 Task: Compose an email with the signature Mateo Gonzalez with the subject Feedback on a podcast sponsorship proposal and the message Could you clarify the deadline for the deliverables for the new project? from softage.3@softage.net to softage.8@softage.net with an attached audio file Audio_comedy_sketch.mp3, change the font of the message to Georgia and change the font typography to italics Send the email. Finally, move the email from Sent Items to the label Condo associations
Action: Mouse moved to (1162, 110)
Screenshot: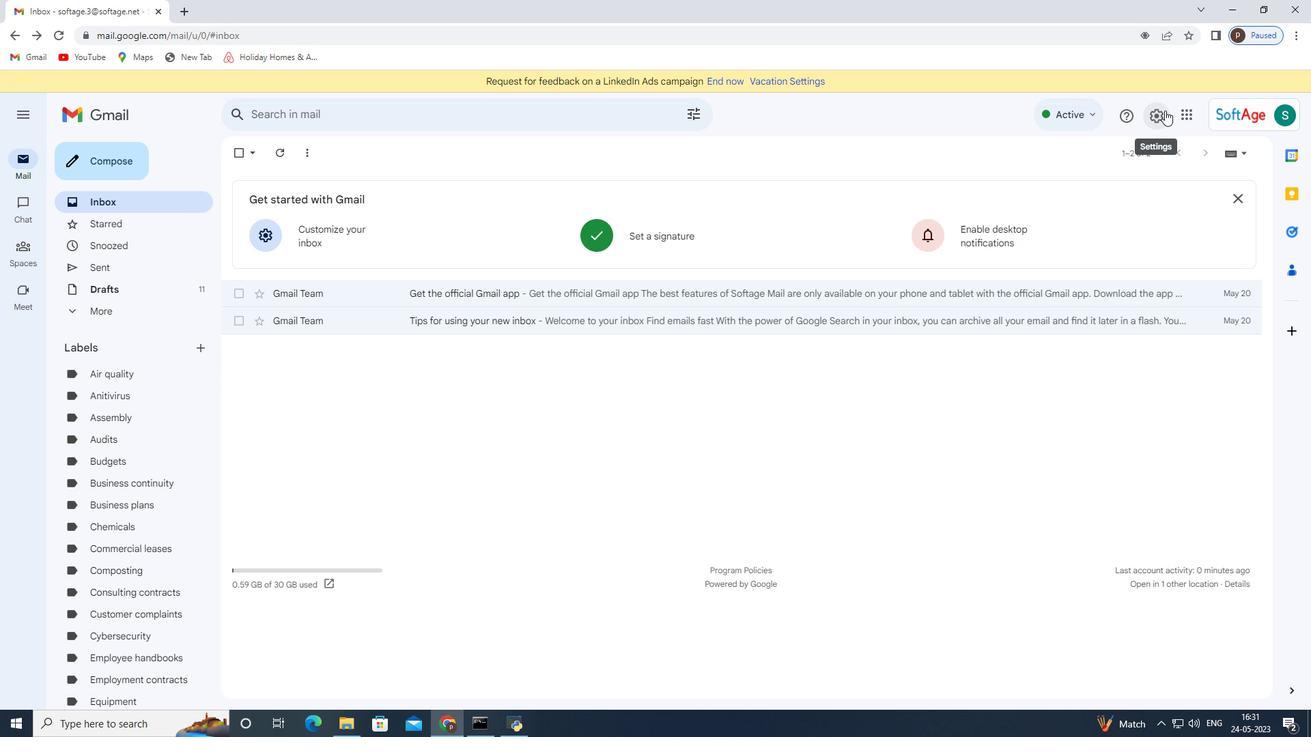 
Action: Mouse pressed left at (1162, 110)
Screenshot: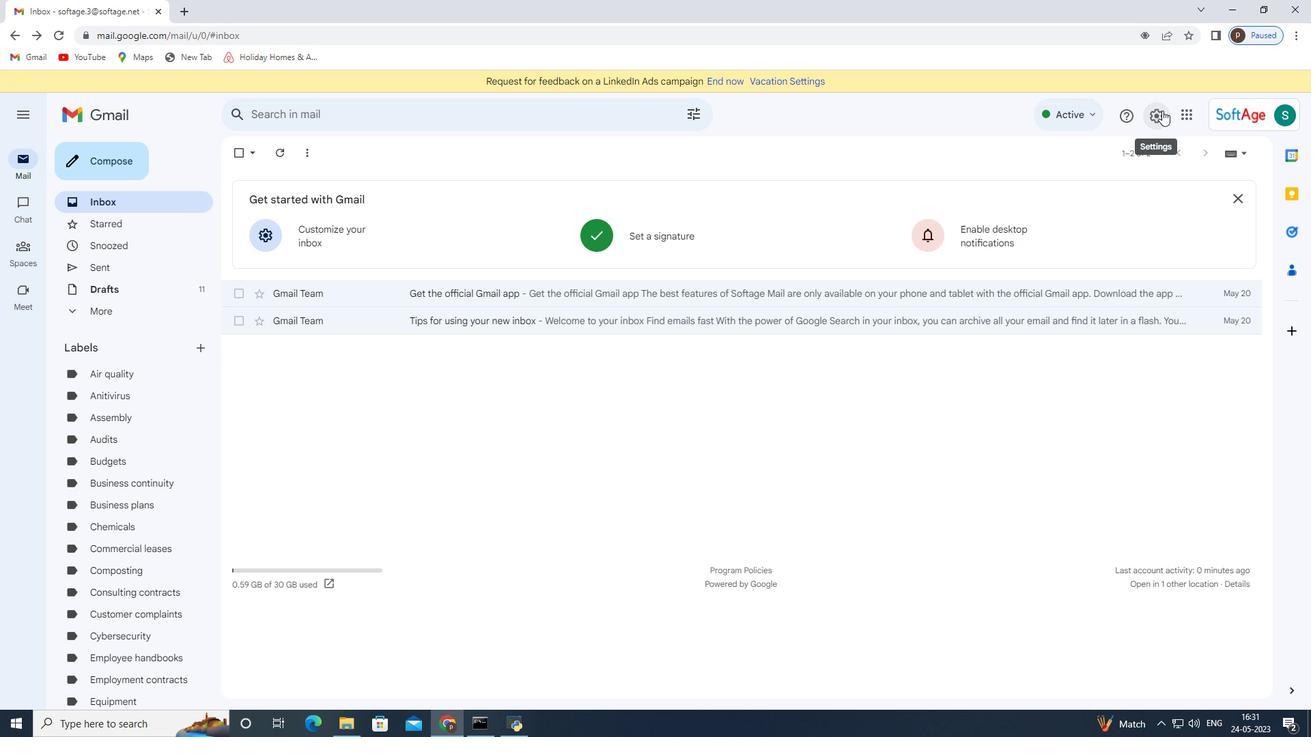 
Action: Mouse moved to (1151, 179)
Screenshot: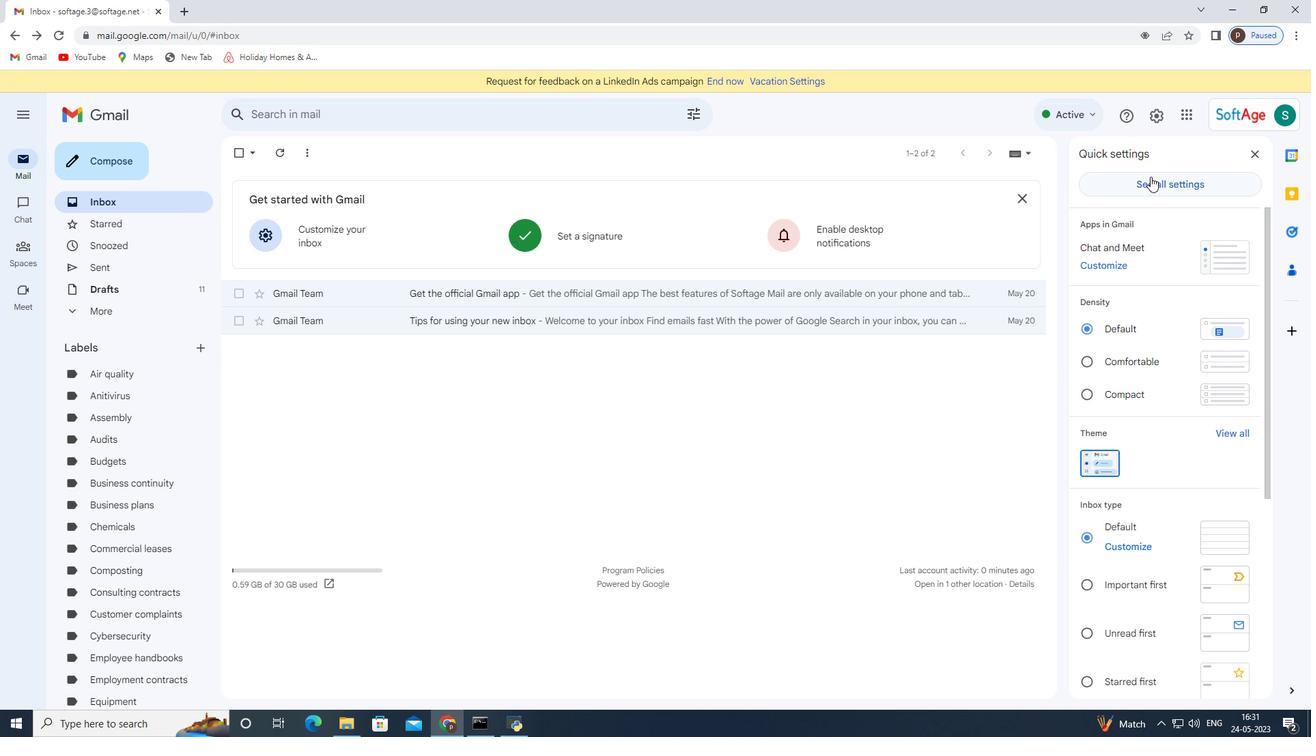 
Action: Mouse pressed left at (1151, 179)
Screenshot: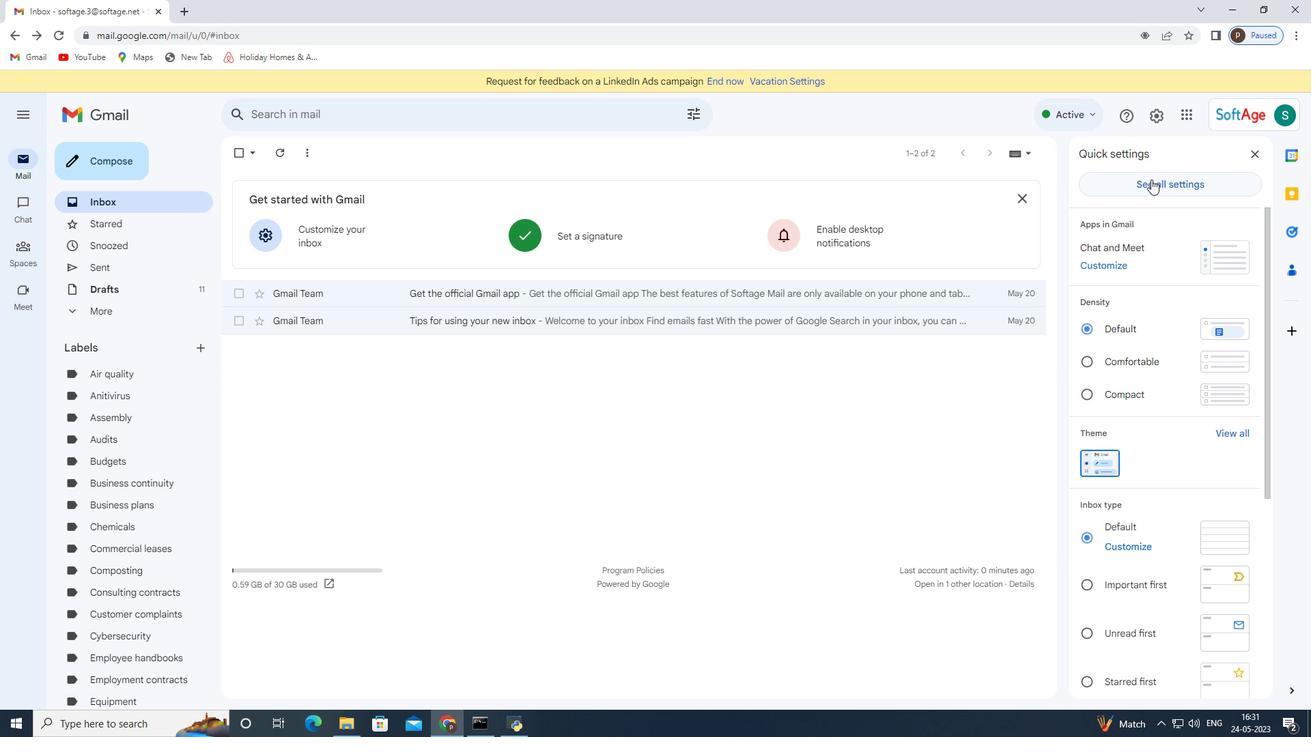 
Action: Mouse moved to (525, 451)
Screenshot: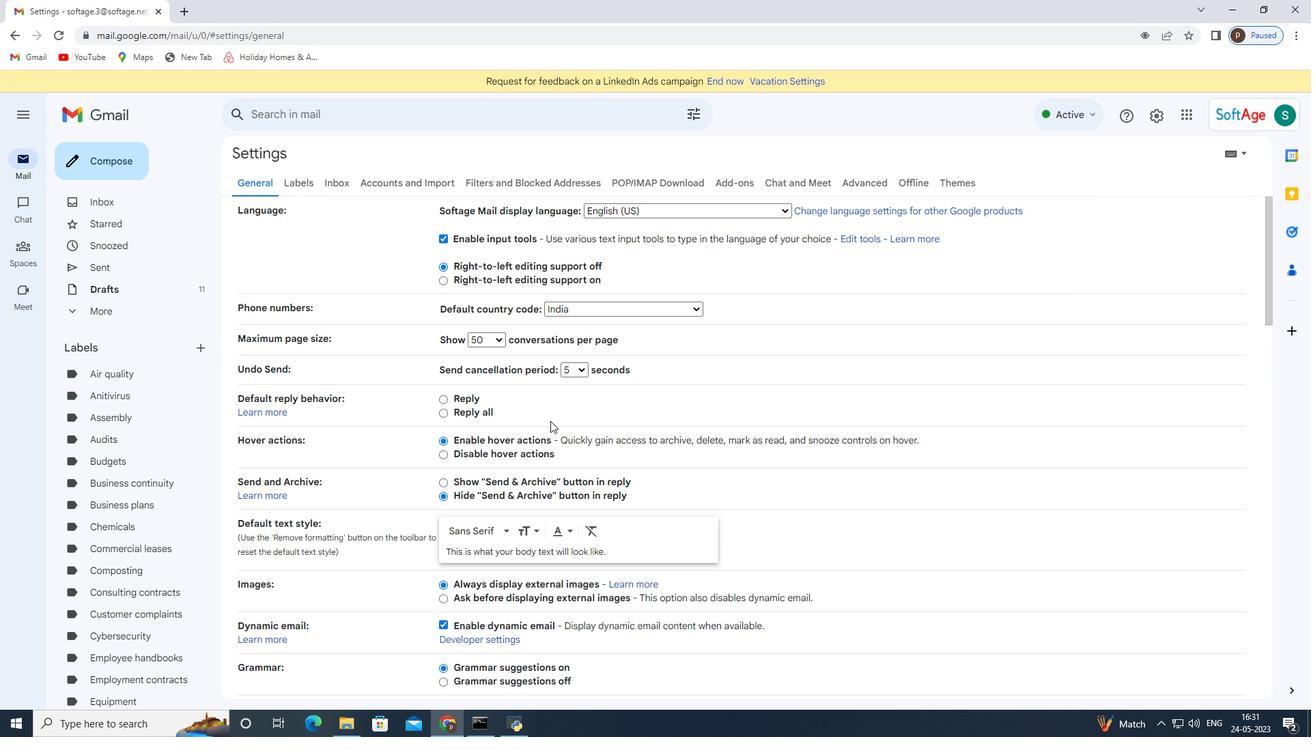 
Action: Mouse scrolled (525, 450) with delta (0, 0)
Screenshot: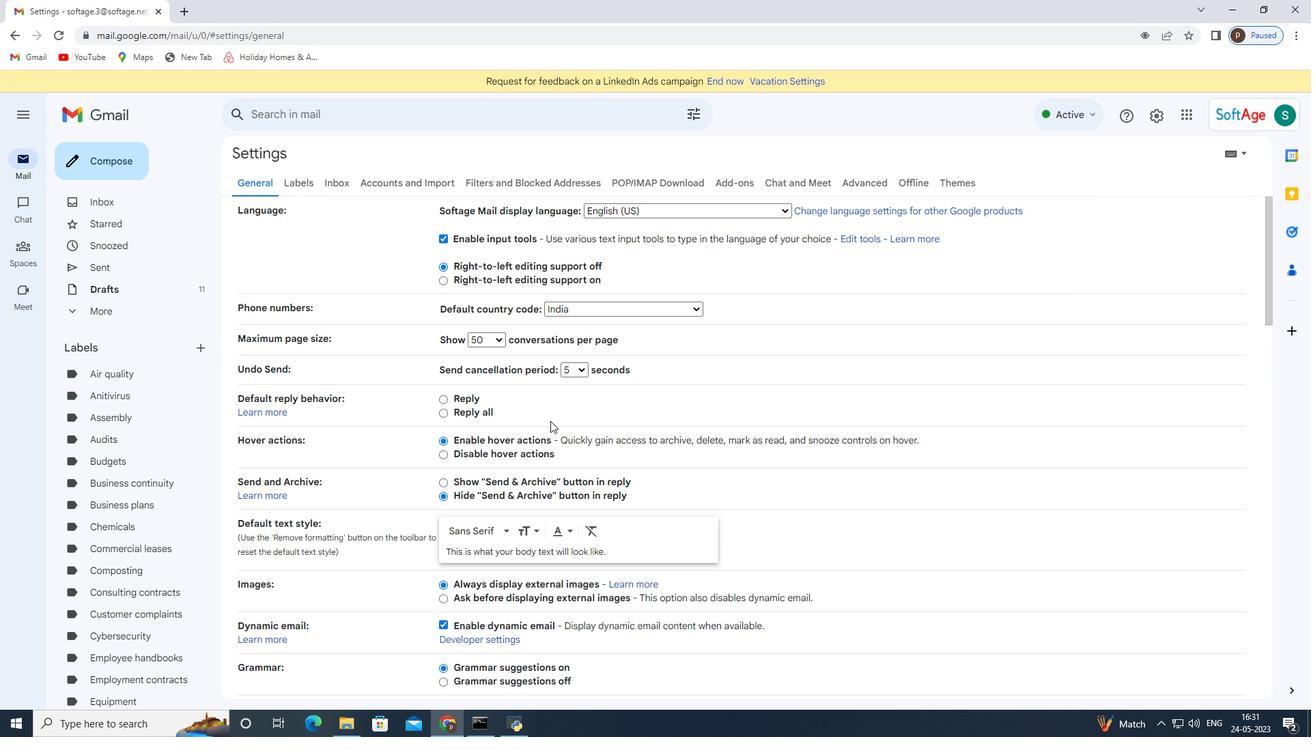
Action: Mouse moved to (525, 454)
Screenshot: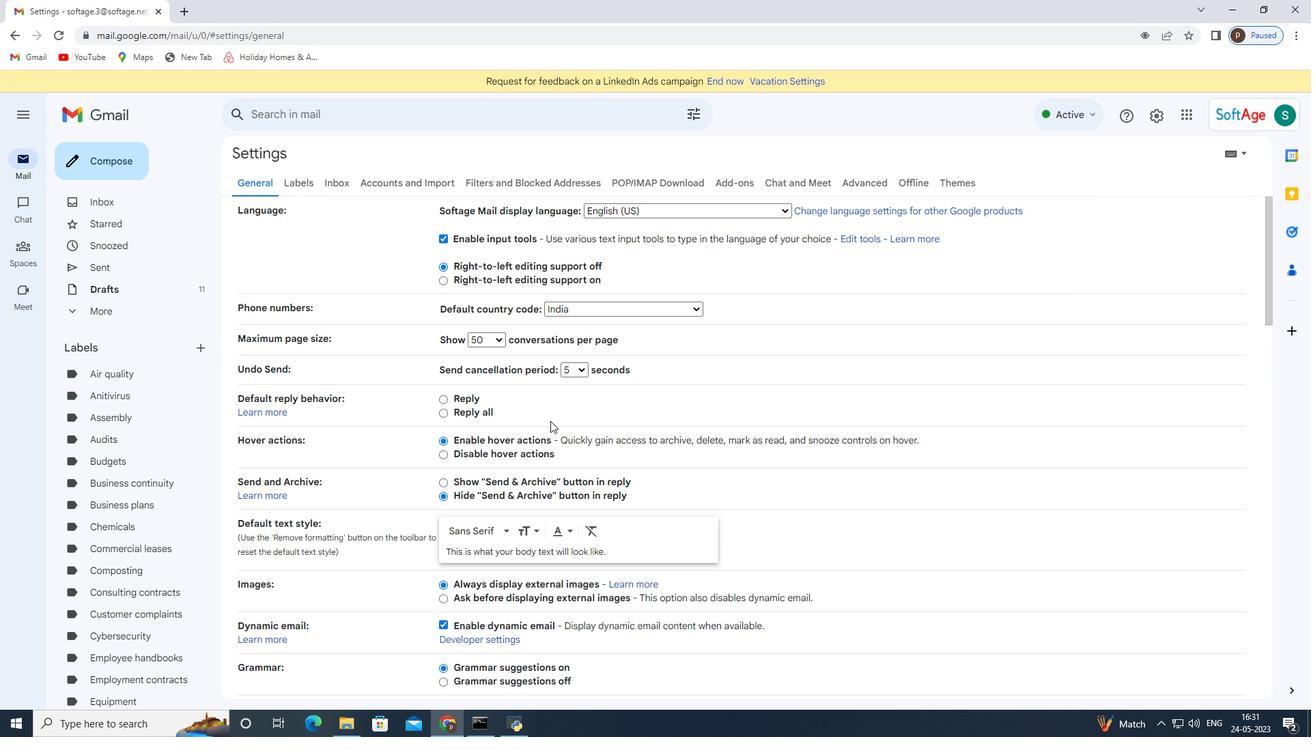 
Action: Mouse scrolled (525, 454) with delta (0, 0)
Screenshot: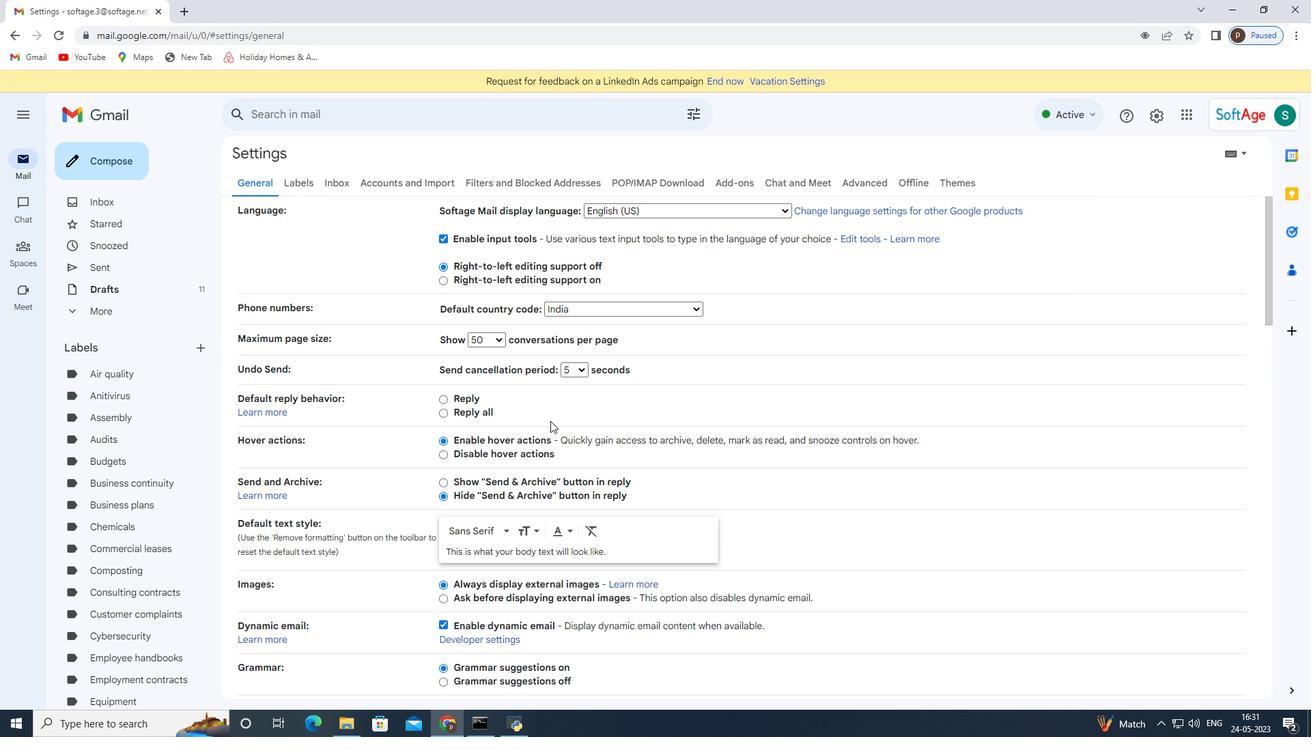 
Action: Mouse moved to (523, 459)
Screenshot: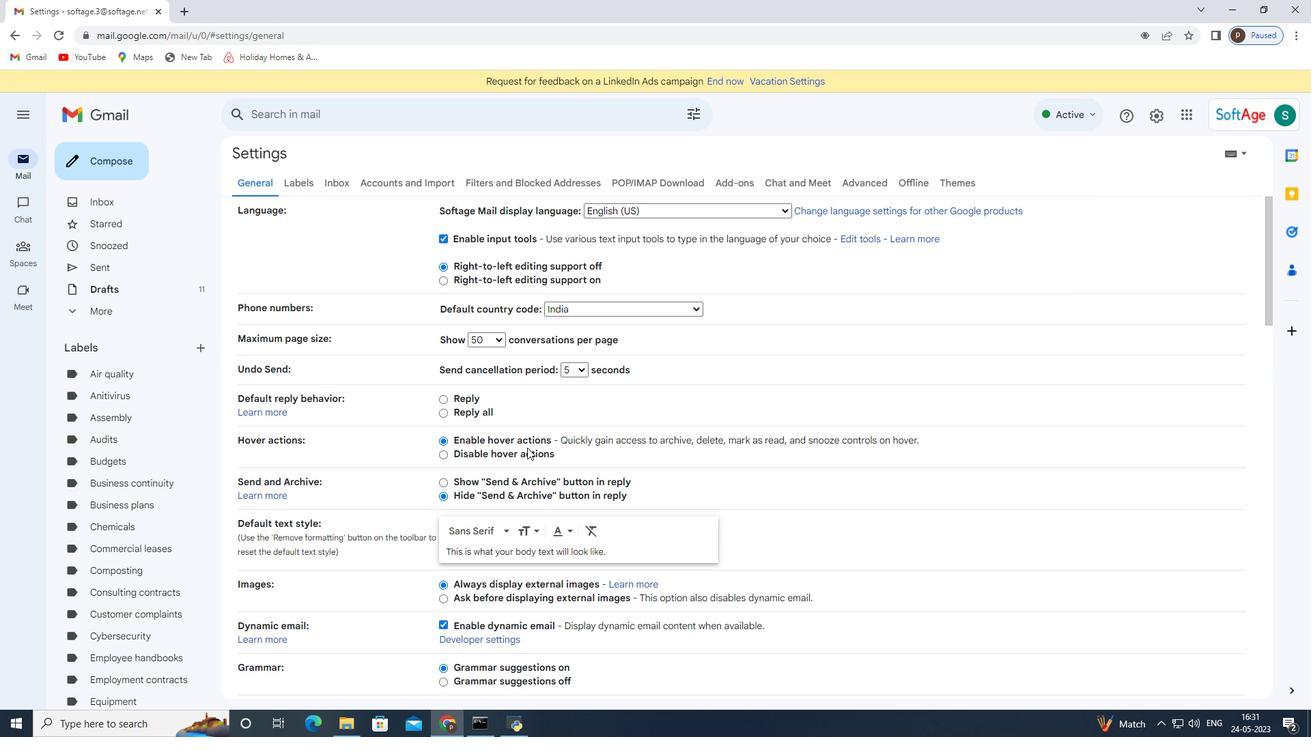 
Action: Mouse scrolled (523, 458) with delta (0, 0)
Screenshot: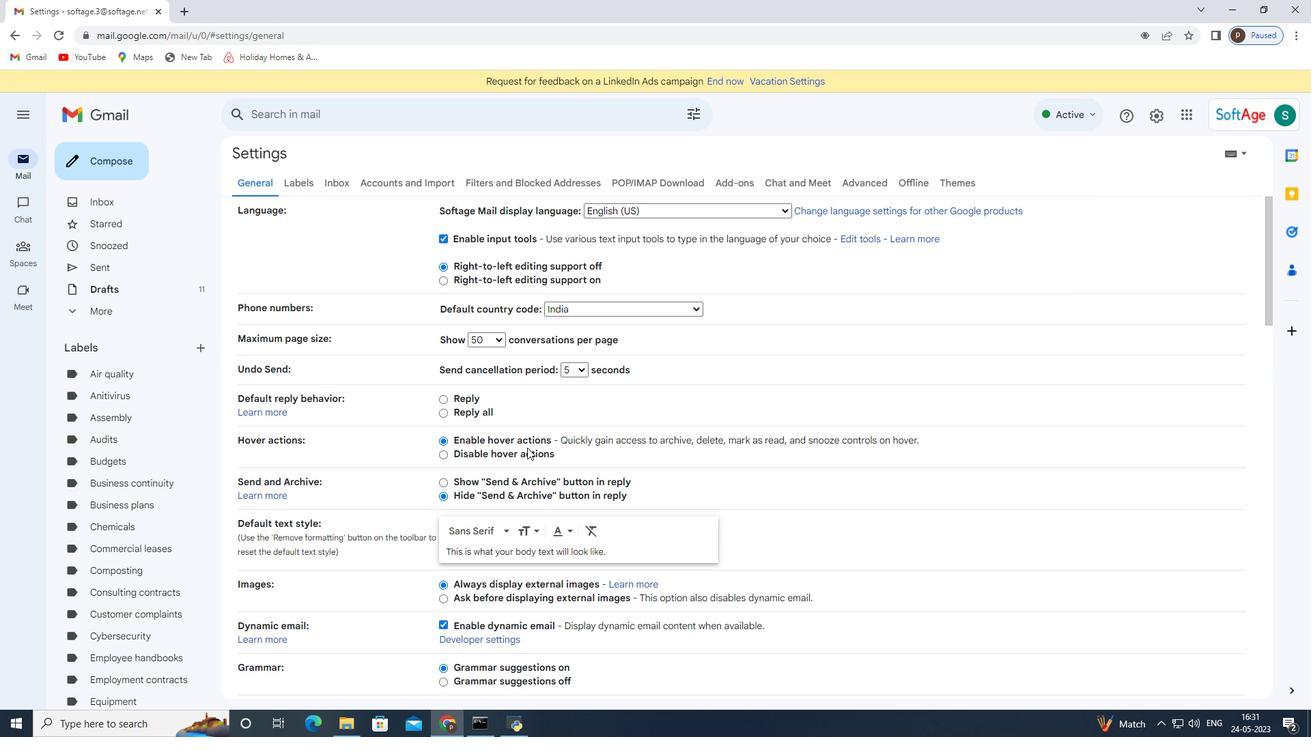 
Action: Mouse moved to (522, 460)
Screenshot: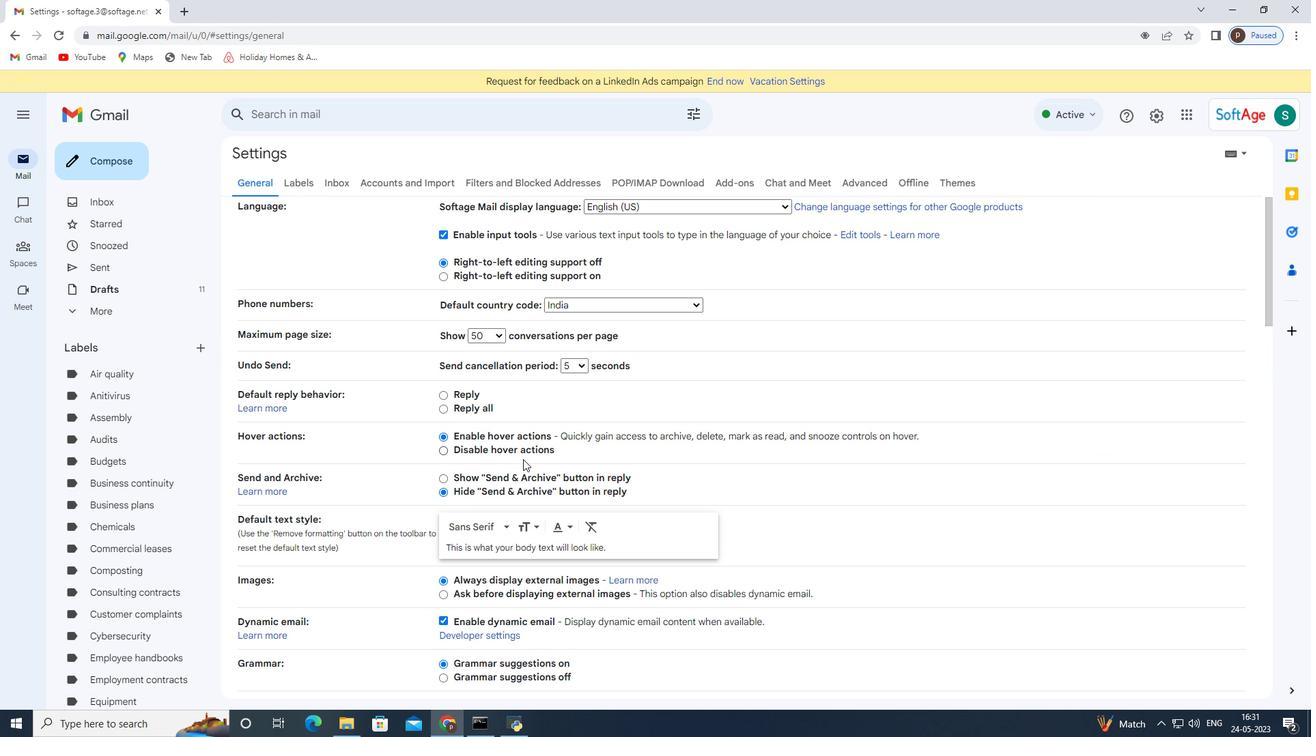 
Action: Mouse scrolled (522, 459) with delta (0, 0)
Screenshot: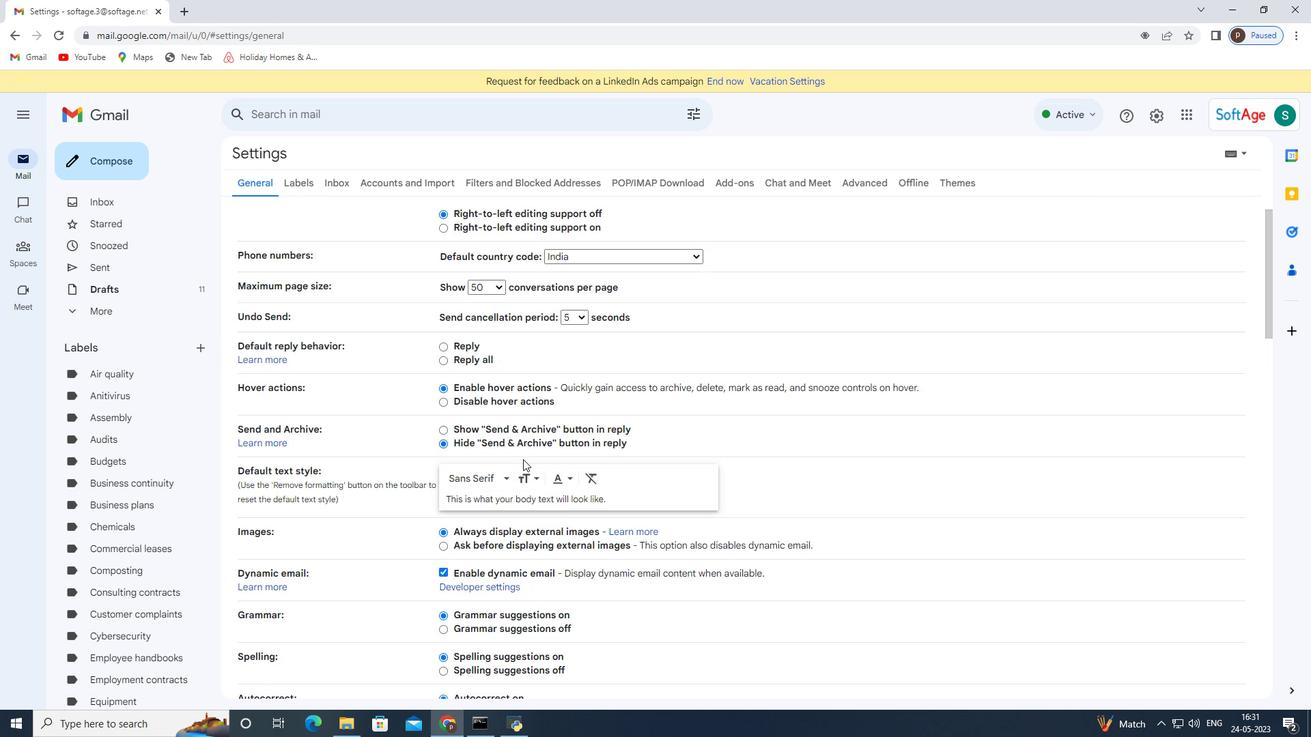 
Action: Mouse scrolled (522, 459) with delta (0, 0)
Screenshot: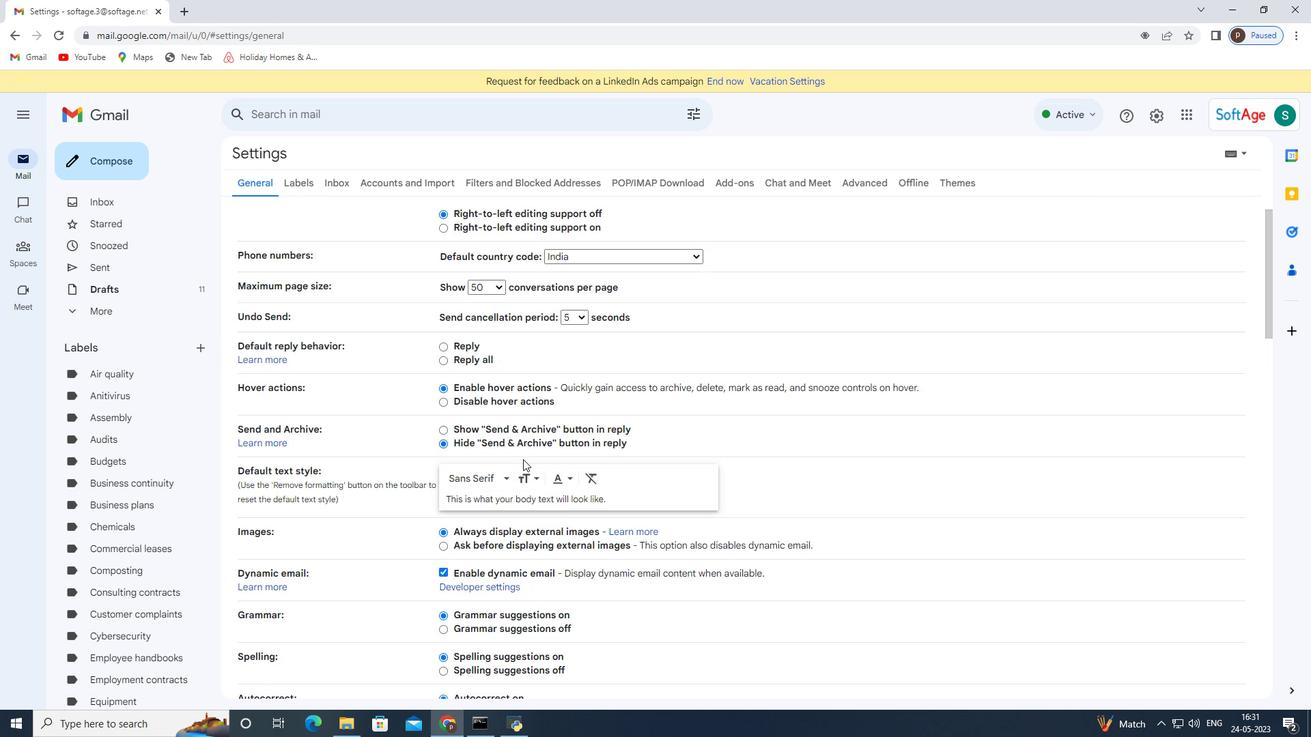 
Action: Mouse scrolled (522, 459) with delta (0, 0)
Screenshot: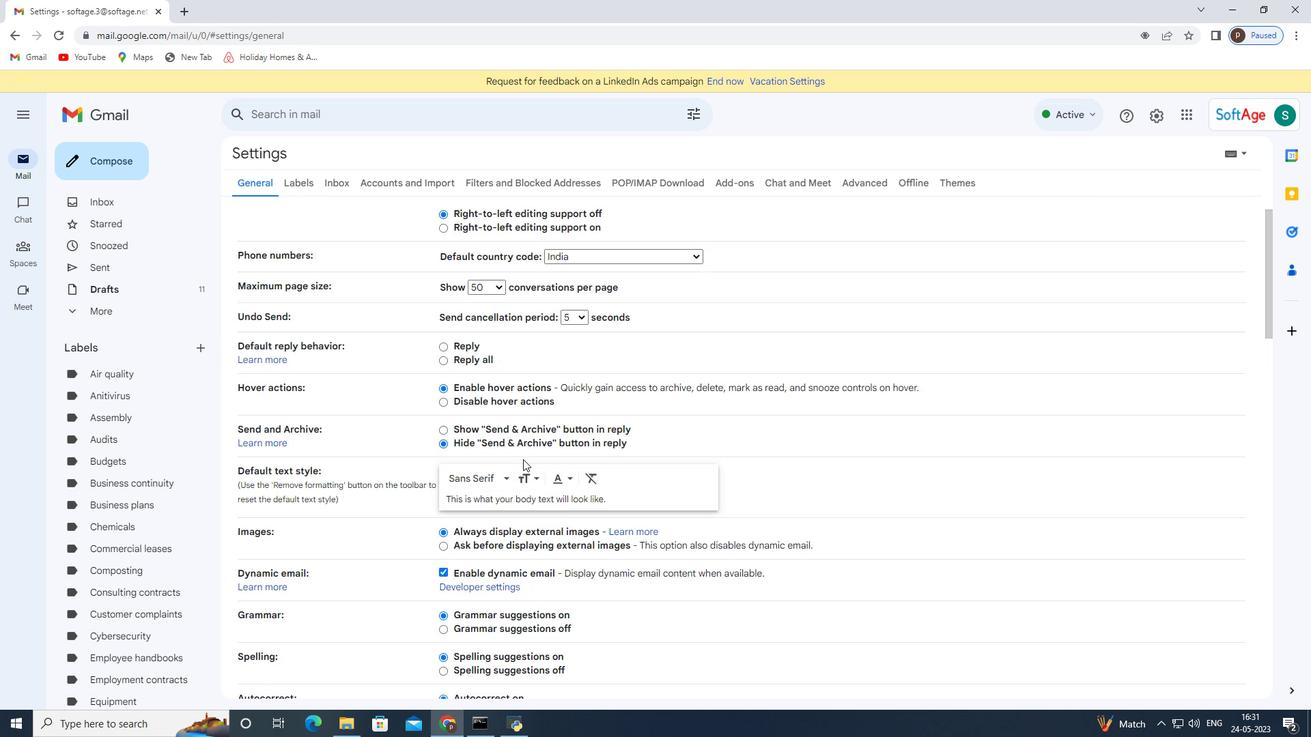 
Action: Mouse scrolled (522, 459) with delta (0, 0)
Screenshot: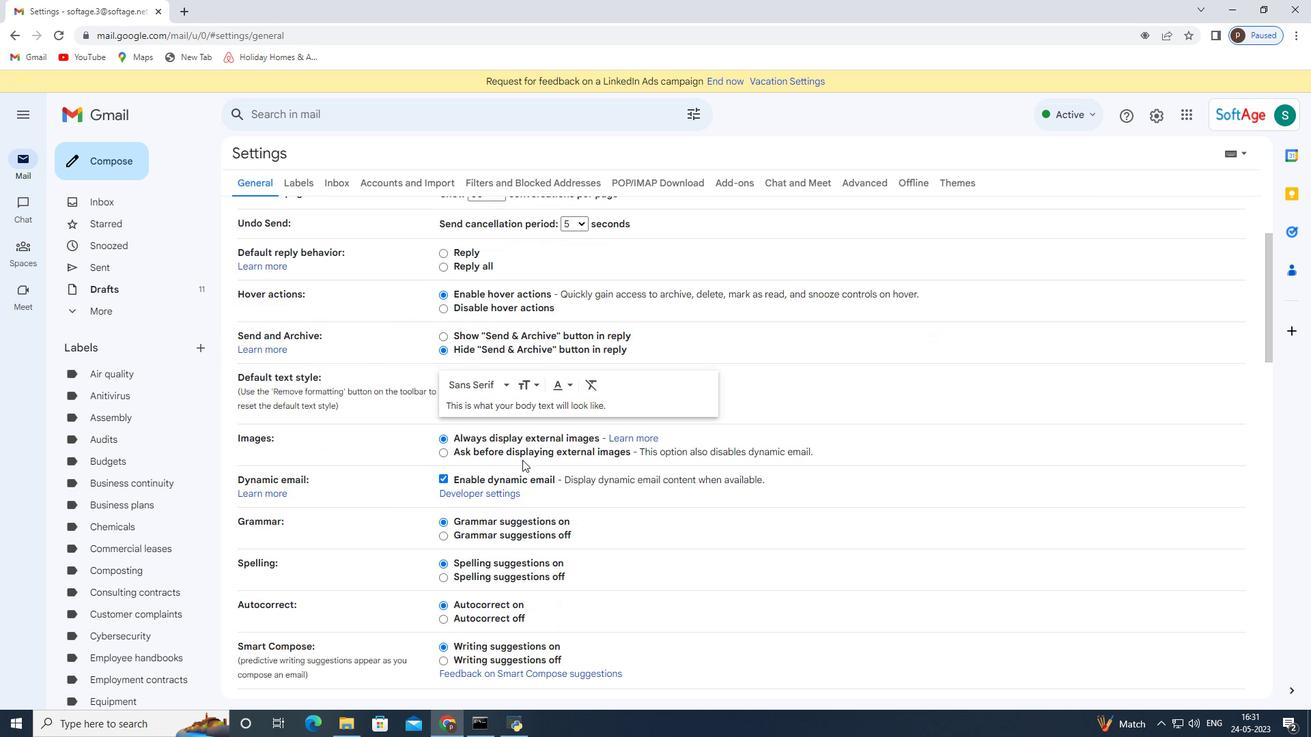 
Action: Mouse scrolled (522, 459) with delta (0, 0)
Screenshot: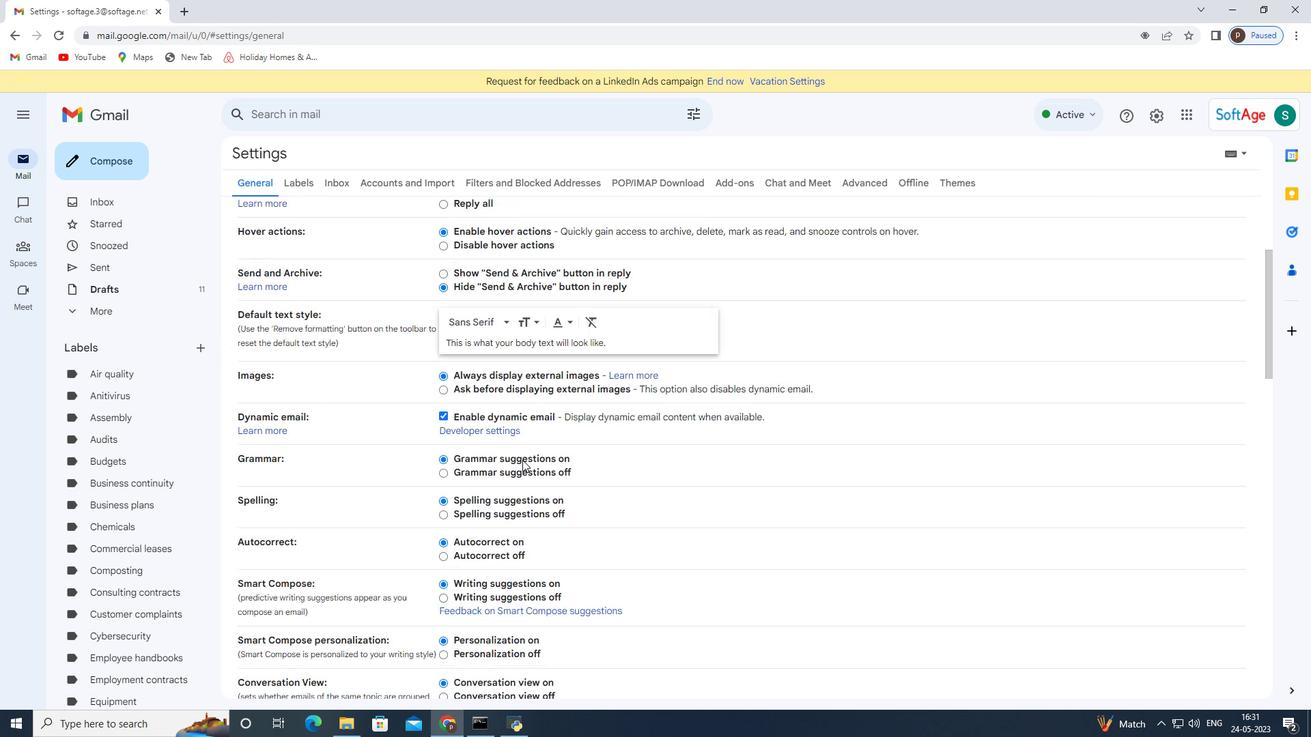 
Action: Mouse scrolled (522, 459) with delta (0, 0)
Screenshot: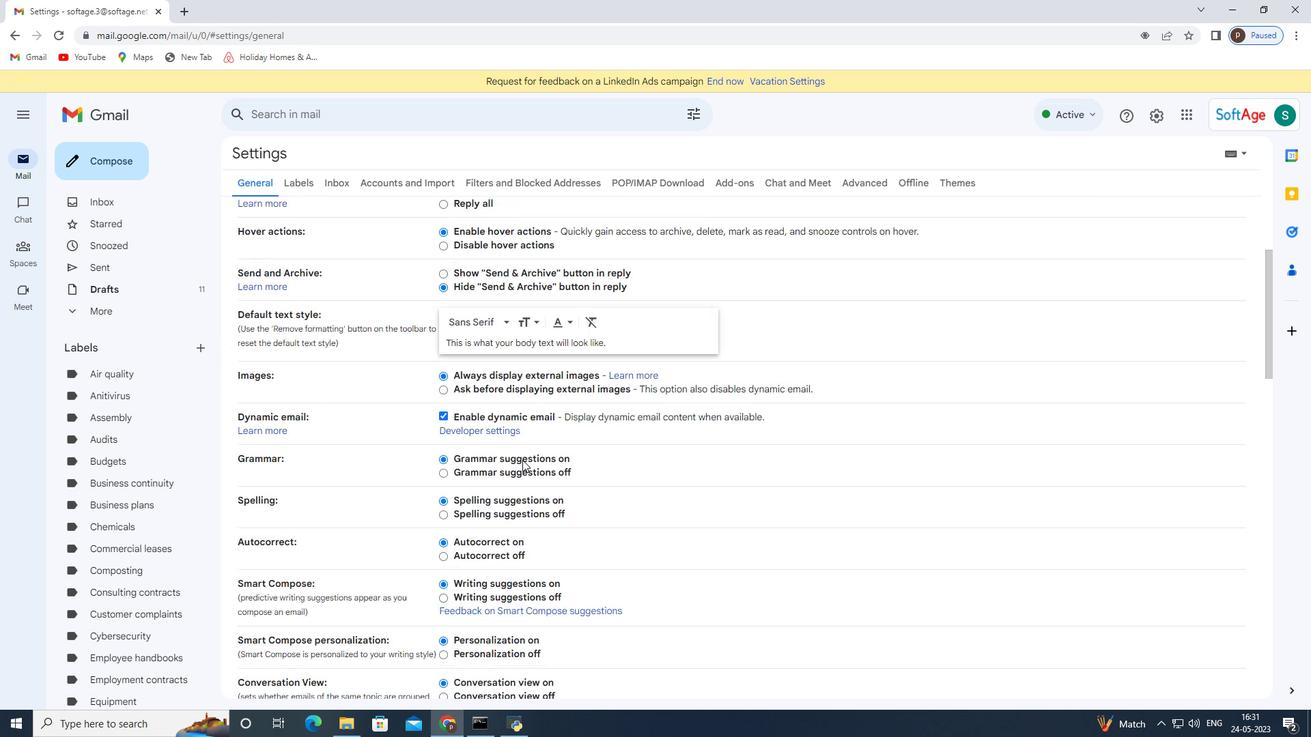 
Action: Mouse scrolled (522, 459) with delta (0, 0)
Screenshot: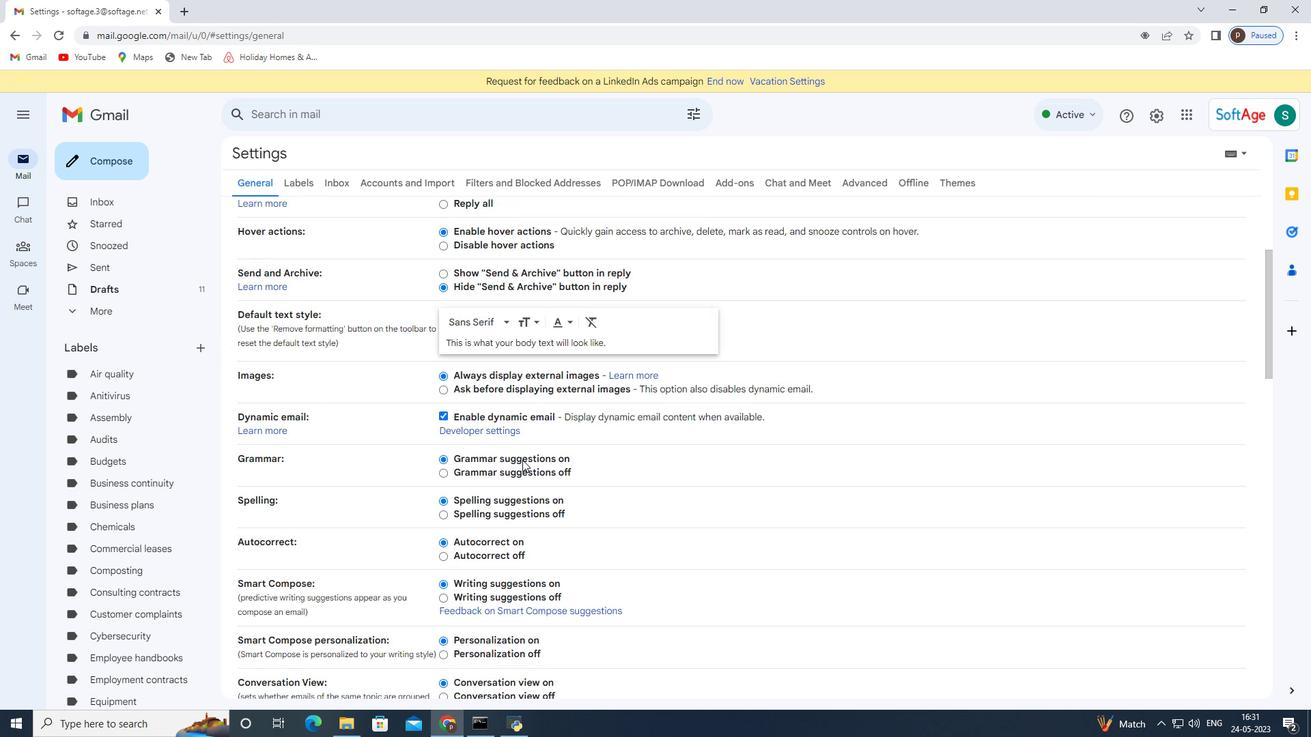 
Action: Mouse scrolled (522, 459) with delta (0, 0)
Screenshot: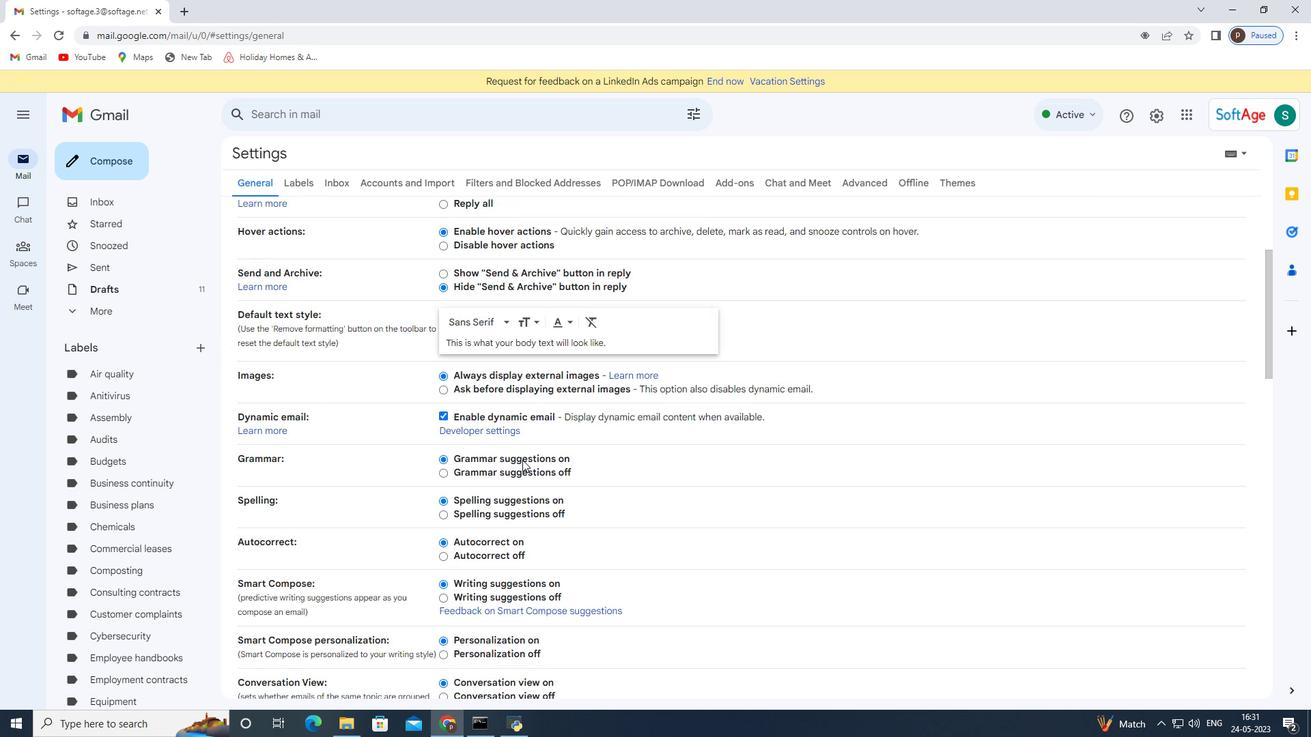 
Action: Mouse scrolled (522, 459) with delta (0, 0)
Screenshot: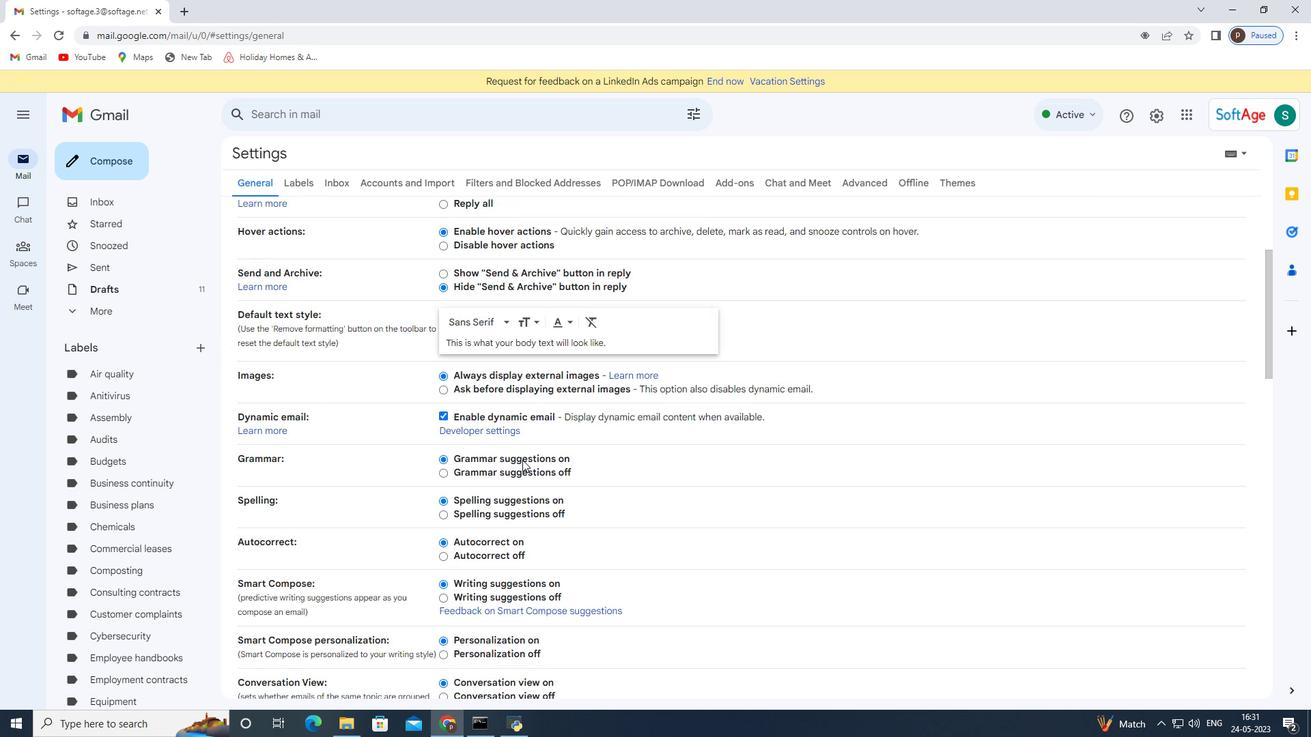 
Action: Mouse scrolled (522, 459) with delta (0, 0)
Screenshot: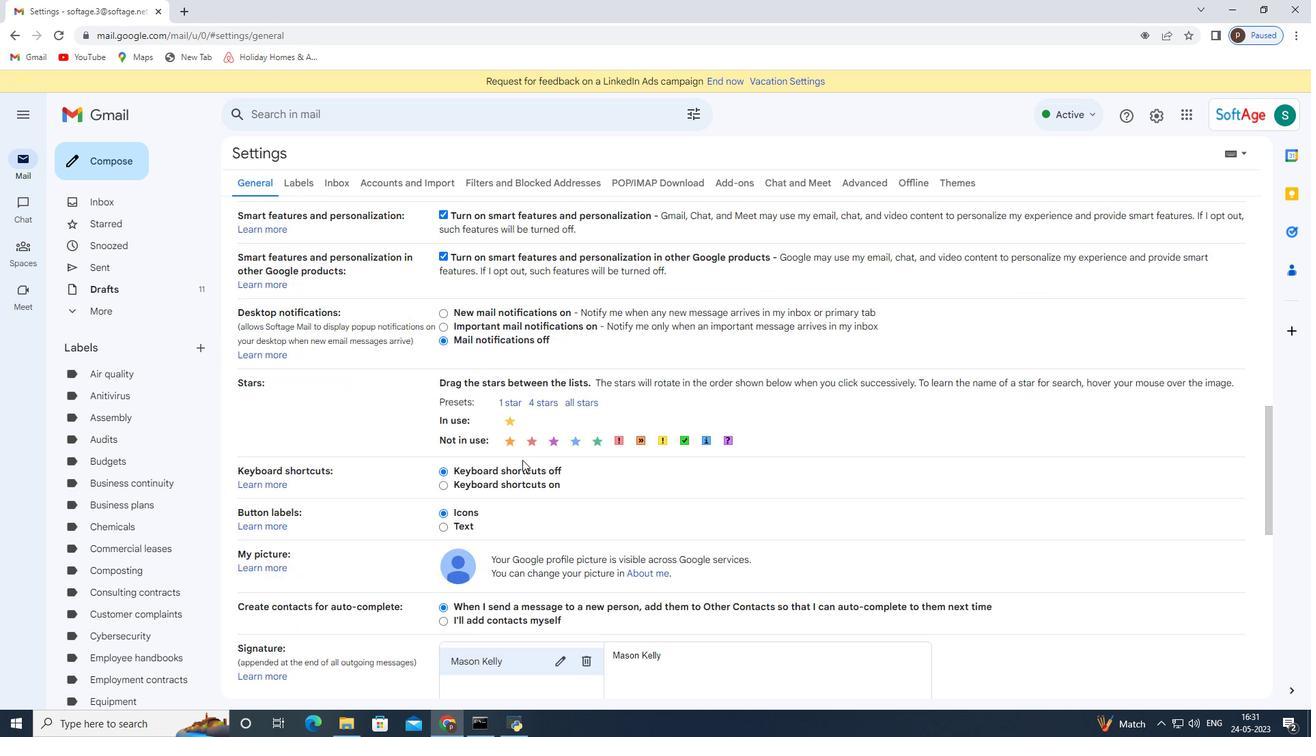 
Action: Mouse scrolled (522, 460) with delta (0, 0)
Screenshot: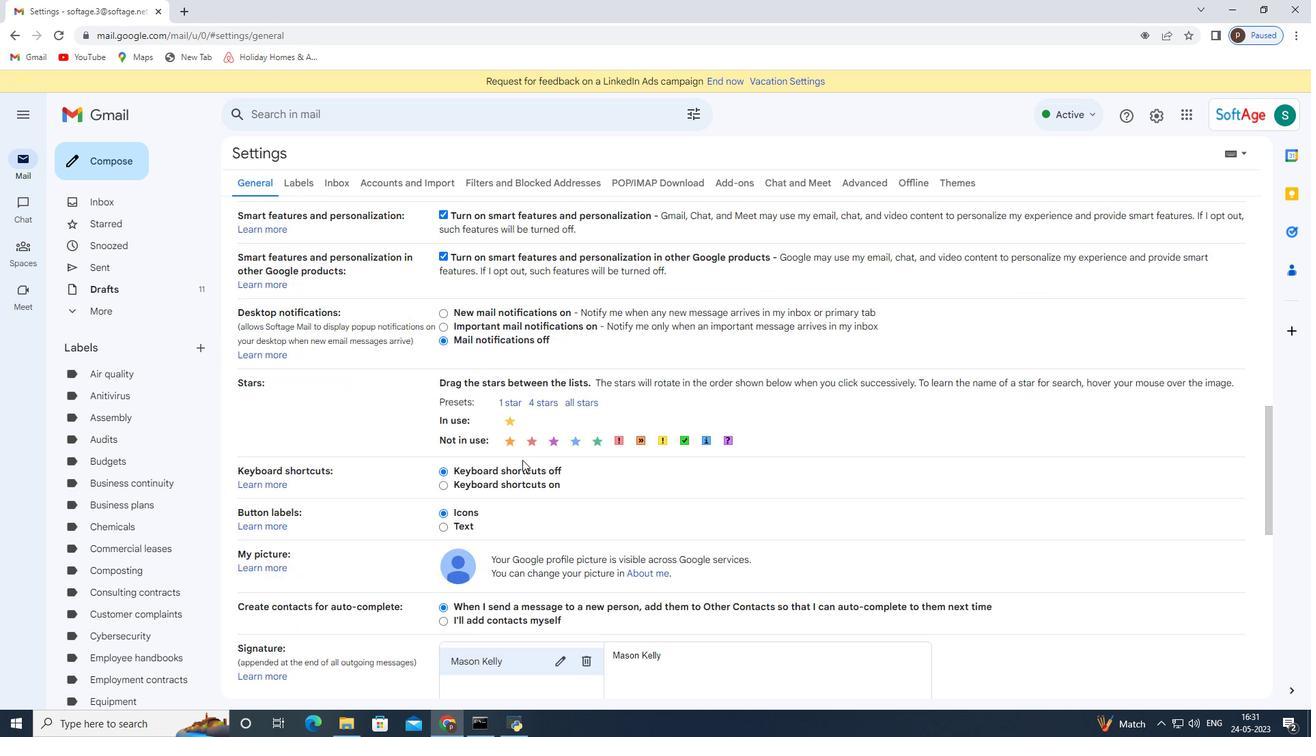 
Action: Mouse scrolled (522, 459) with delta (0, 0)
Screenshot: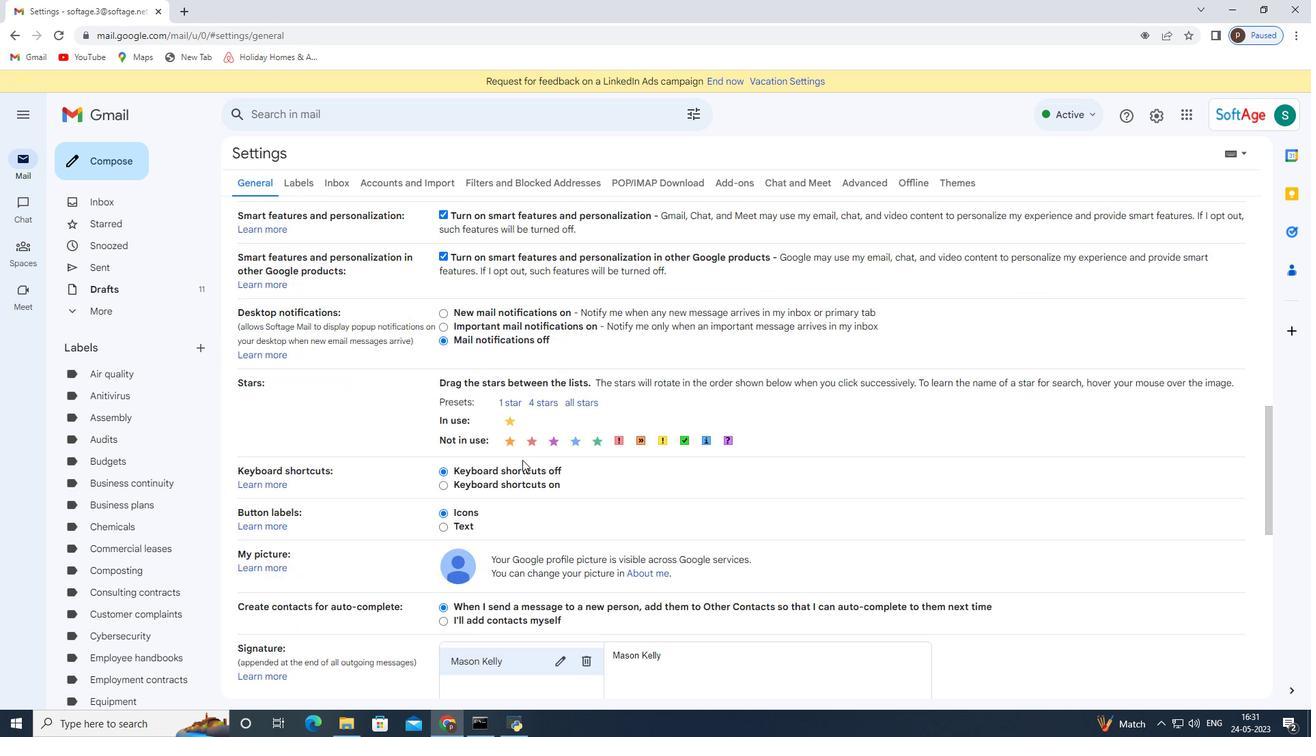 
Action: Mouse scrolled (522, 459) with delta (0, 0)
Screenshot: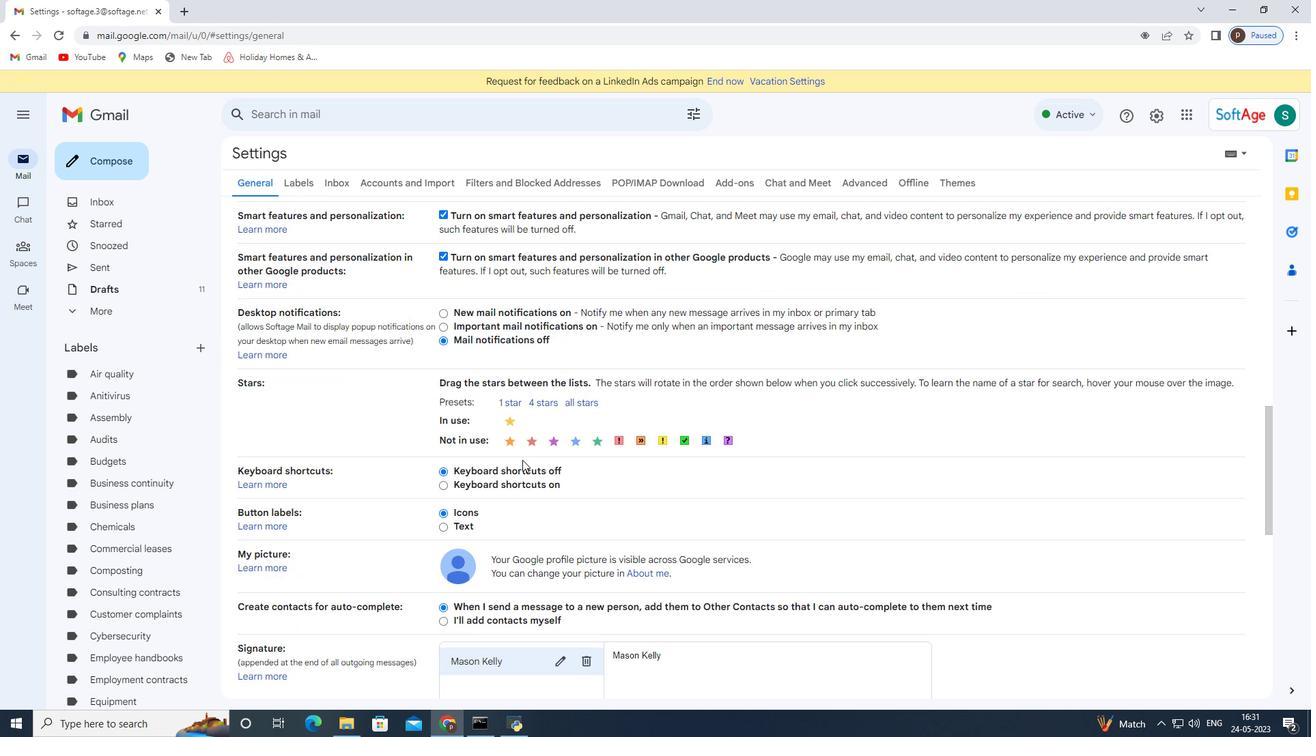 
Action: Mouse moved to (583, 529)
Screenshot: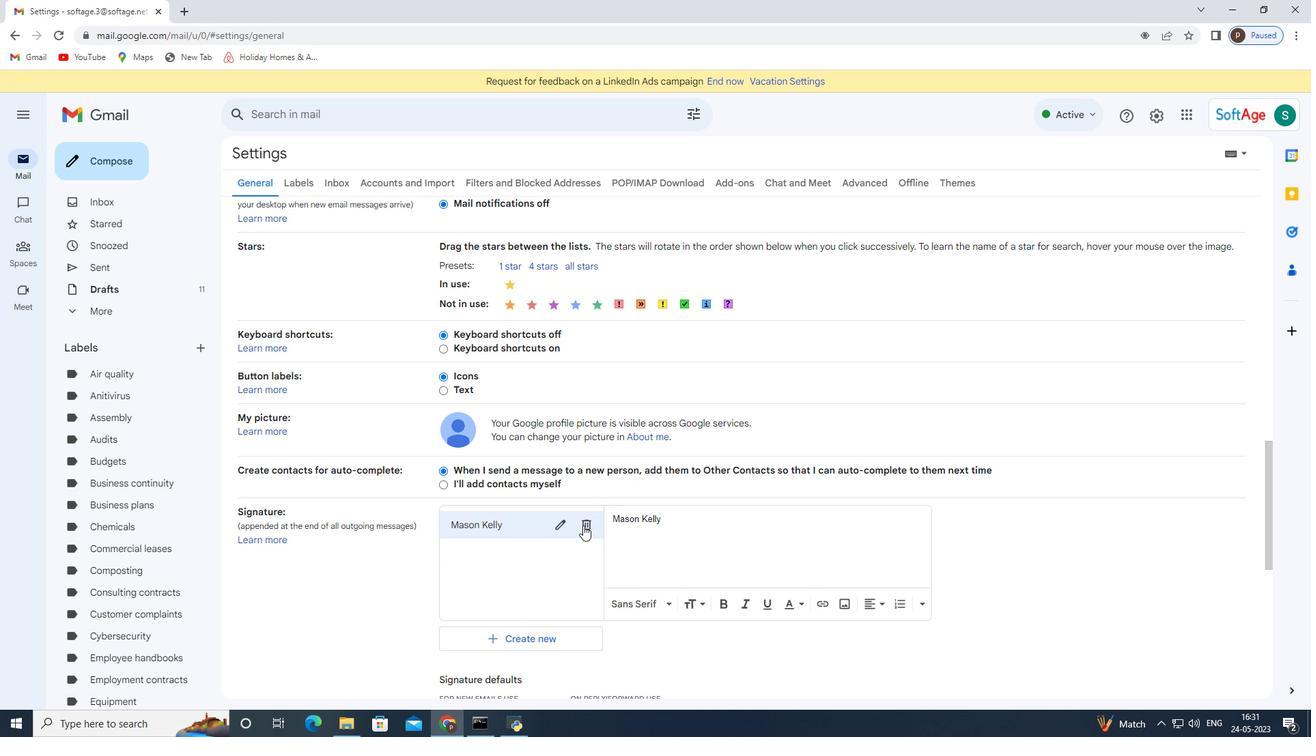 
Action: Mouse pressed left at (583, 529)
Screenshot: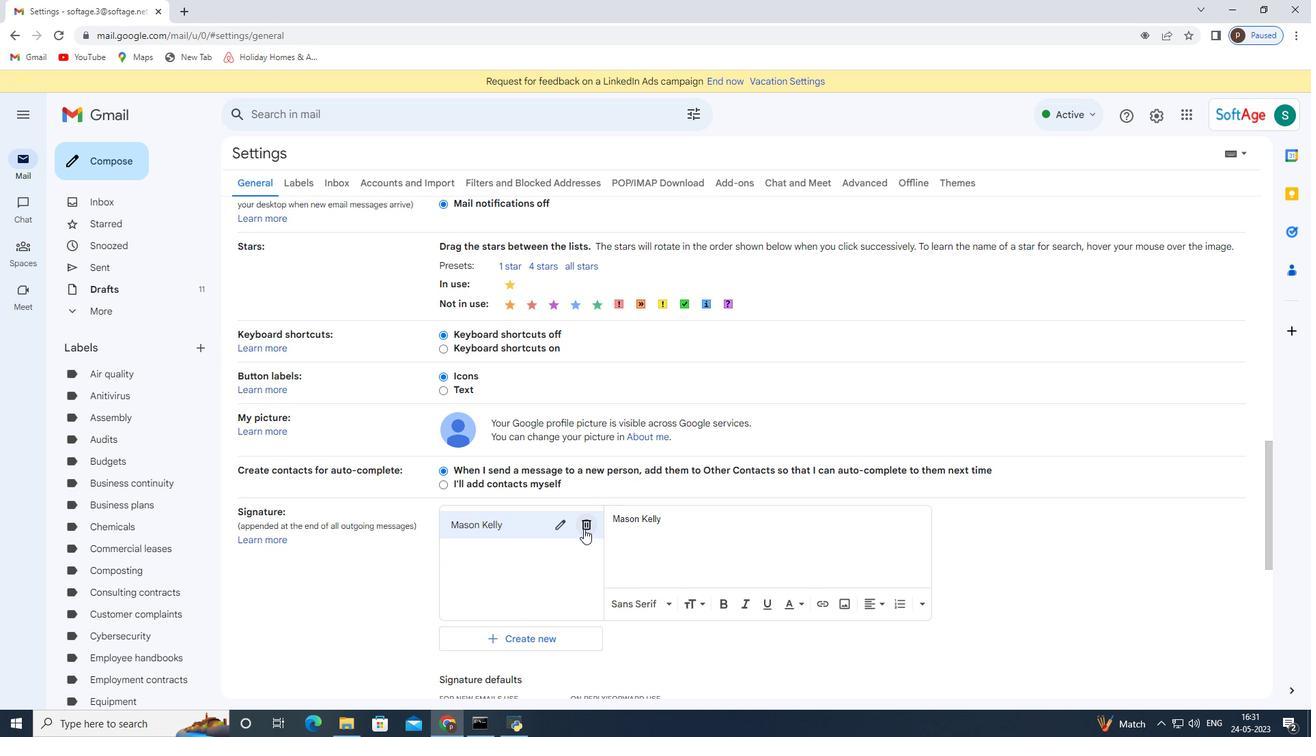 
Action: Mouse moved to (787, 416)
Screenshot: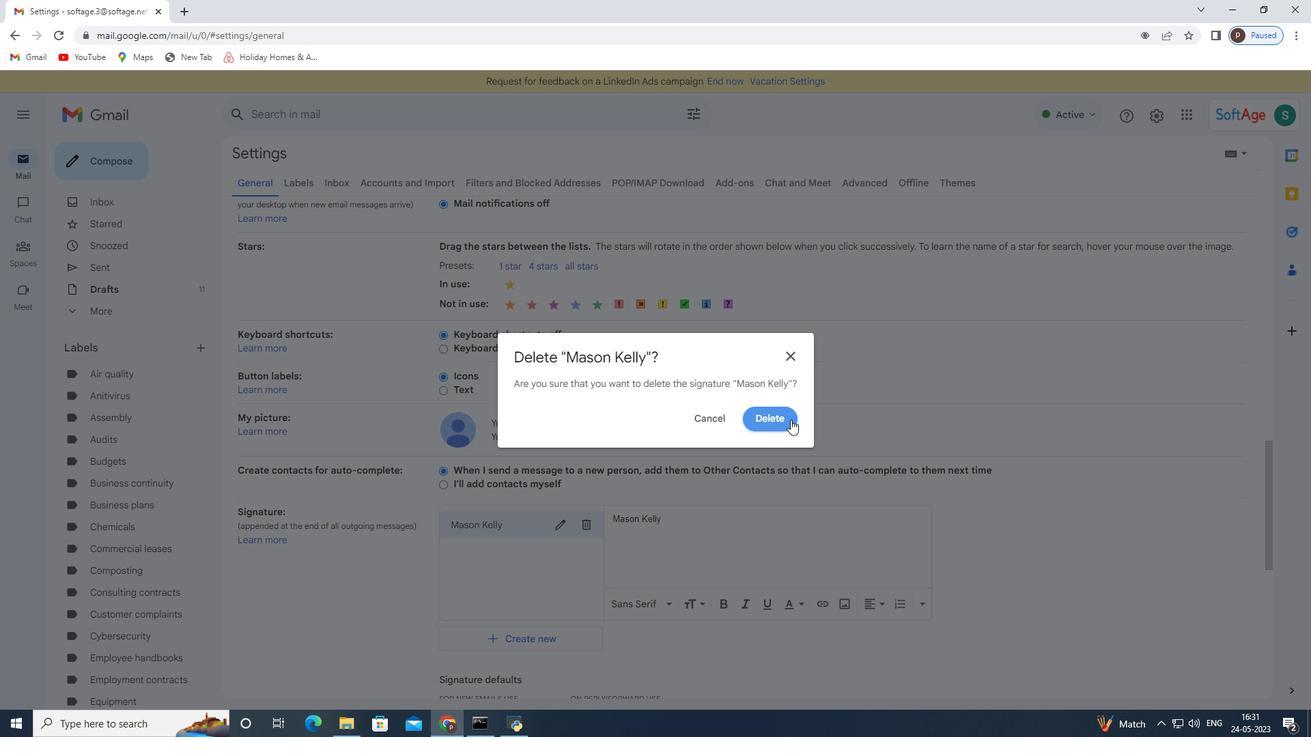 
Action: Mouse pressed left at (787, 416)
Screenshot: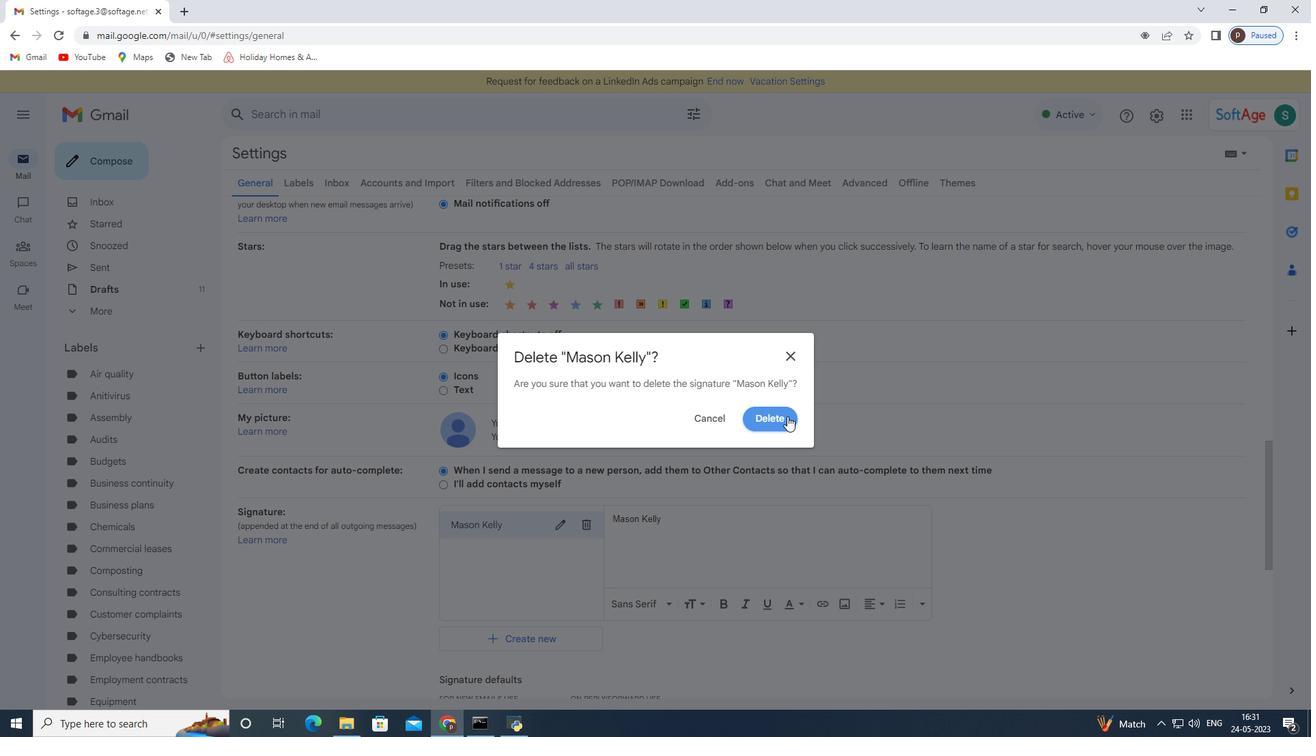 
Action: Mouse moved to (509, 540)
Screenshot: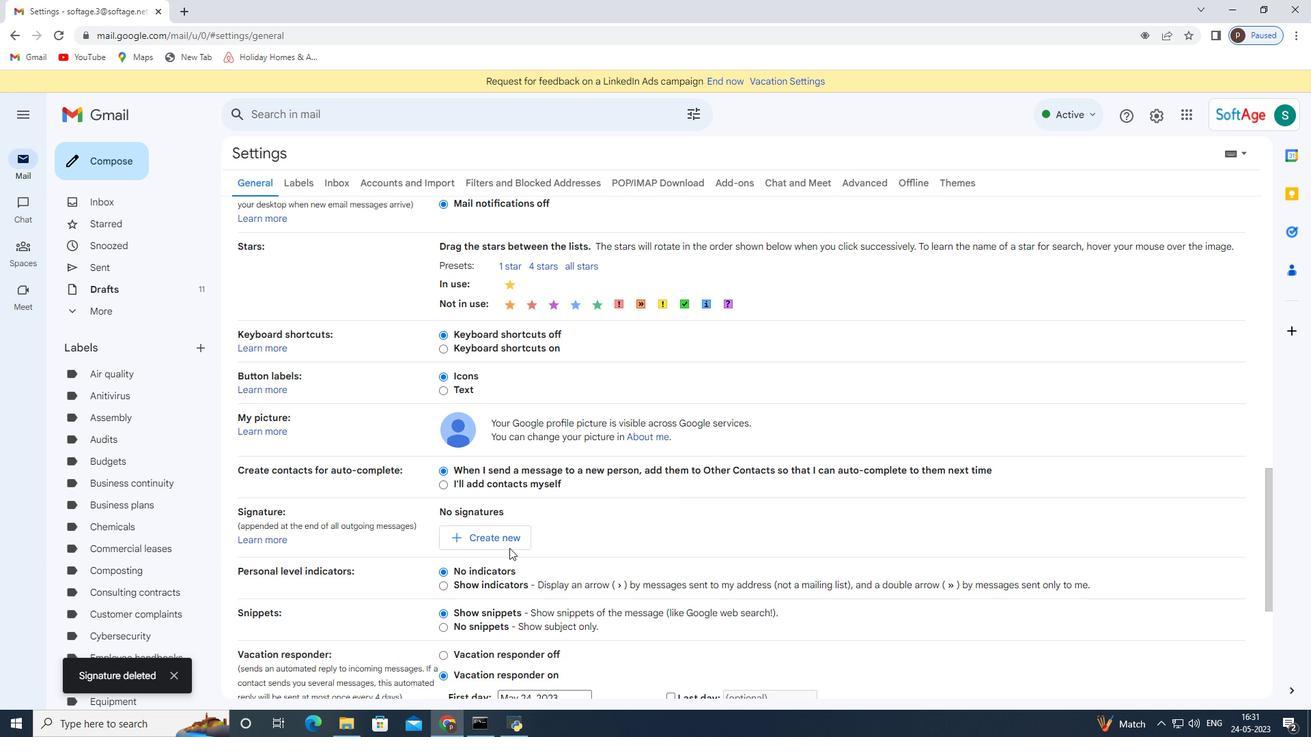 
Action: Mouse pressed left at (509, 540)
Screenshot: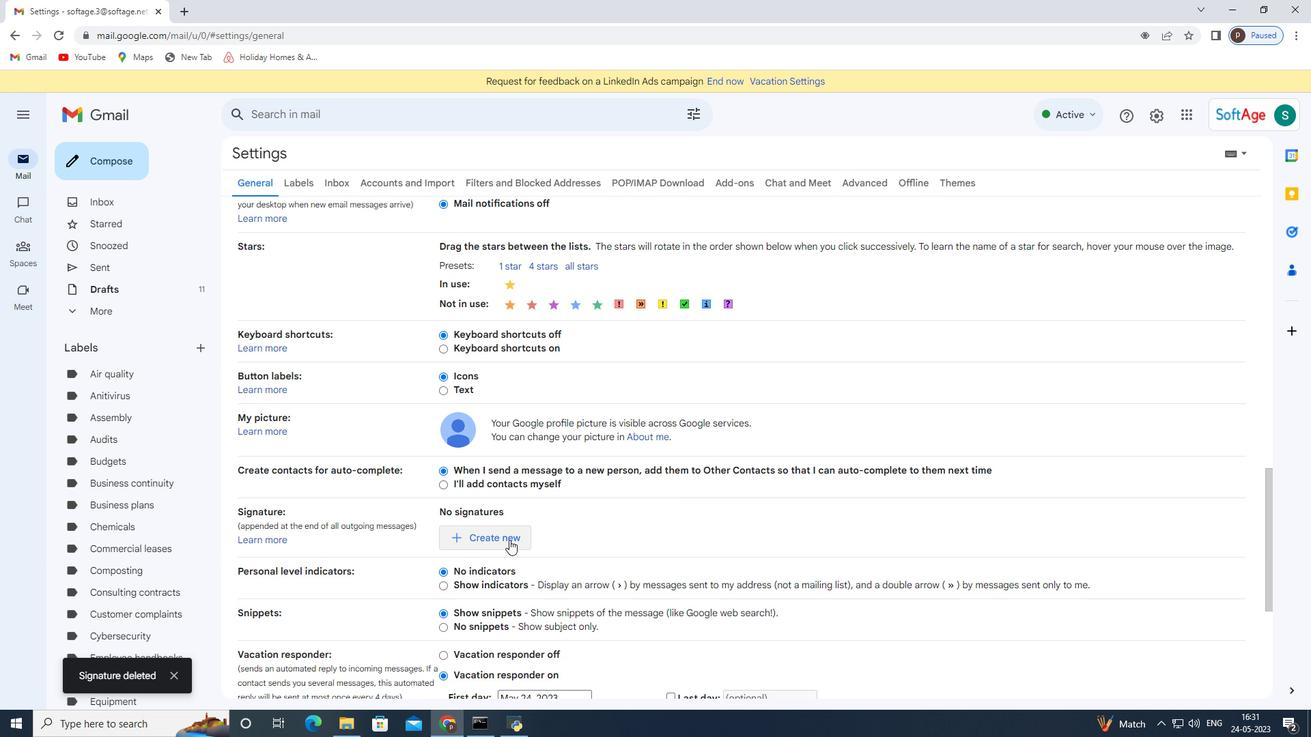 
Action: Mouse moved to (541, 381)
Screenshot: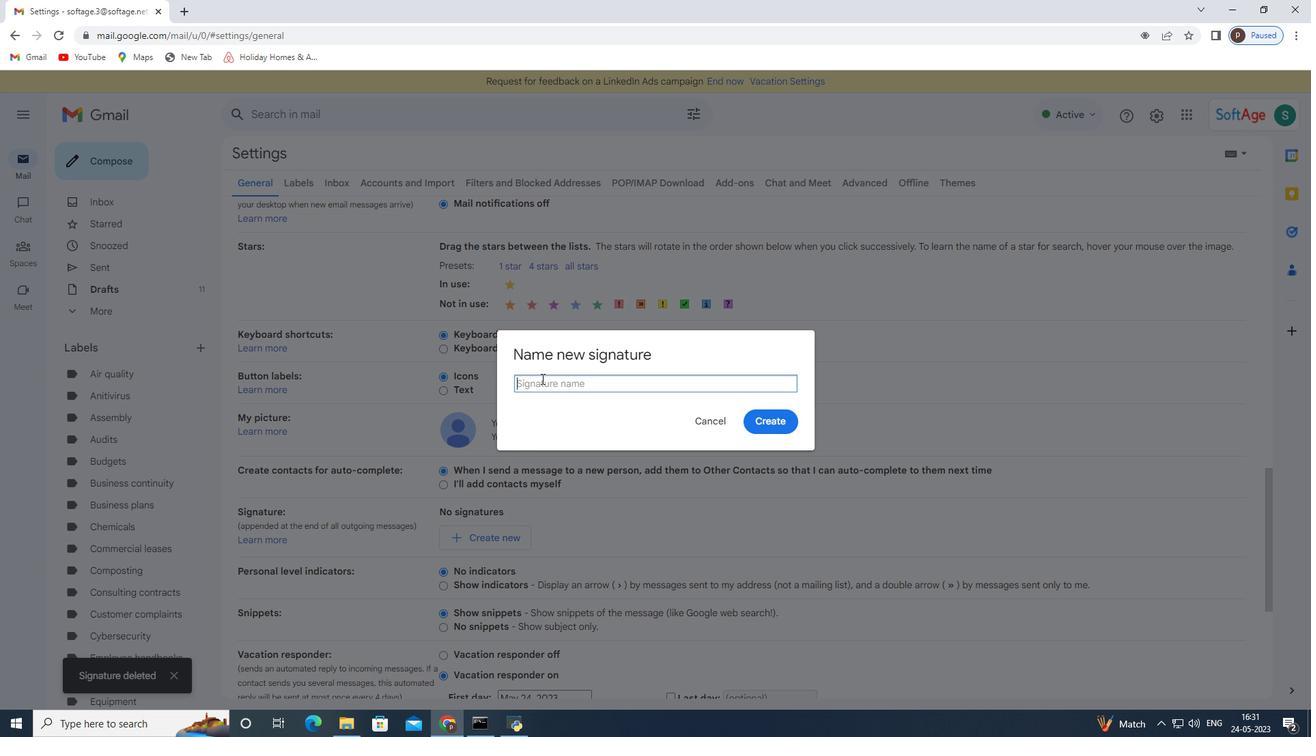 
Action: Mouse pressed left at (541, 381)
Screenshot: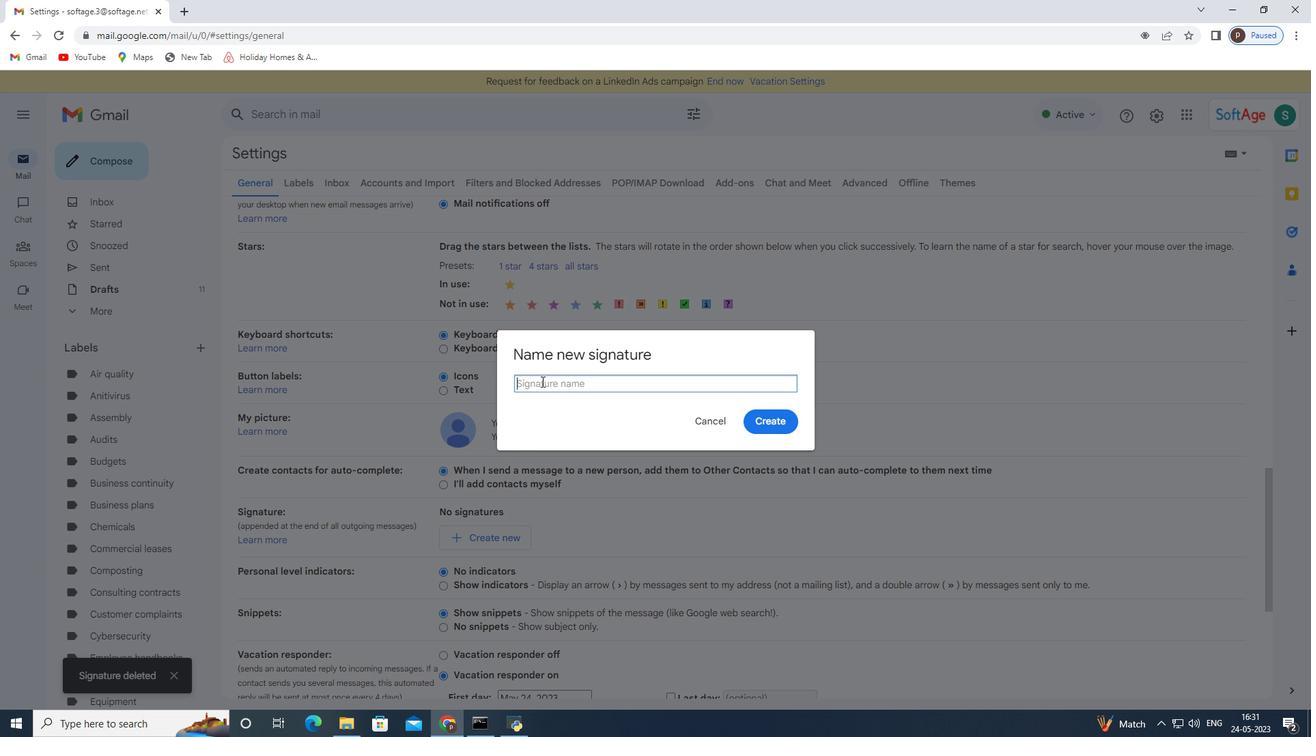 
Action: Key pressed <Key.shift>Mateo<Key.space><Key.shift>Gonzalez
Screenshot: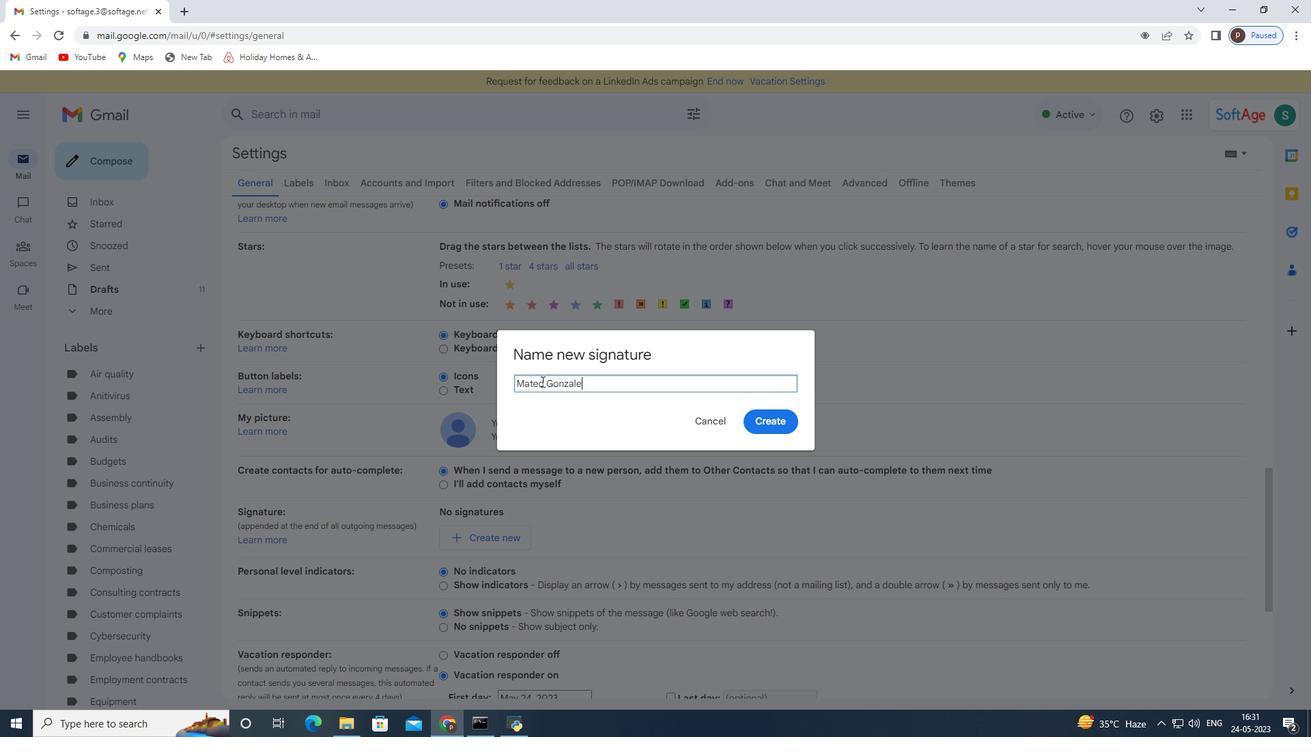 
Action: Mouse moved to (766, 412)
Screenshot: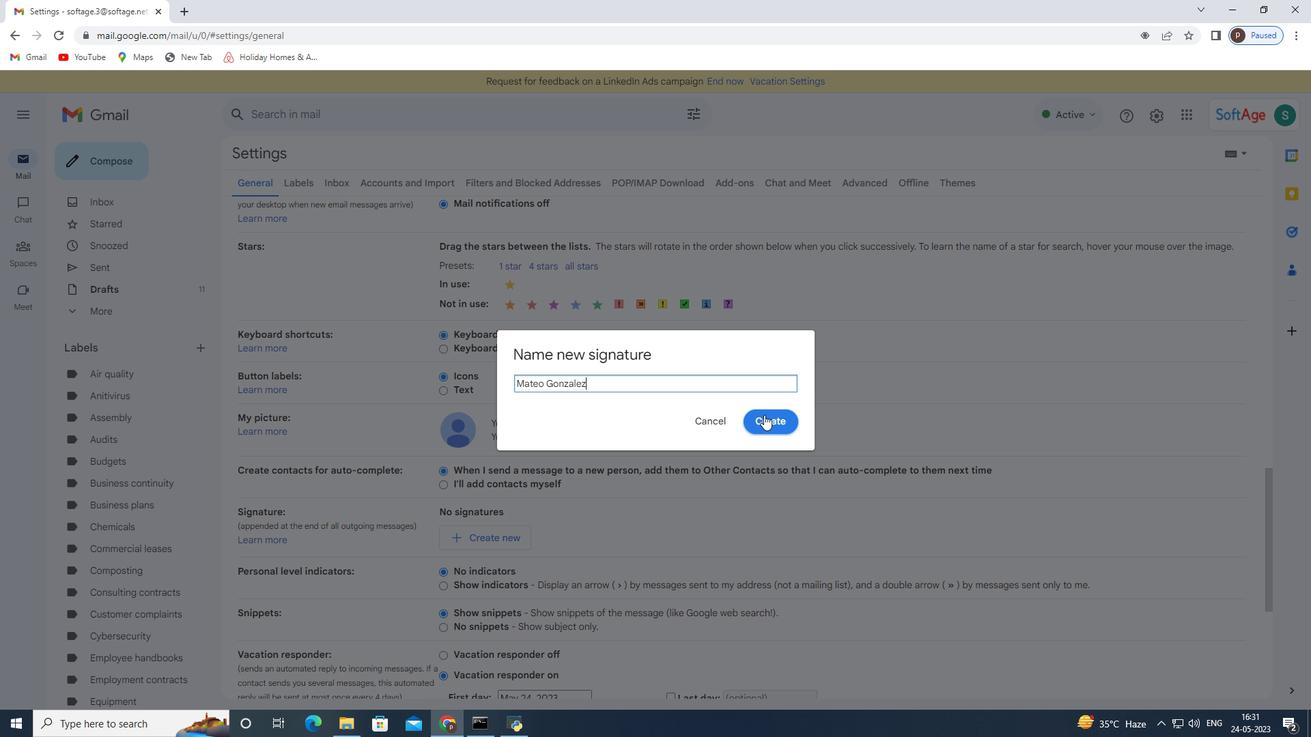 
Action: Mouse pressed left at (766, 412)
Screenshot: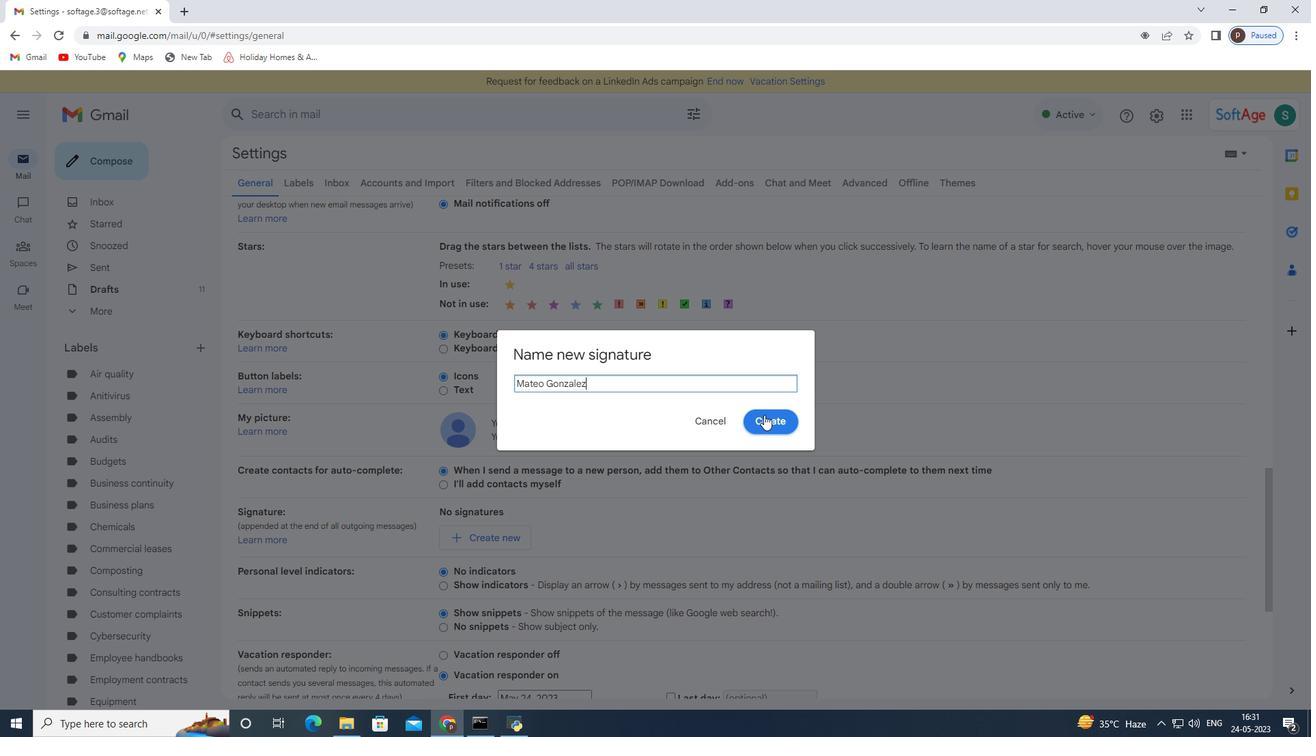
Action: Mouse moved to (652, 522)
Screenshot: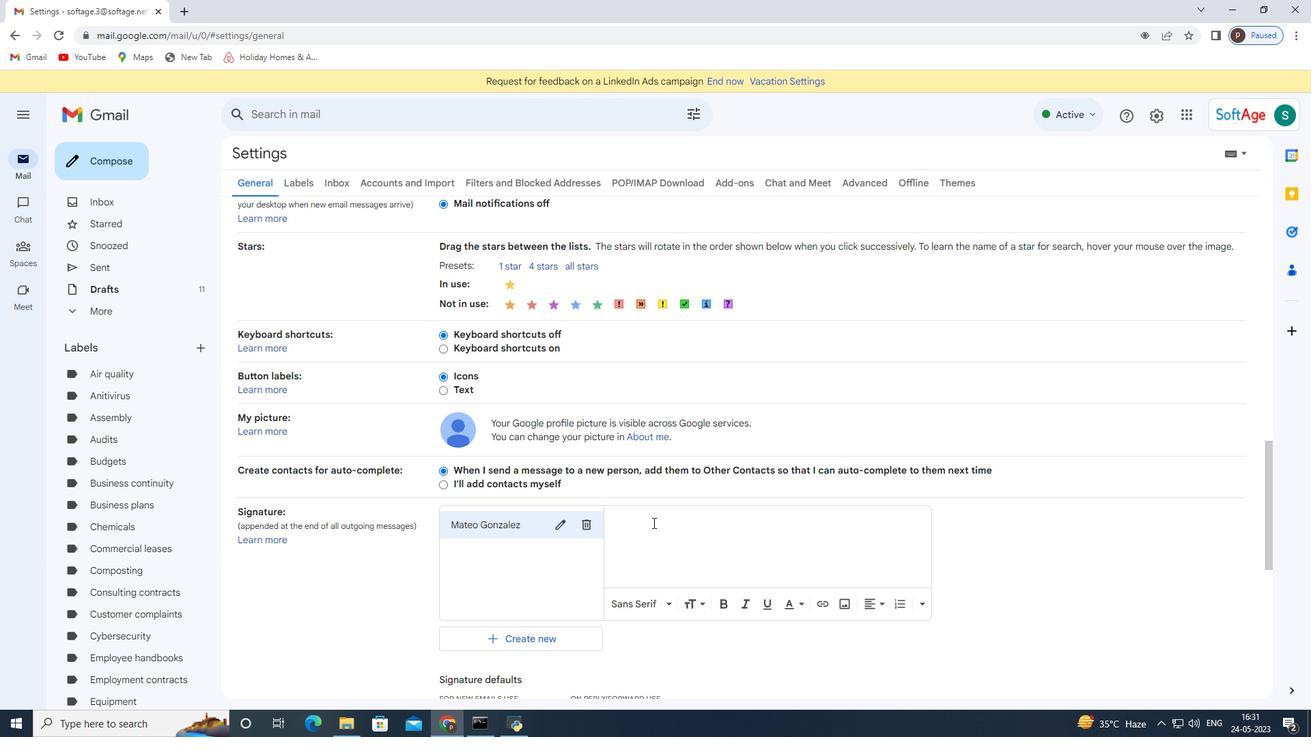 
Action: Mouse pressed left at (652, 522)
Screenshot: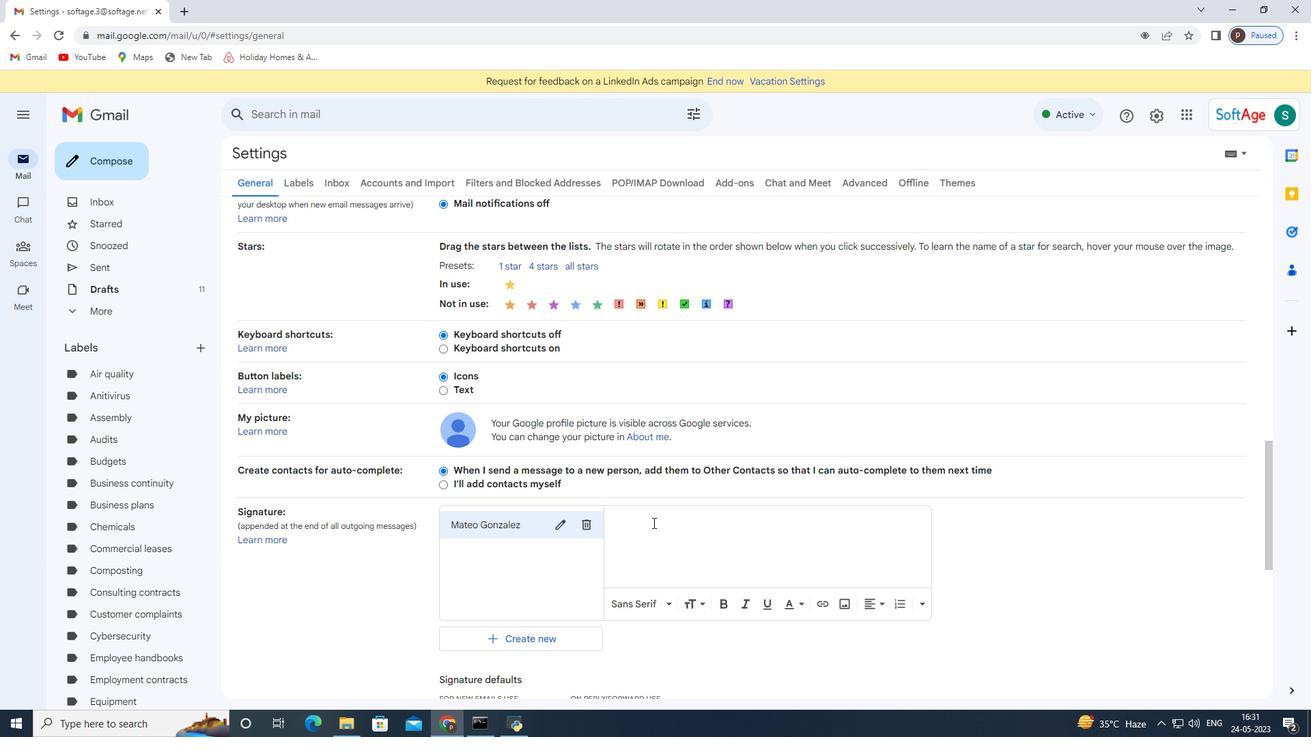 
Action: Key pressed <Key.shift>Mateo<Key.space><Key.shift>Gonzalez
Screenshot: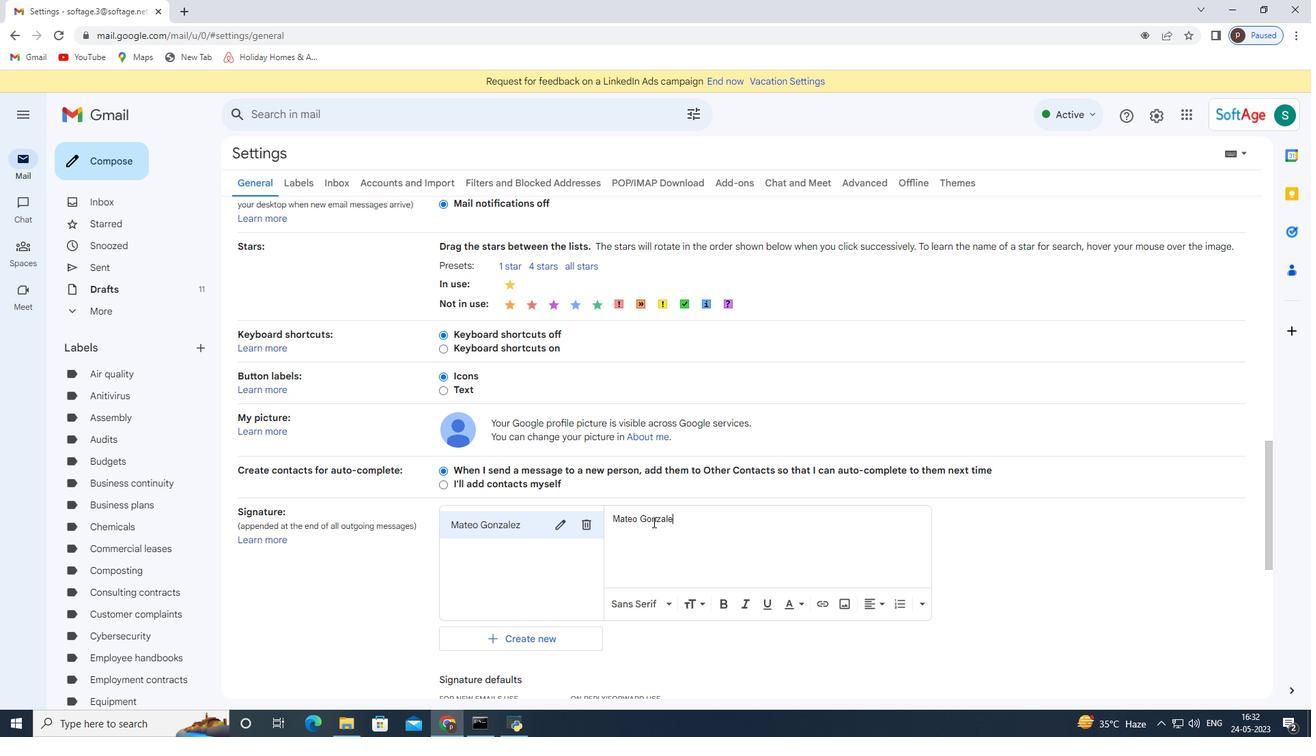 
Action: Mouse moved to (617, 501)
Screenshot: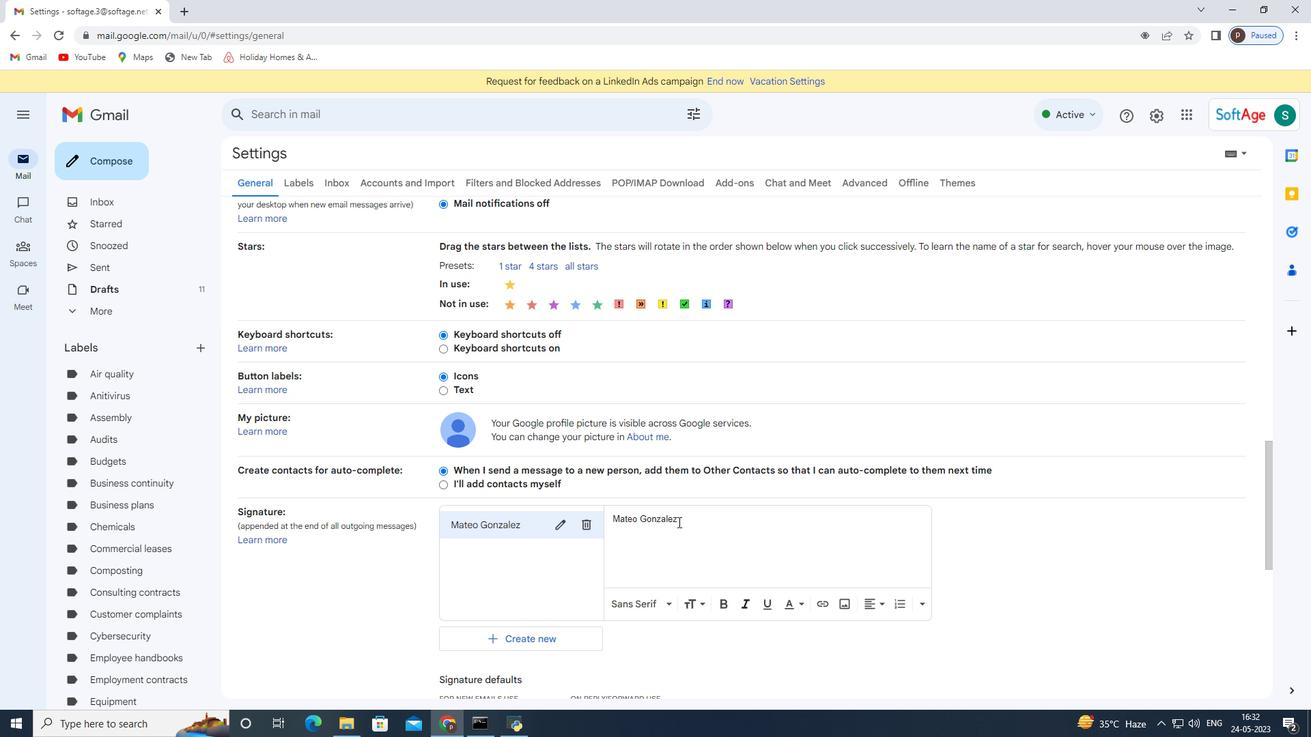 
Action: Mouse scrolled (617, 501) with delta (0, 0)
Screenshot: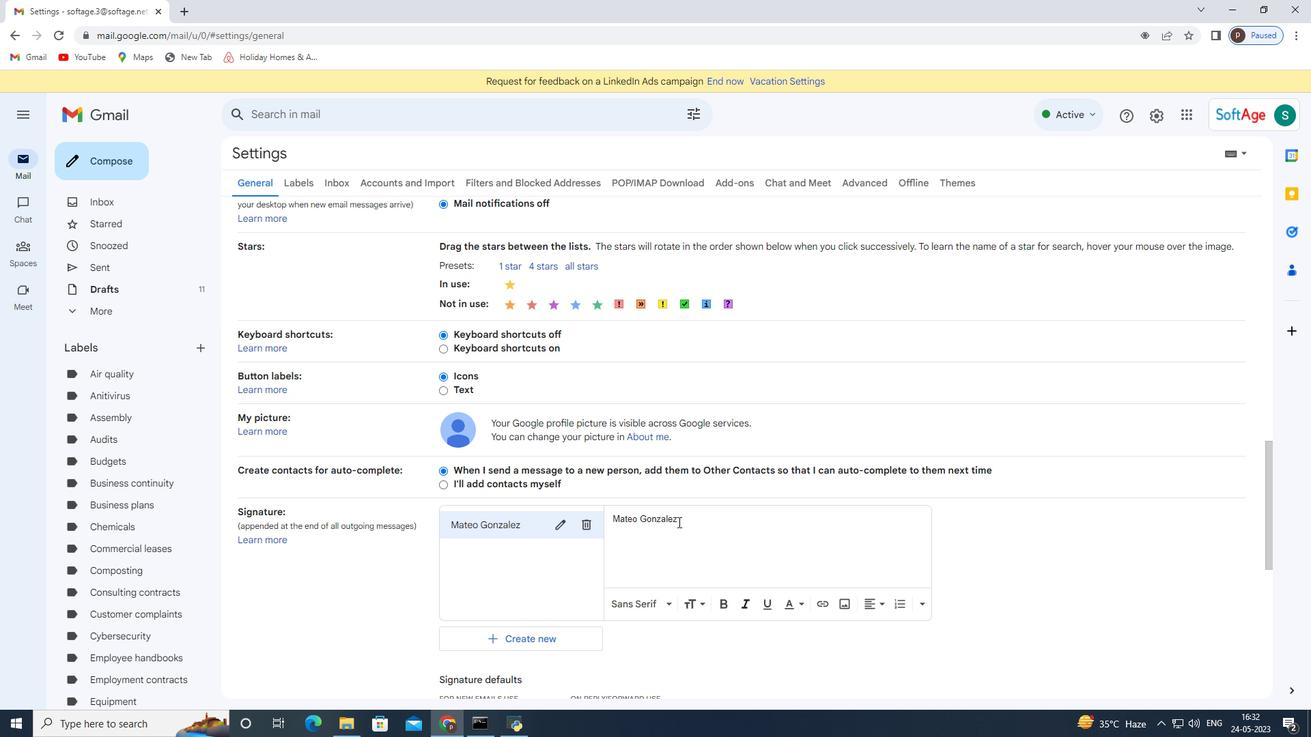 
Action: Mouse moved to (595, 508)
Screenshot: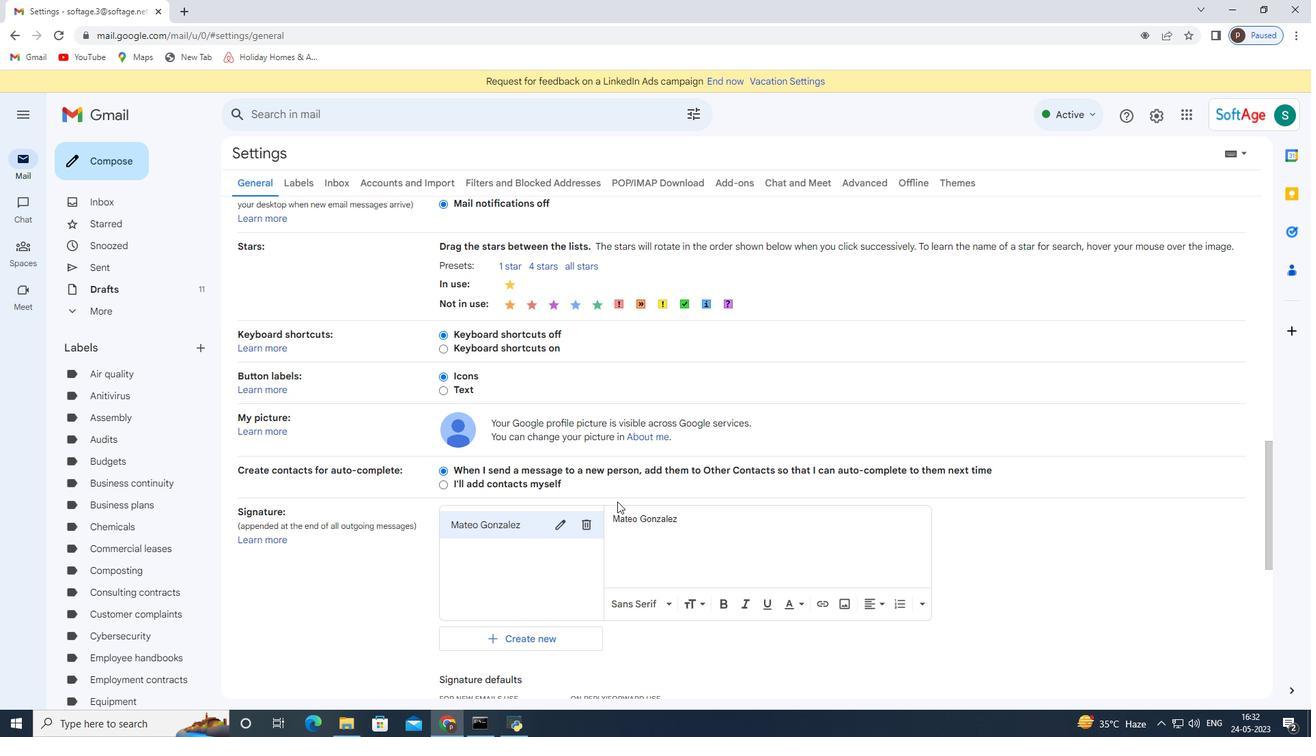 
Action: Mouse scrolled (595, 507) with delta (0, 0)
Screenshot: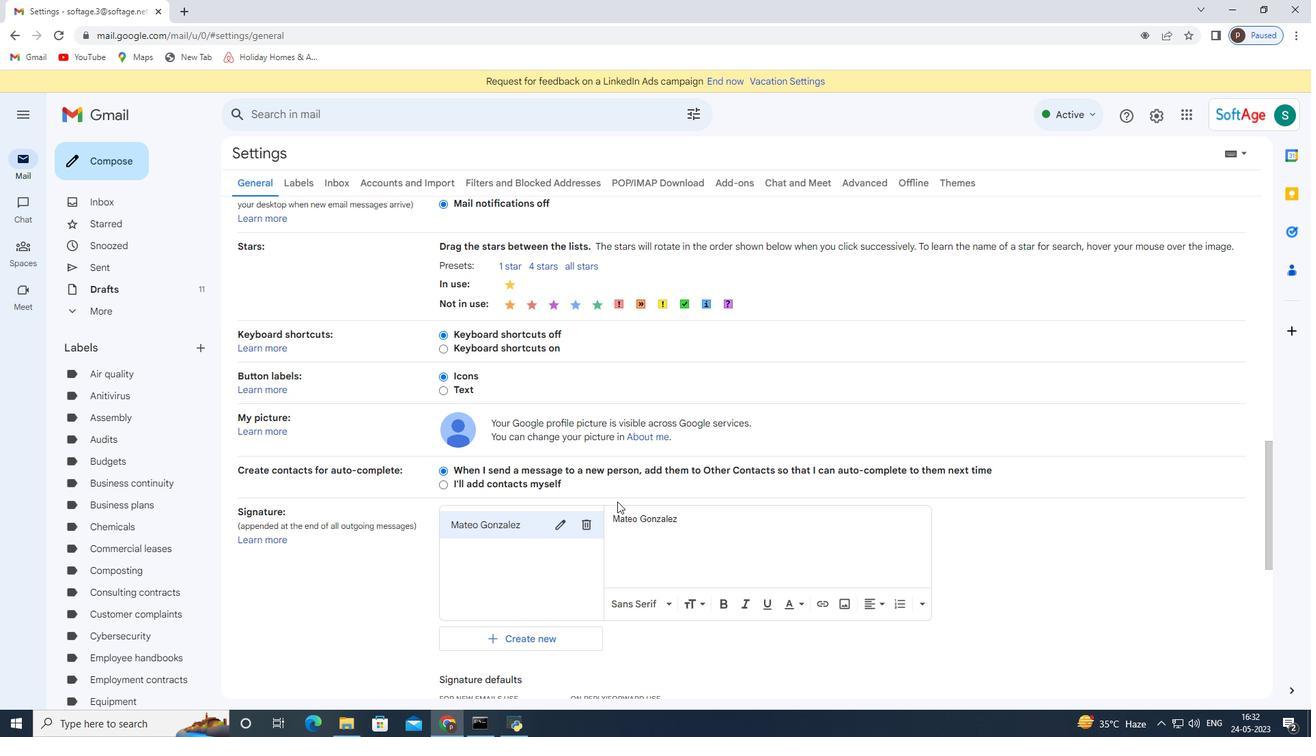 
Action: Mouse moved to (586, 513)
Screenshot: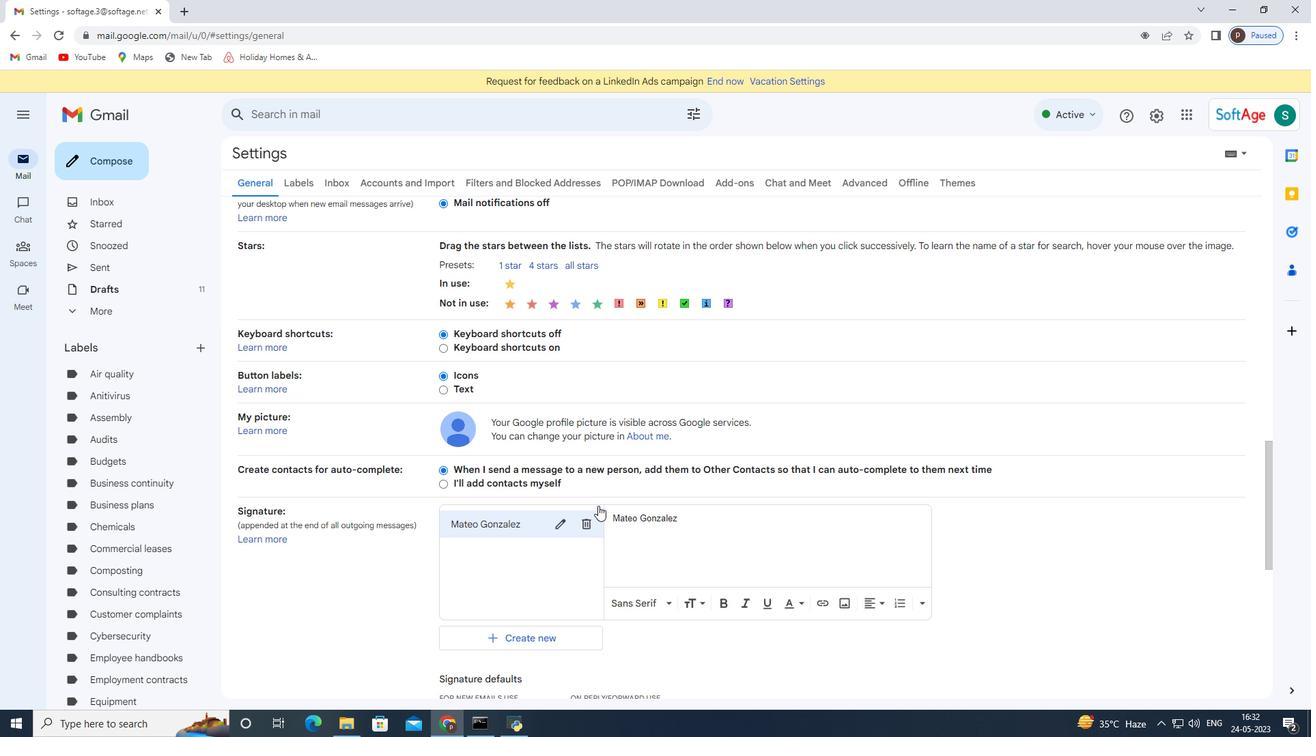 
Action: Mouse scrolled (586, 512) with delta (0, 0)
Screenshot: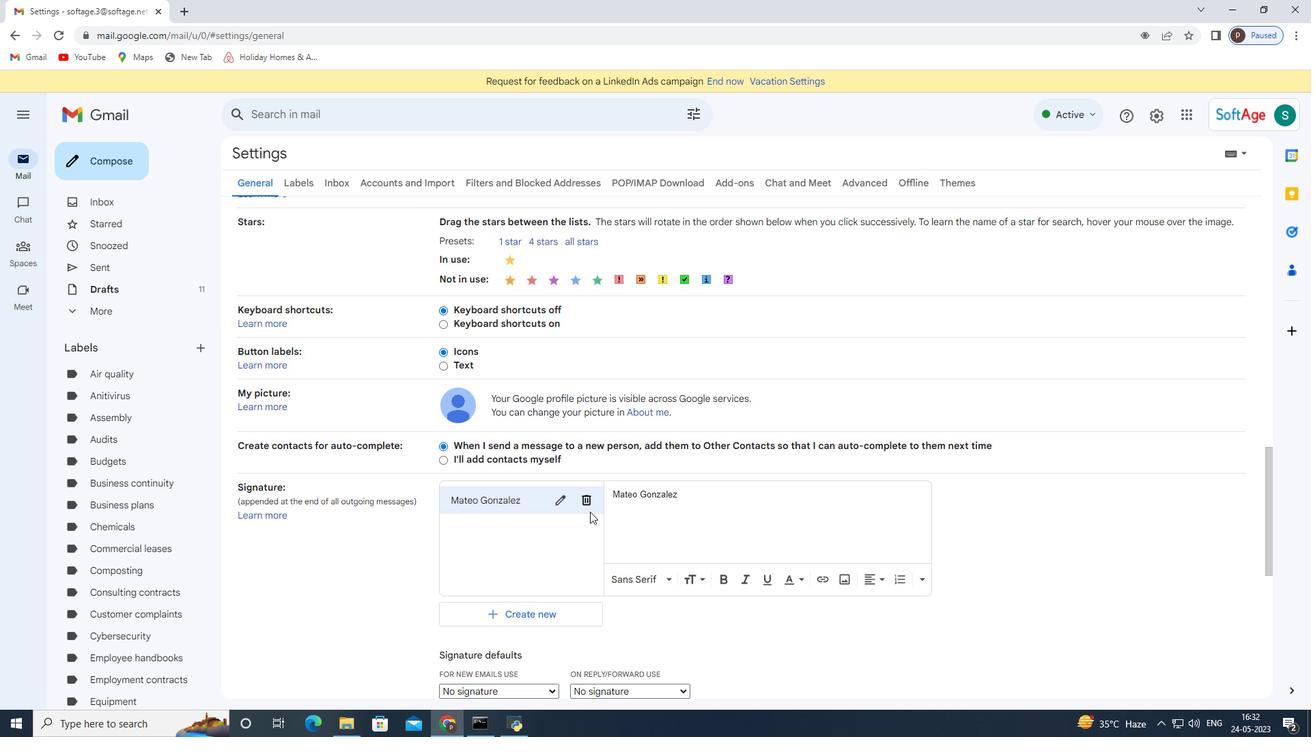
Action: Mouse moved to (568, 518)
Screenshot: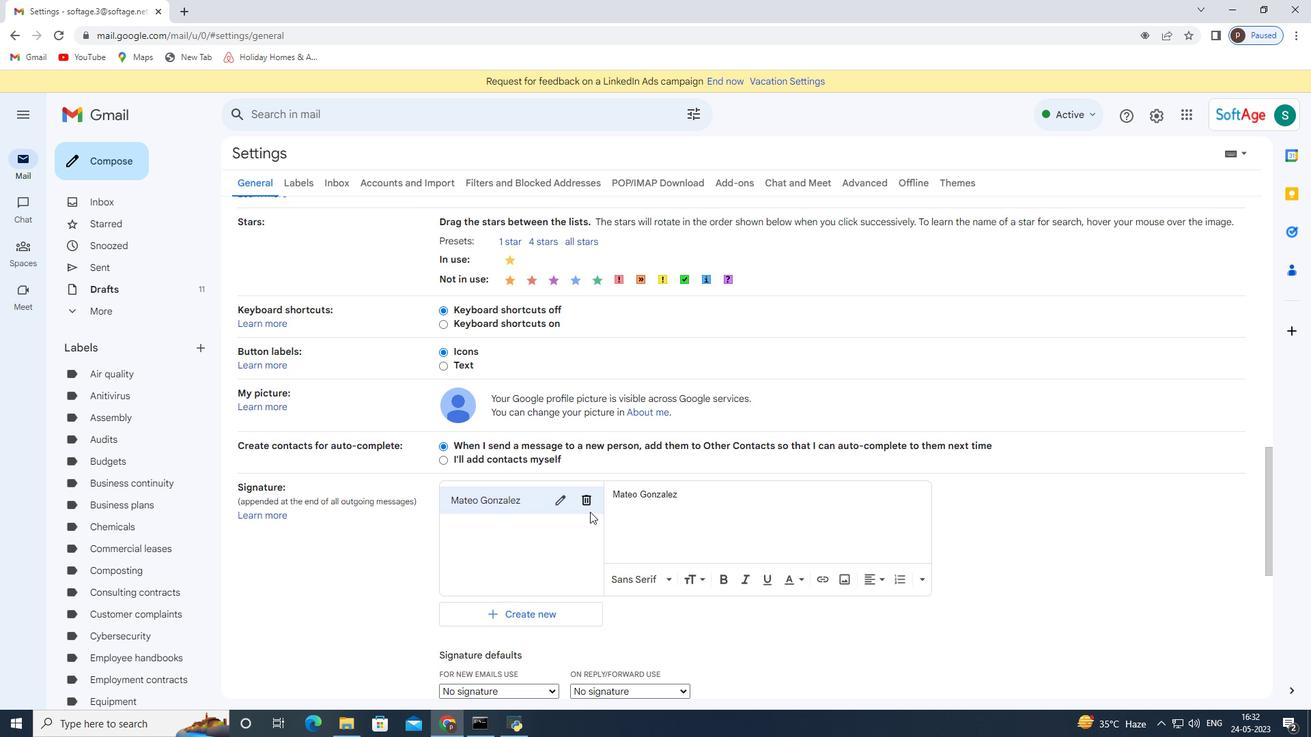 
Action: Mouse scrolled (568, 517) with delta (0, 0)
Screenshot: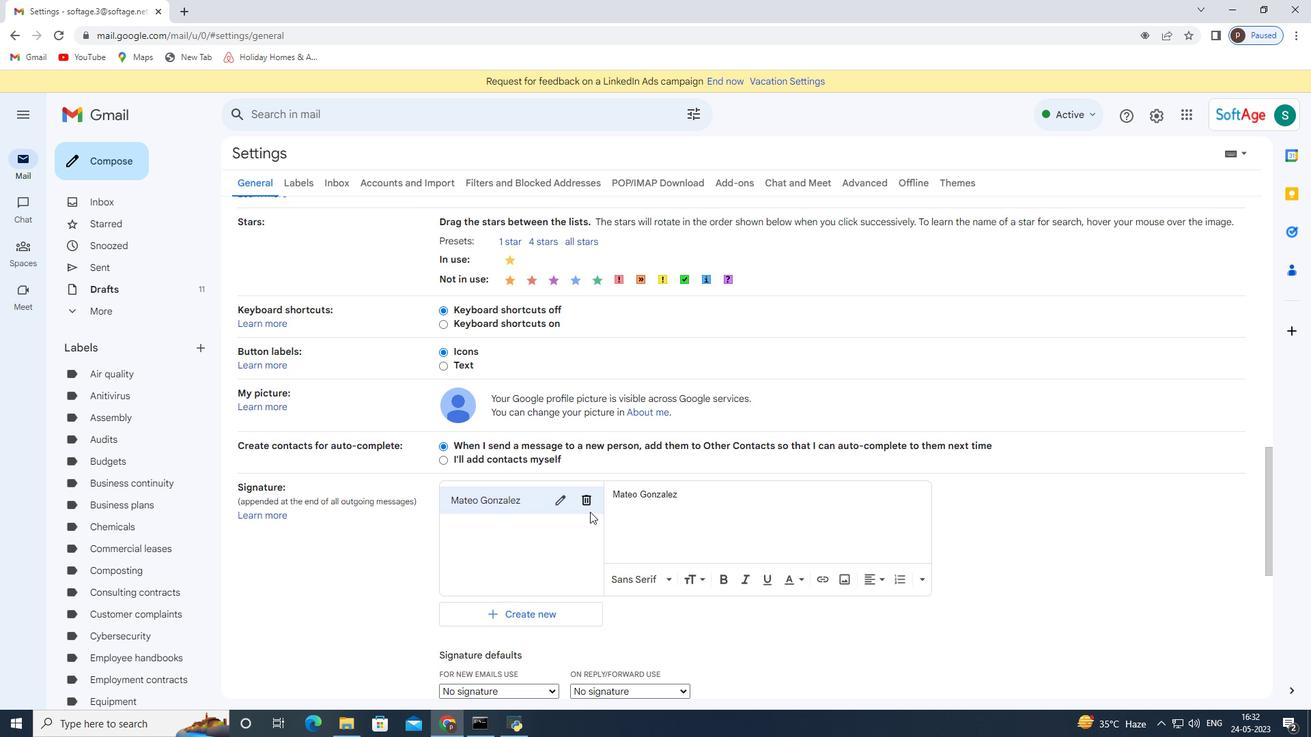 
Action: Mouse moved to (508, 444)
Screenshot: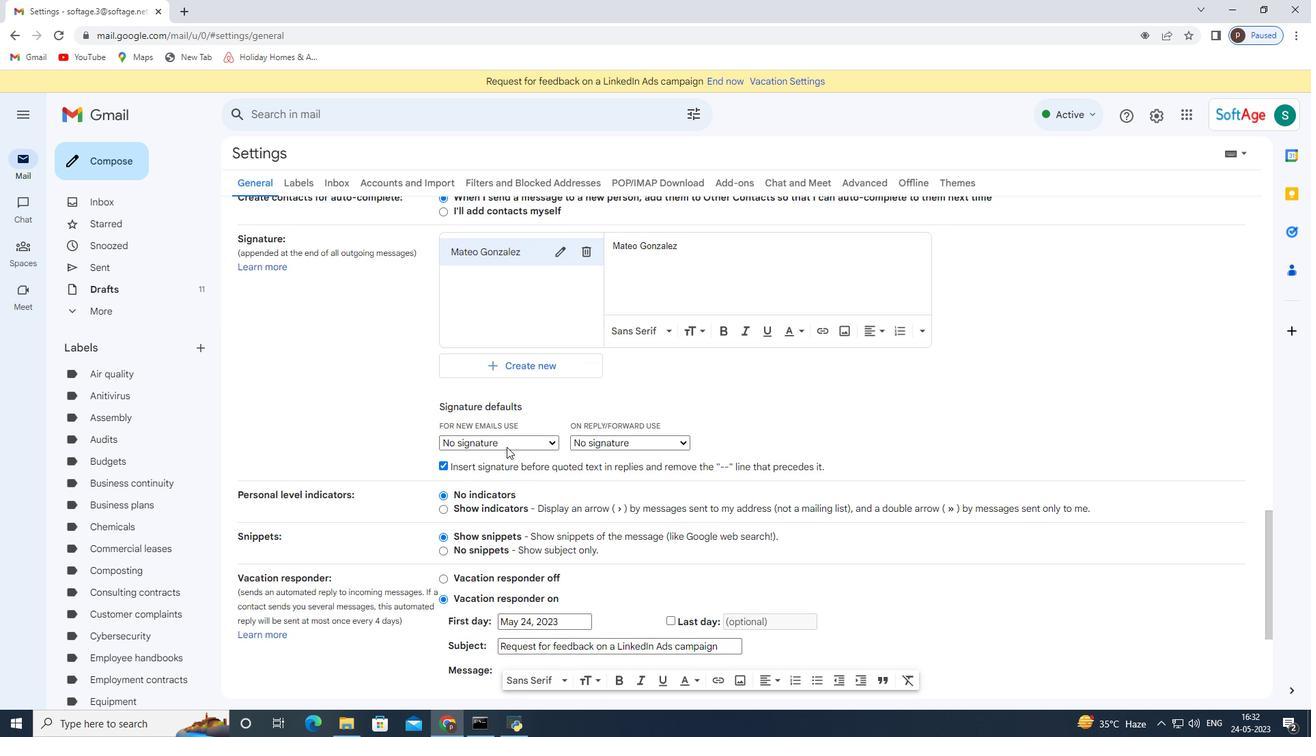 
Action: Mouse pressed left at (508, 444)
Screenshot: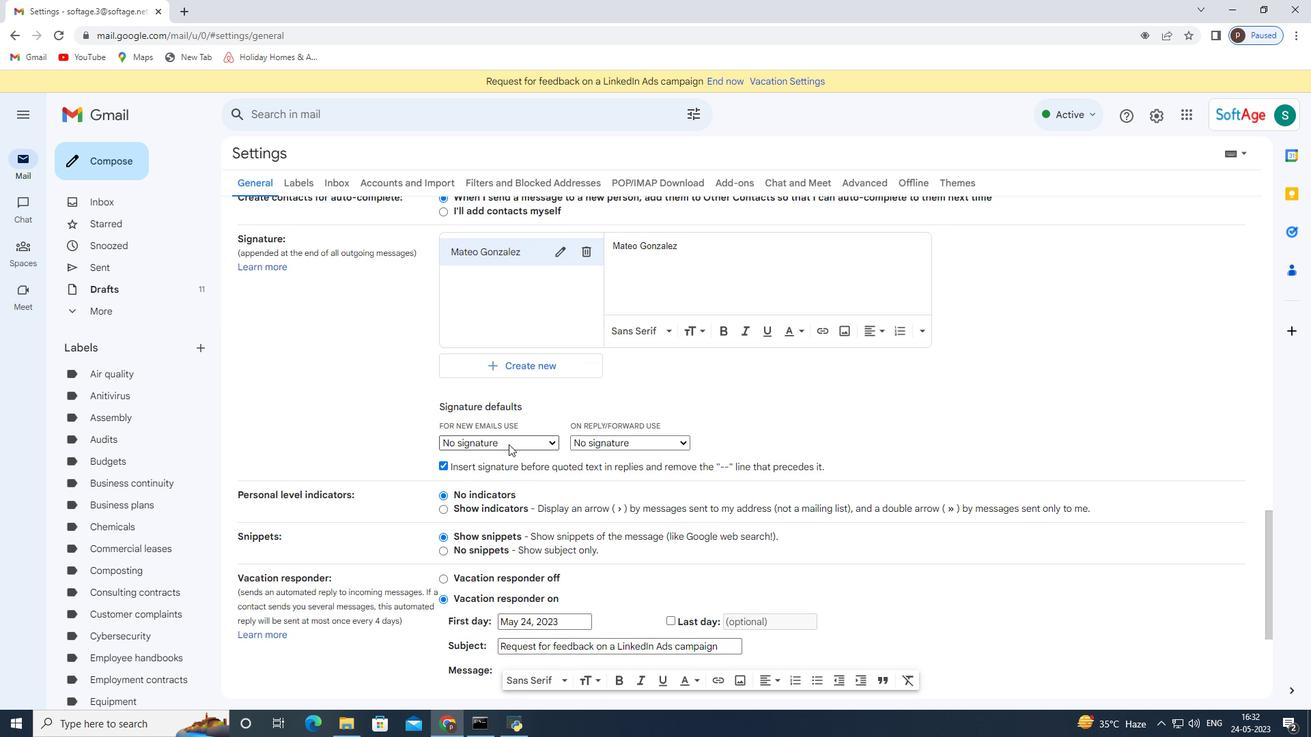 
Action: Mouse moved to (503, 471)
Screenshot: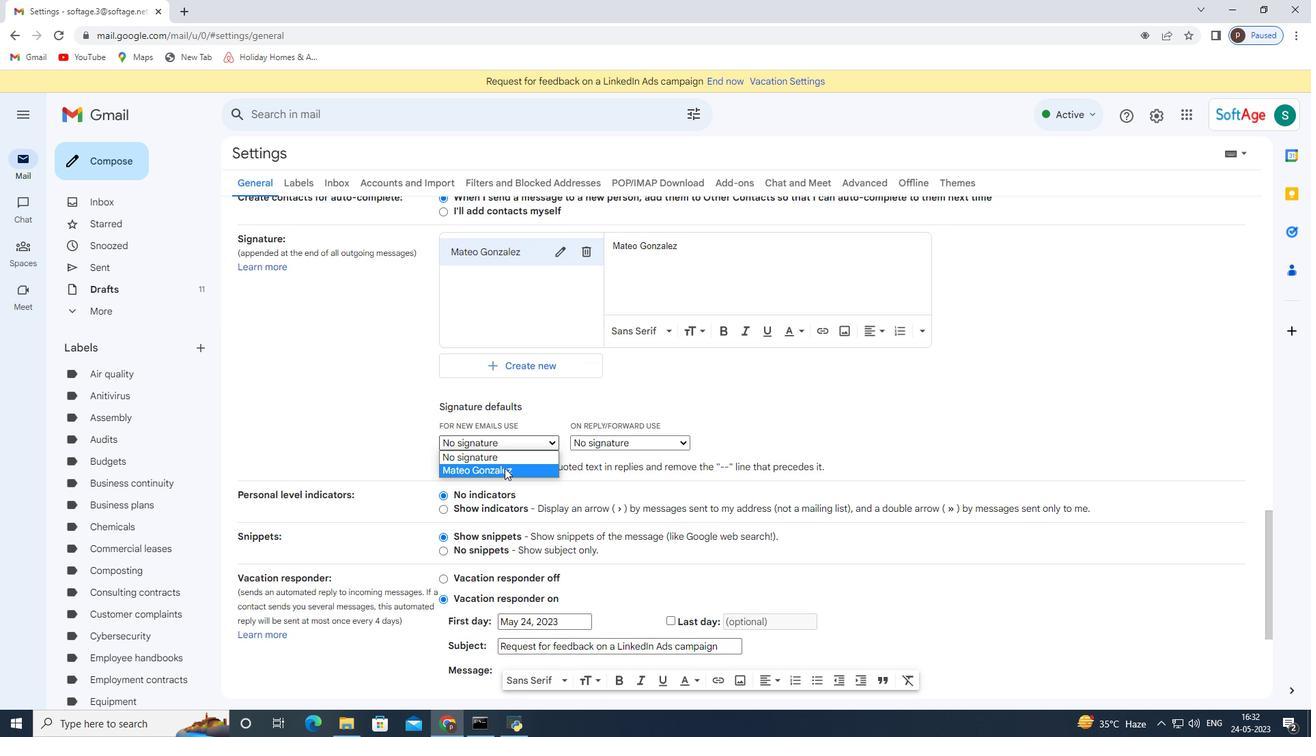 
Action: Mouse pressed left at (503, 471)
Screenshot: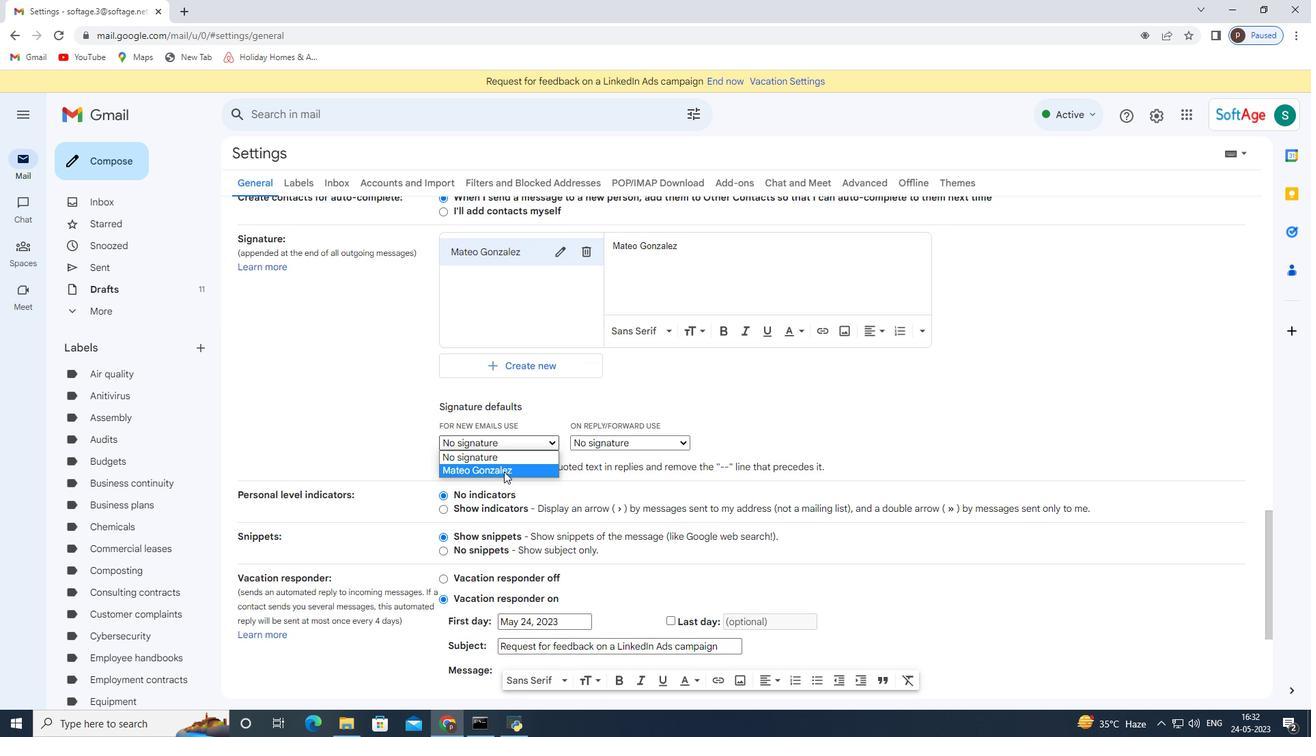 
Action: Mouse moved to (503, 472)
Screenshot: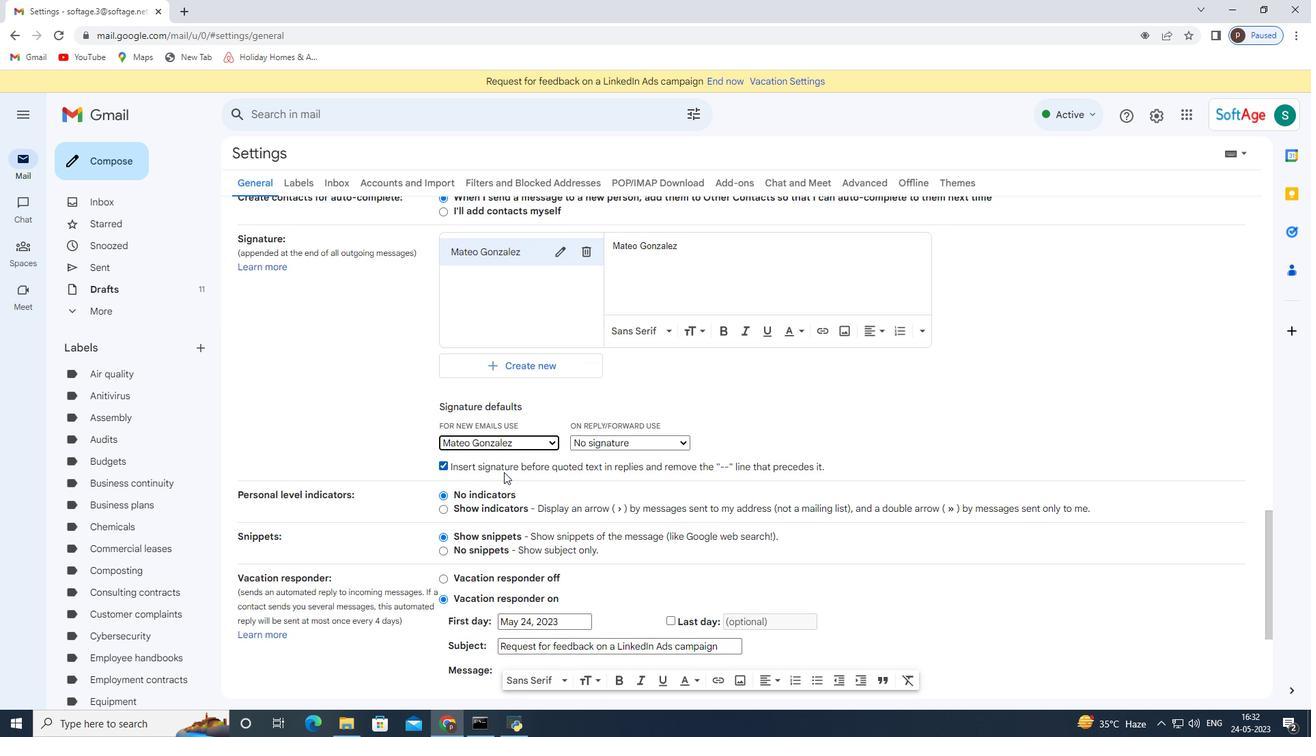 
Action: Mouse scrolled (503, 471) with delta (0, 0)
Screenshot: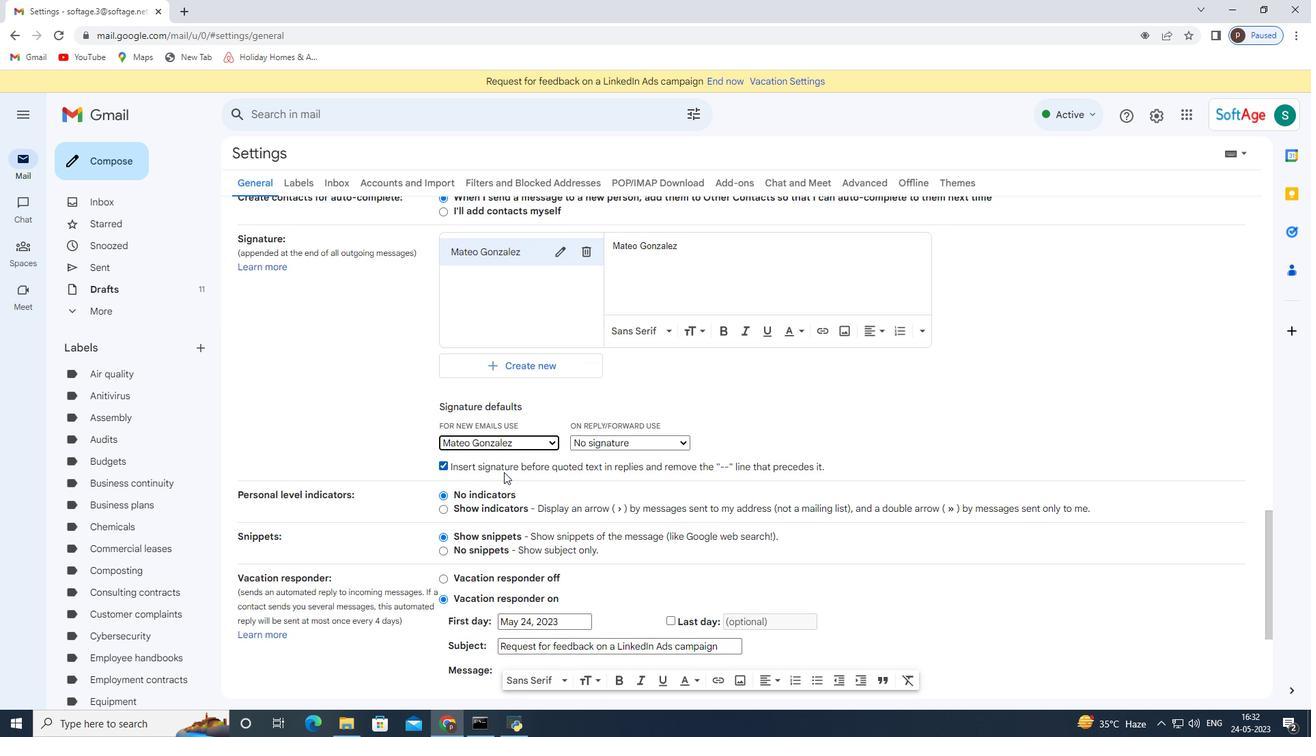 
Action: Mouse moved to (505, 487)
Screenshot: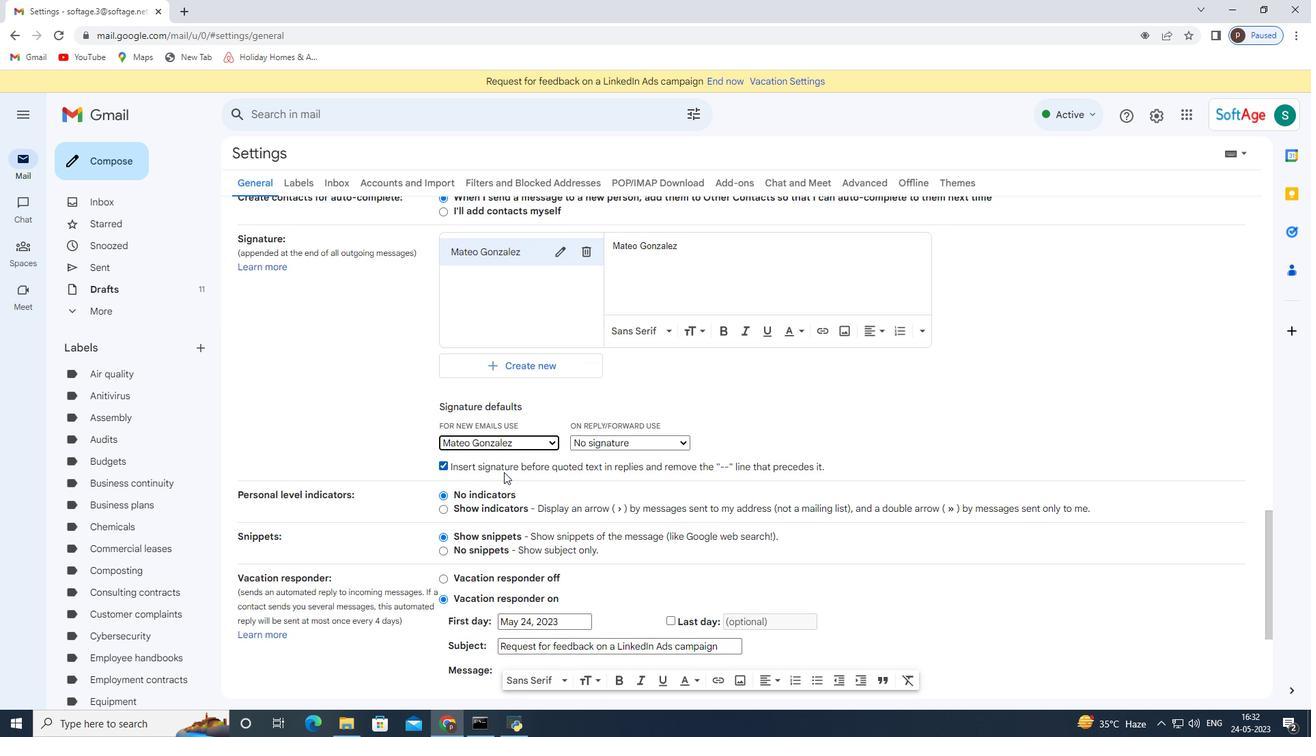 
Action: Mouse scrolled (505, 486) with delta (0, 0)
Screenshot: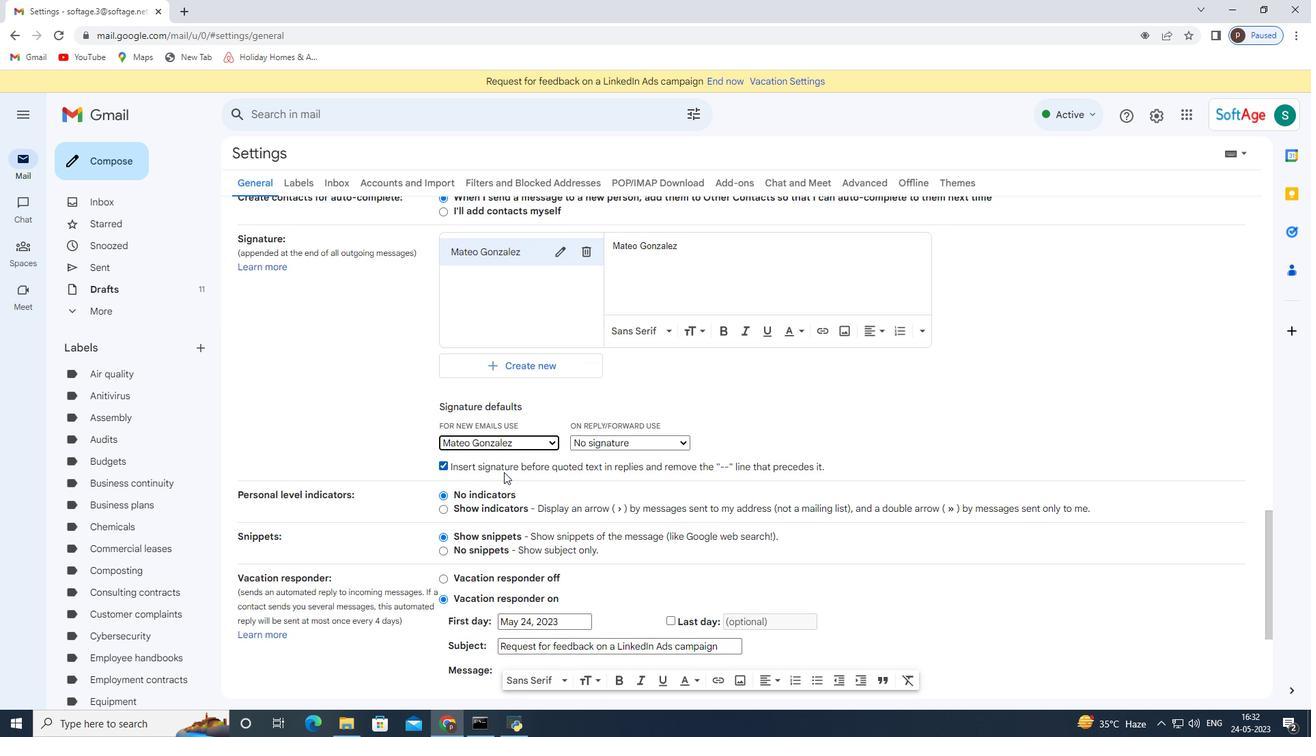 
Action: Mouse moved to (511, 502)
Screenshot: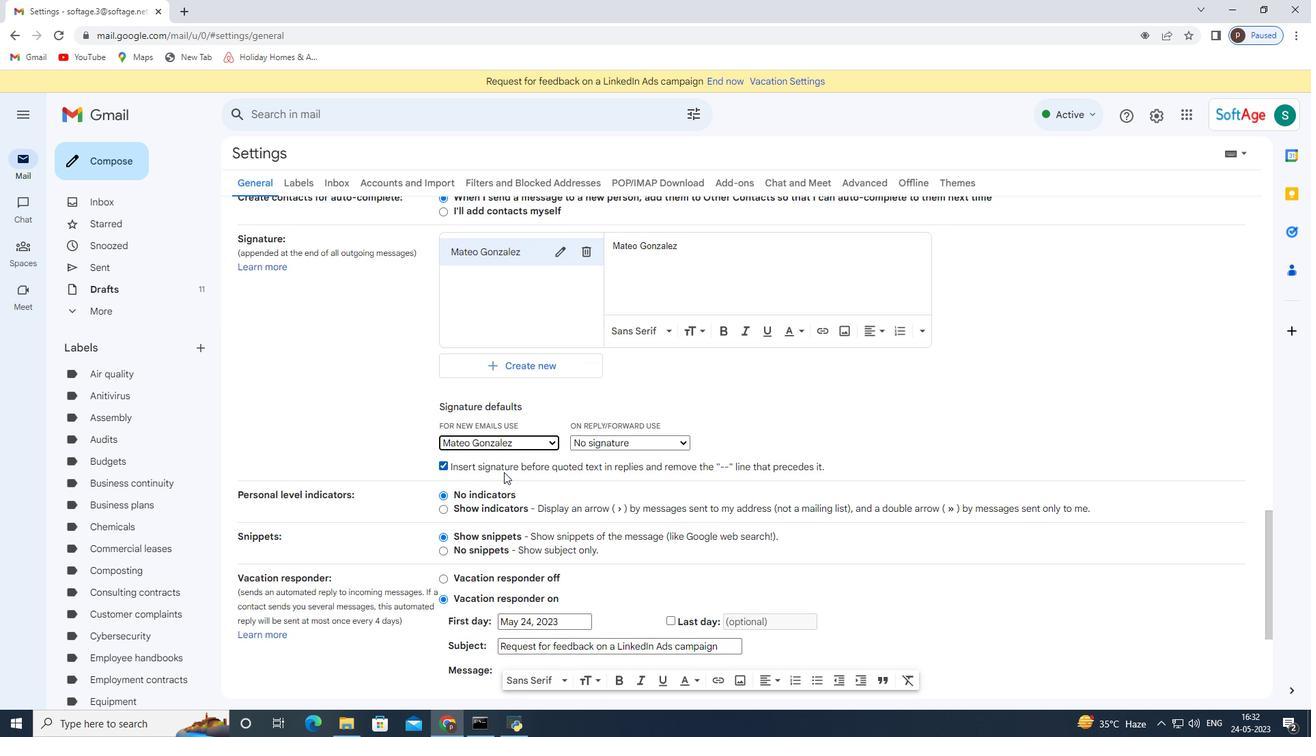 
Action: Mouse scrolled (511, 501) with delta (0, 0)
Screenshot: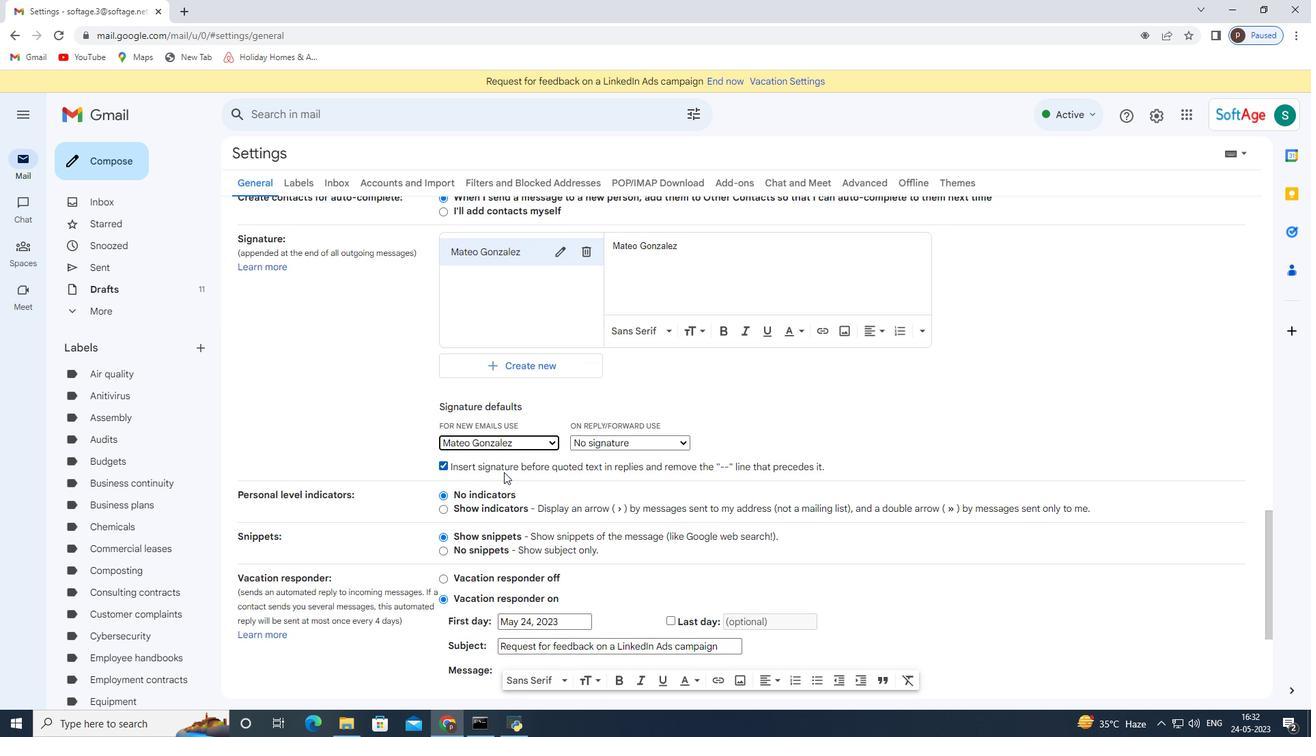 
Action: Mouse moved to (516, 516)
Screenshot: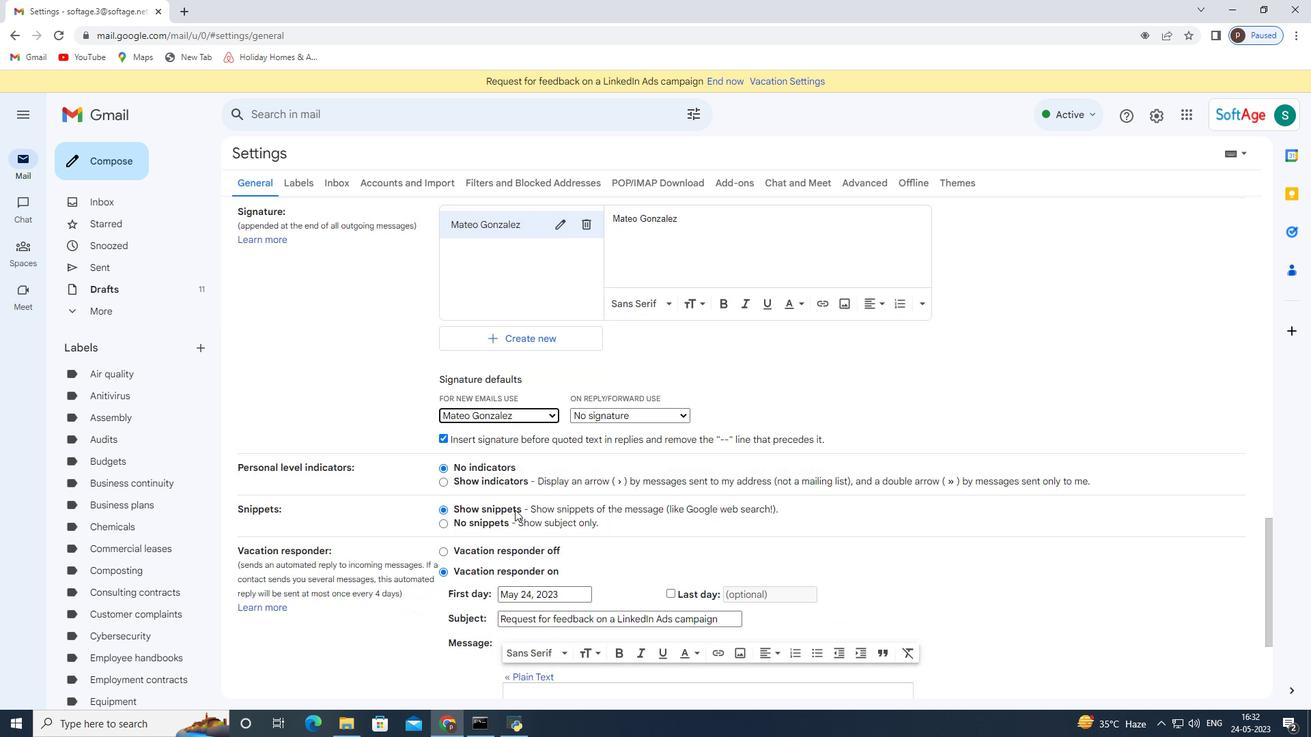 
Action: Mouse scrolled (516, 514) with delta (0, 0)
Screenshot: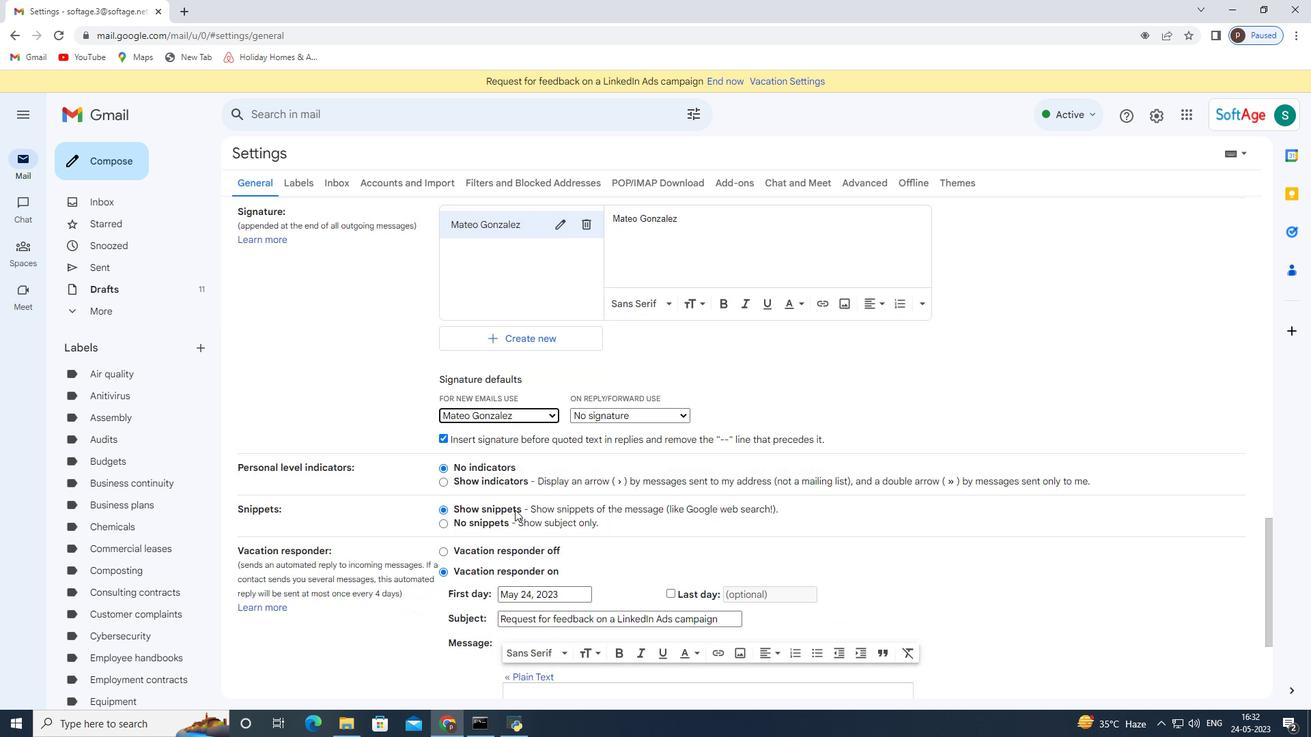 
Action: Mouse moved to (713, 626)
Screenshot: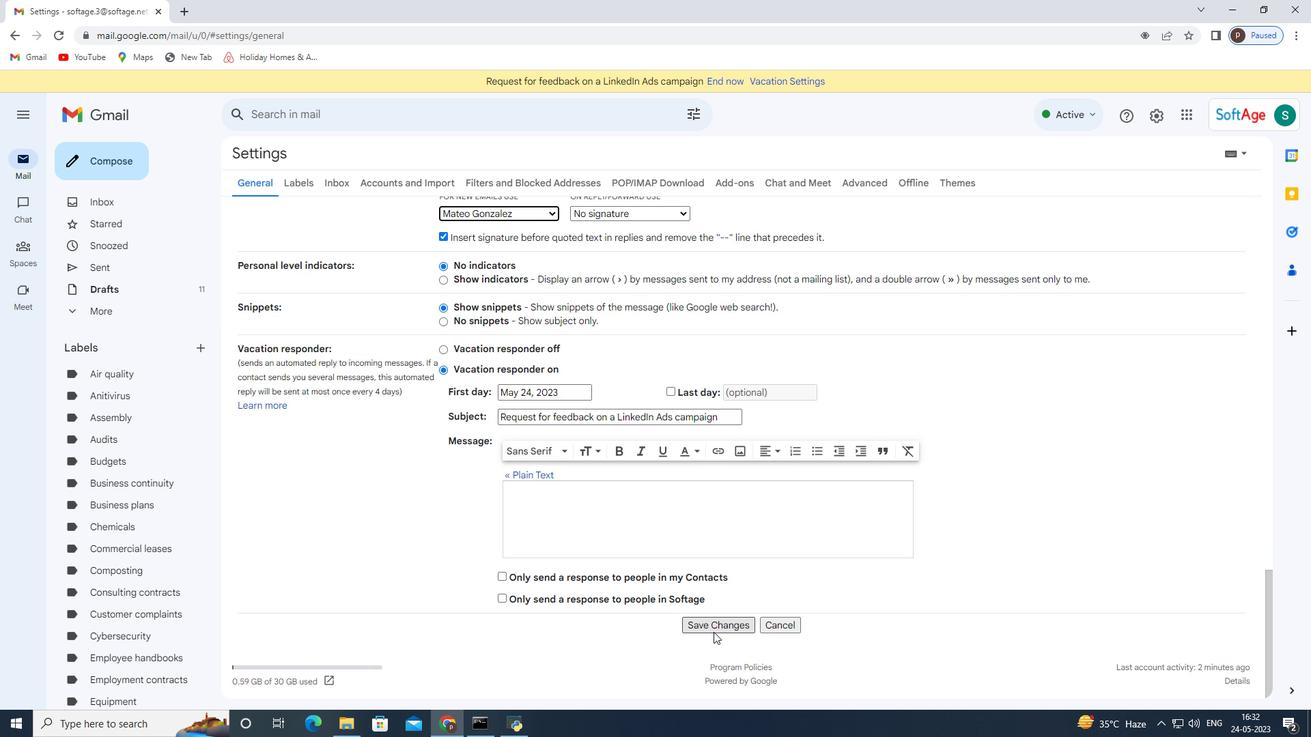 
Action: Mouse pressed left at (713, 626)
Screenshot: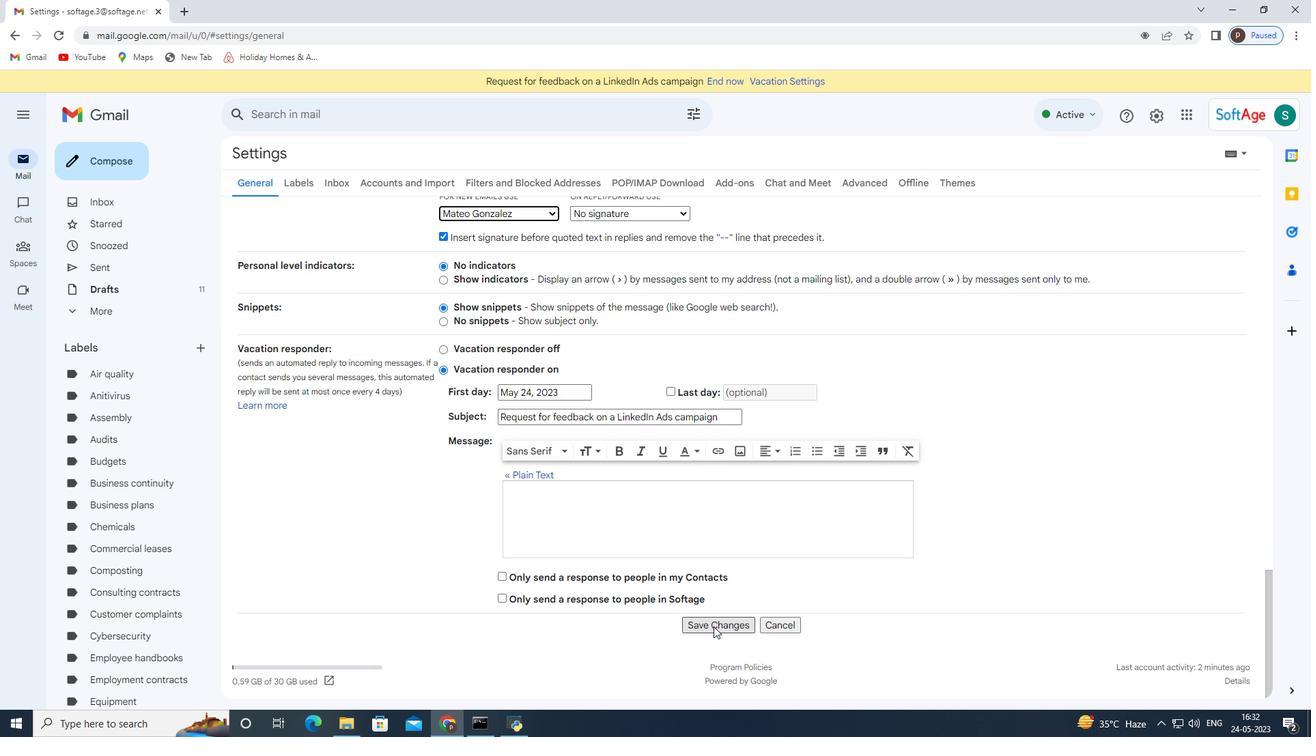 
Action: Mouse moved to (91, 161)
Screenshot: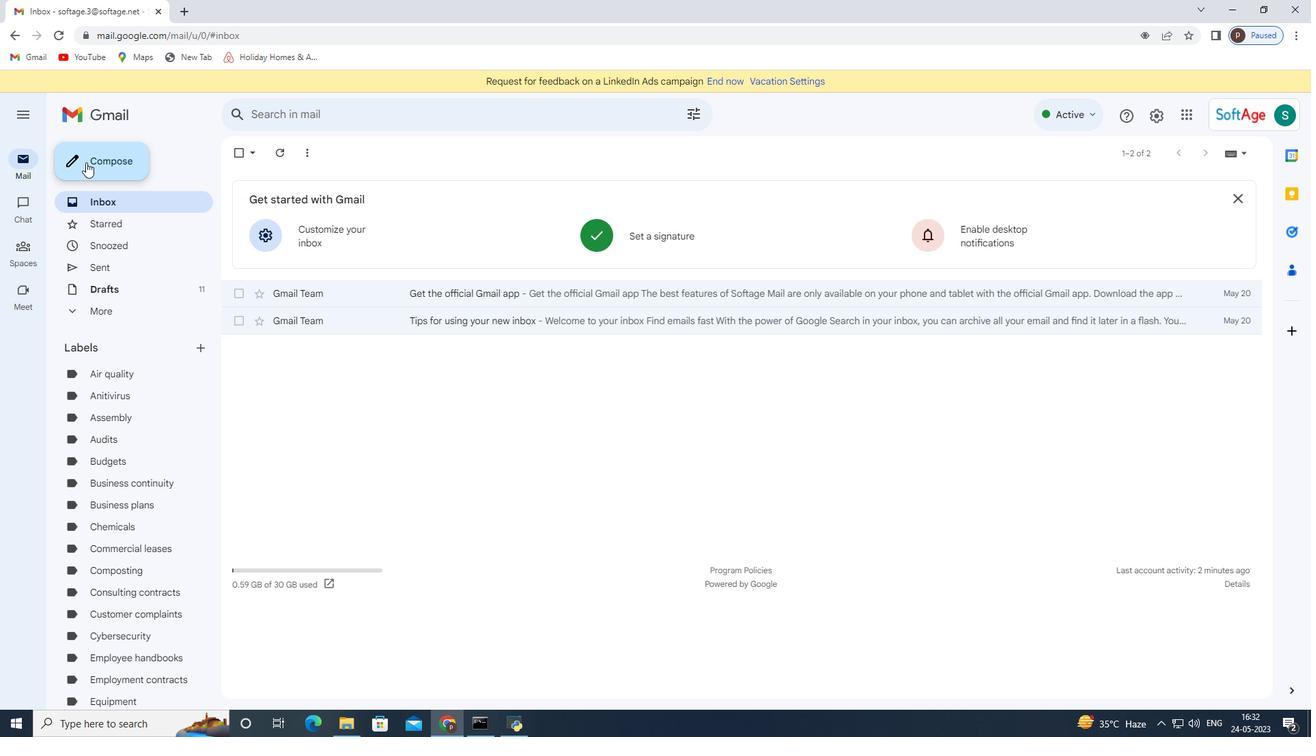 
Action: Mouse pressed left at (91, 161)
Screenshot: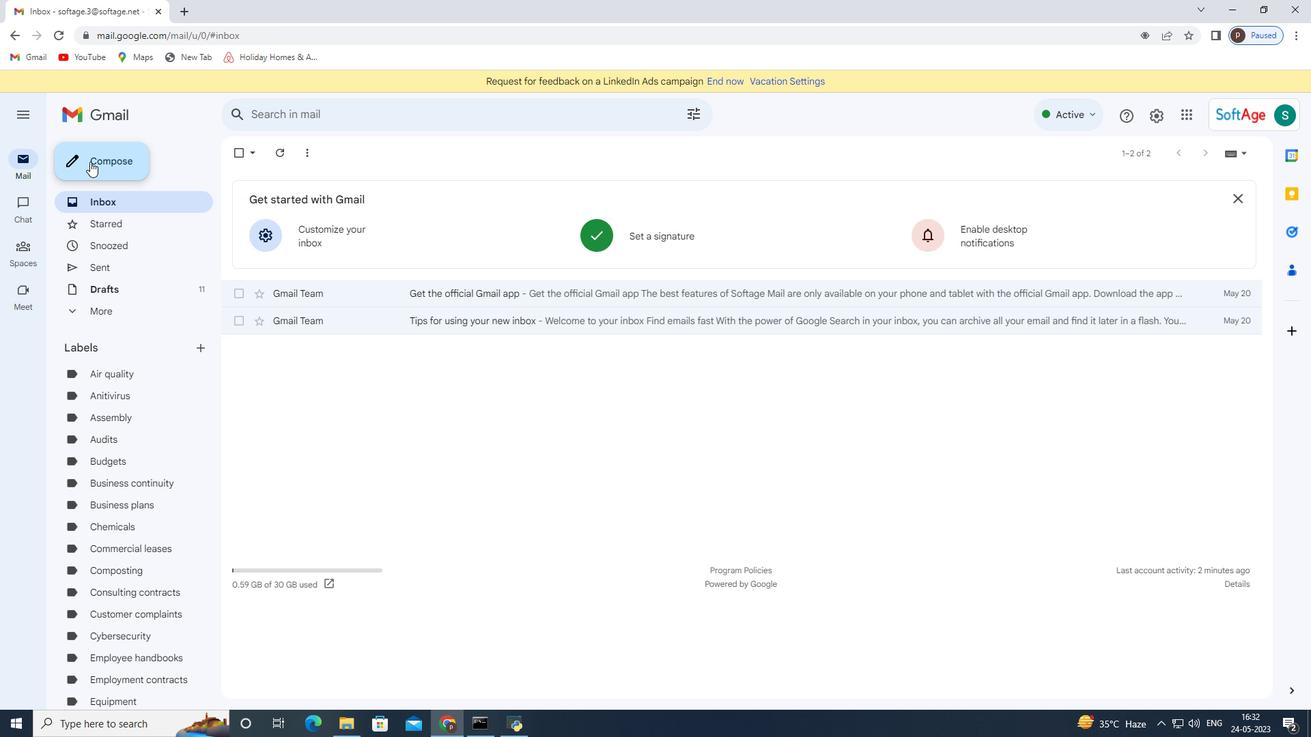 
Action: Mouse moved to (910, 361)
Screenshot: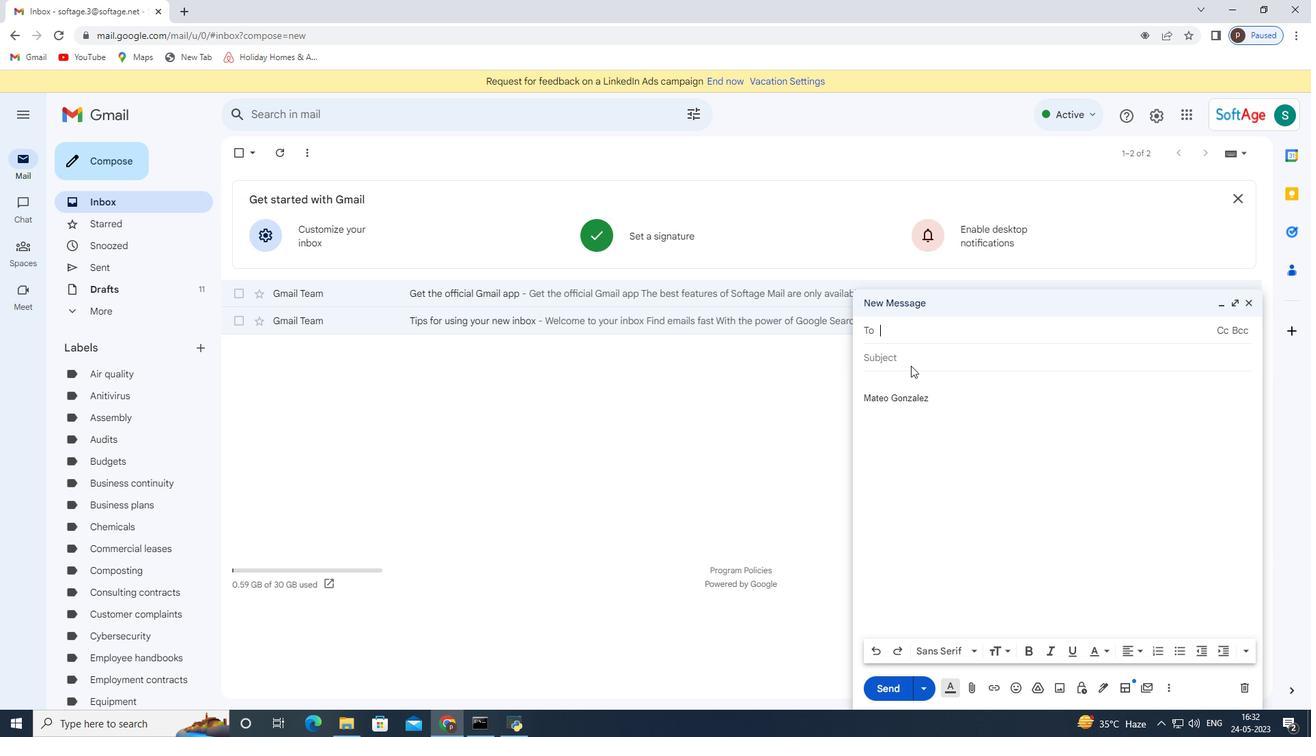 
Action: Mouse pressed left at (910, 361)
Screenshot: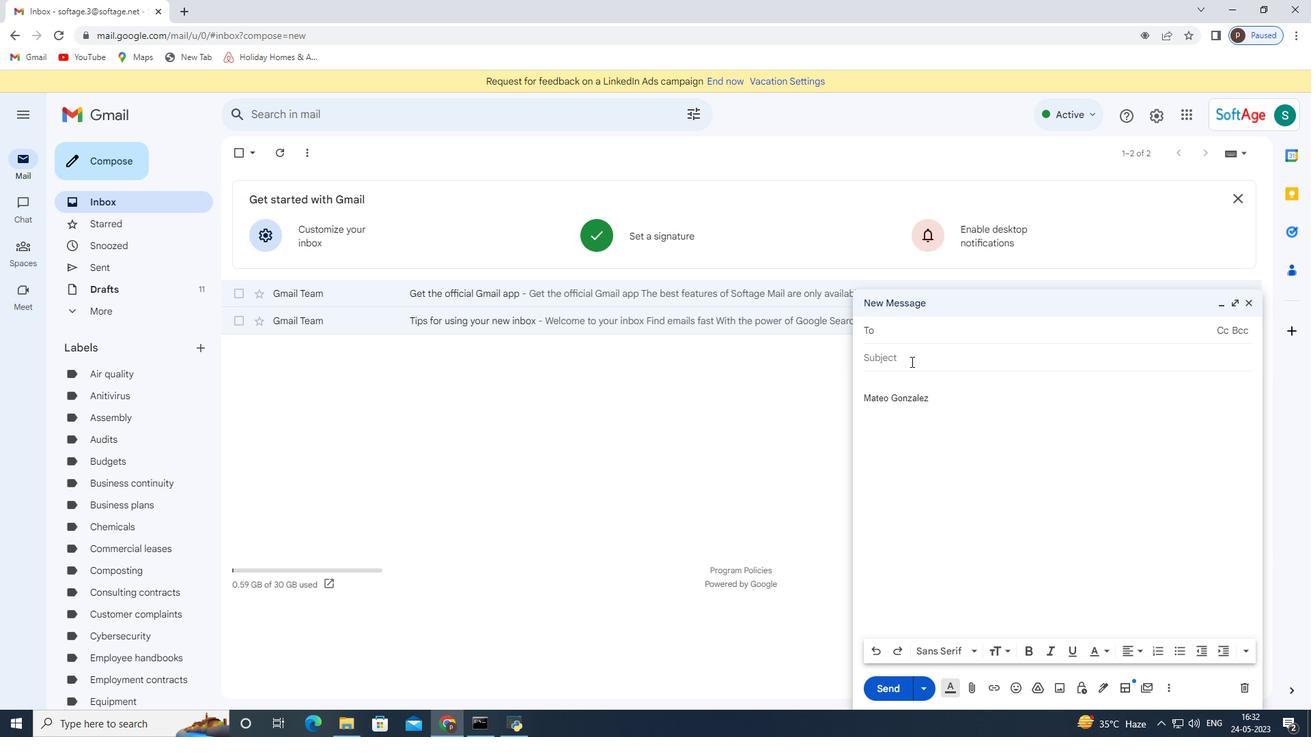 
Action: Key pressed <Key.shift>Feedback<Key.space>on<Key.space>a<Key.space>podcast<Key.space>sponsorship<Key.space>proposal<Key.tab><Key.shift>Could<Key.space>you<Key.space>clarify<Key.space>the<Key.space>deadline<Key.space>for<Key.space>the<Key.space>deliverables<Key.space>fo<Key.space>the<Key.space>new<Key.space>project<Key.shift_r>?
Screenshot: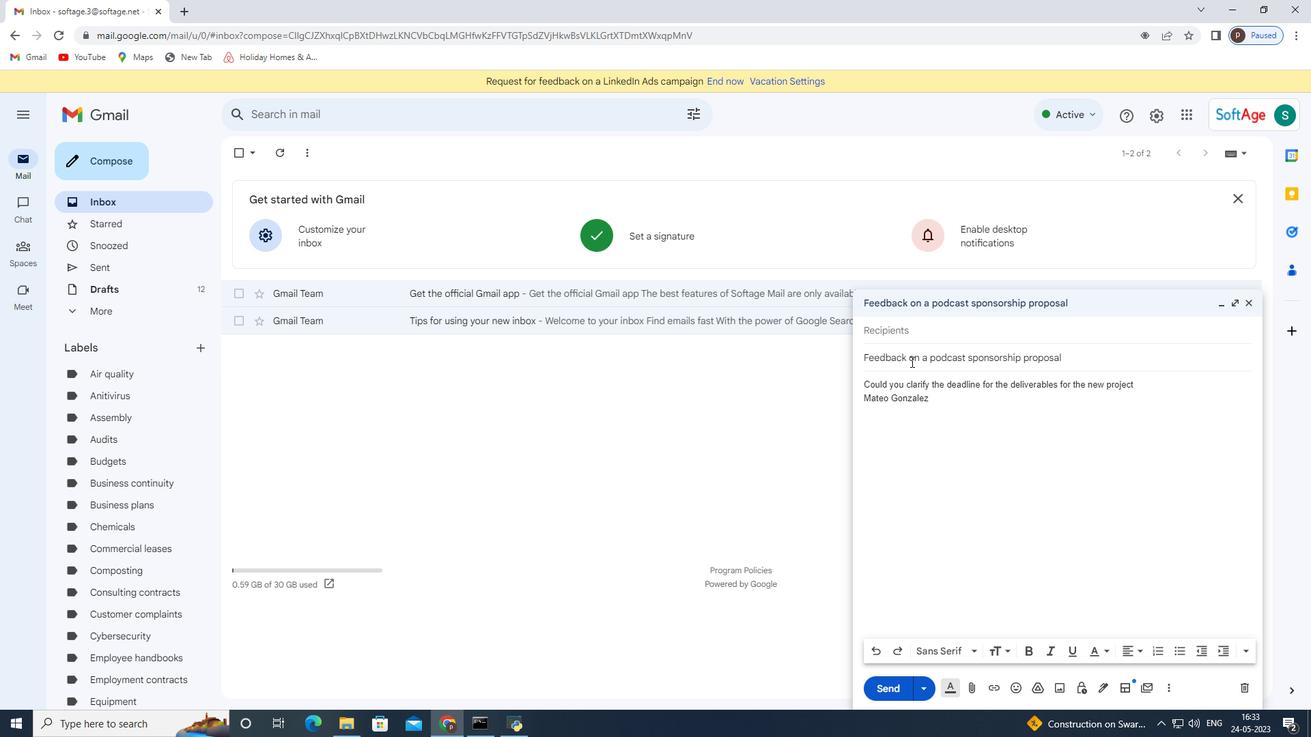 
Action: Mouse moved to (1244, 417)
Screenshot: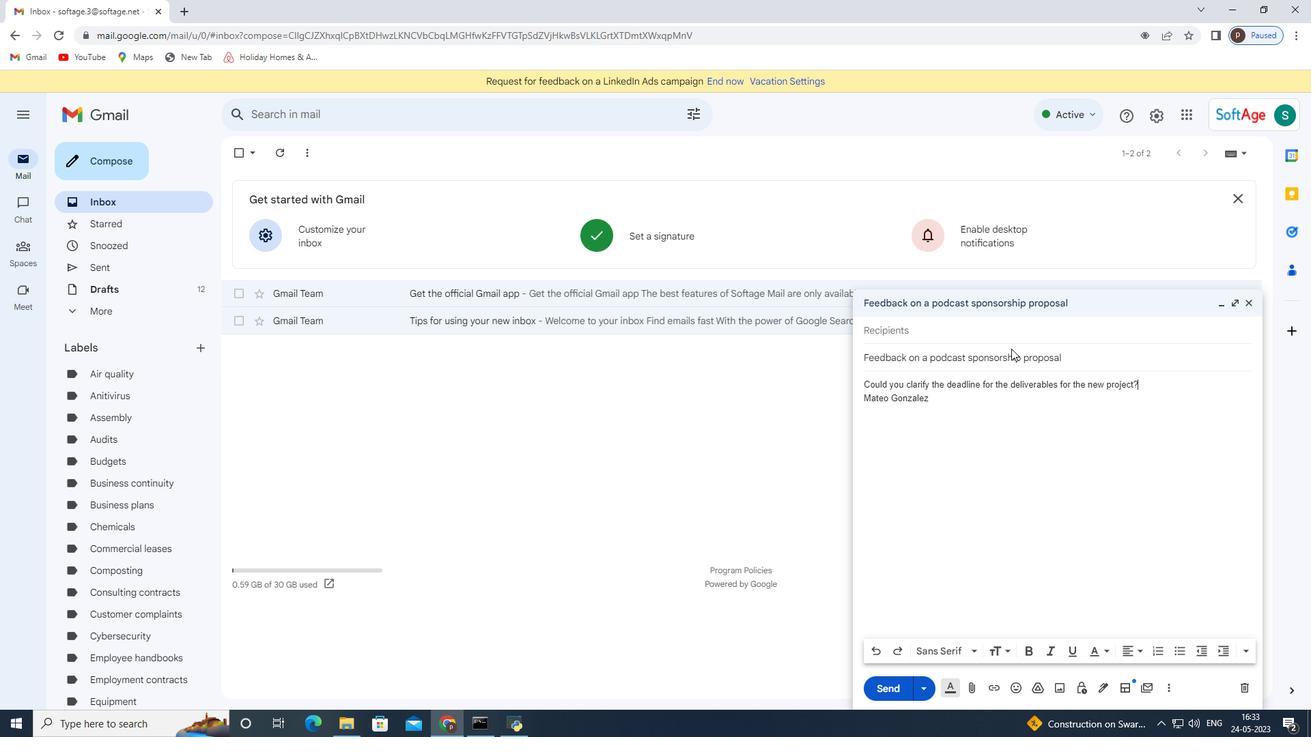
Action: Key pressed <Key.enter>
Screenshot: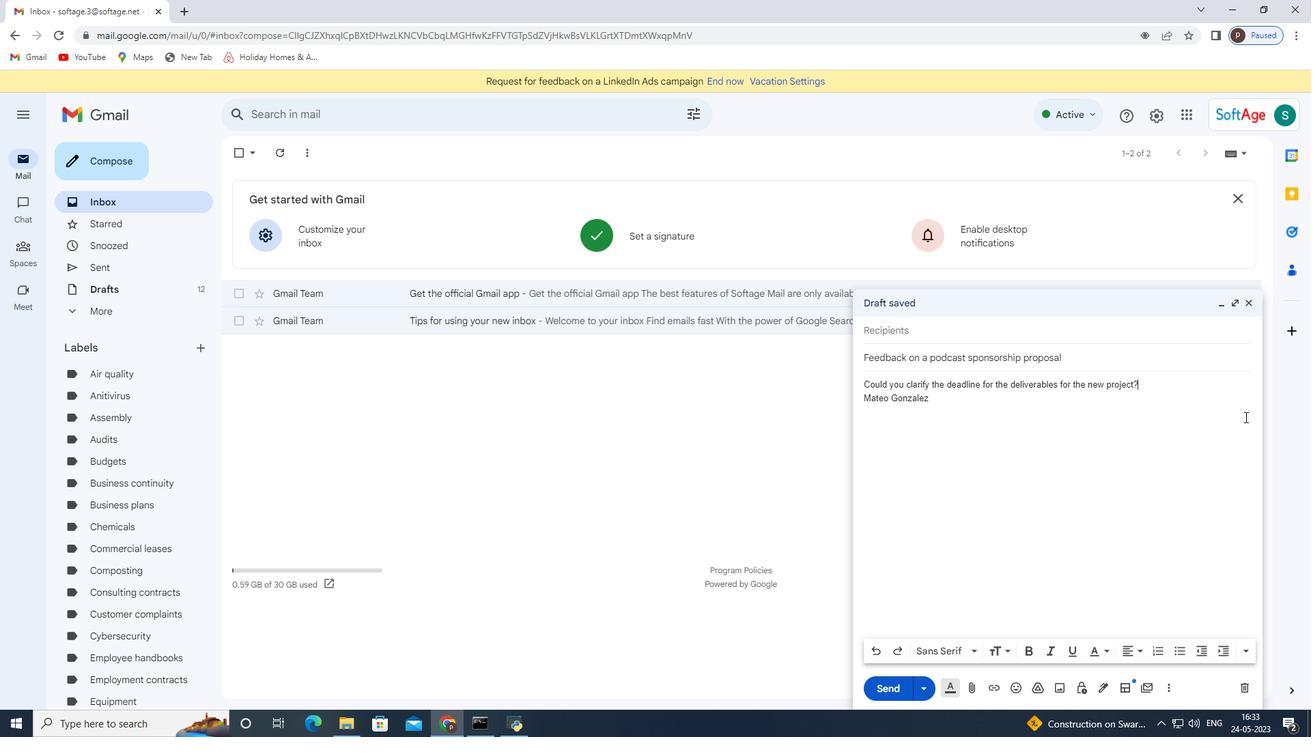 
Action: Mouse moved to (983, 338)
Screenshot: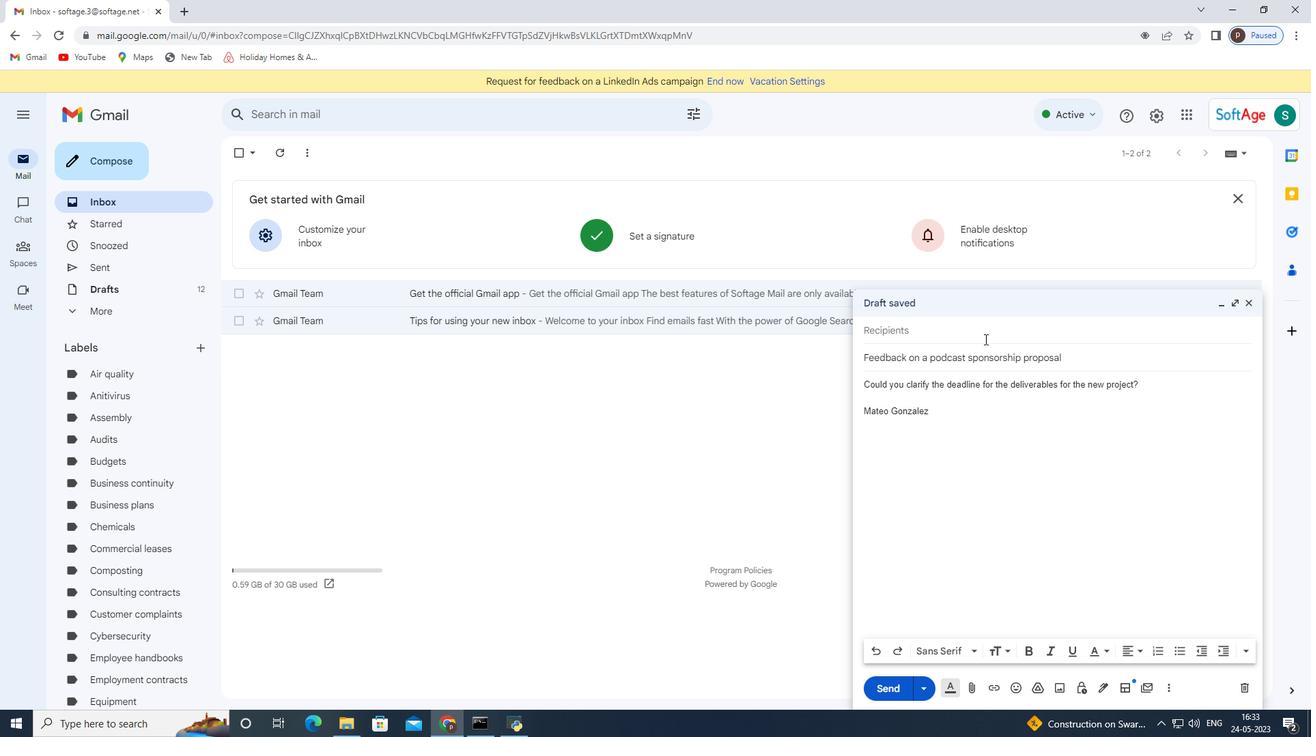
Action: Mouse pressed left at (983, 338)
Screenshot: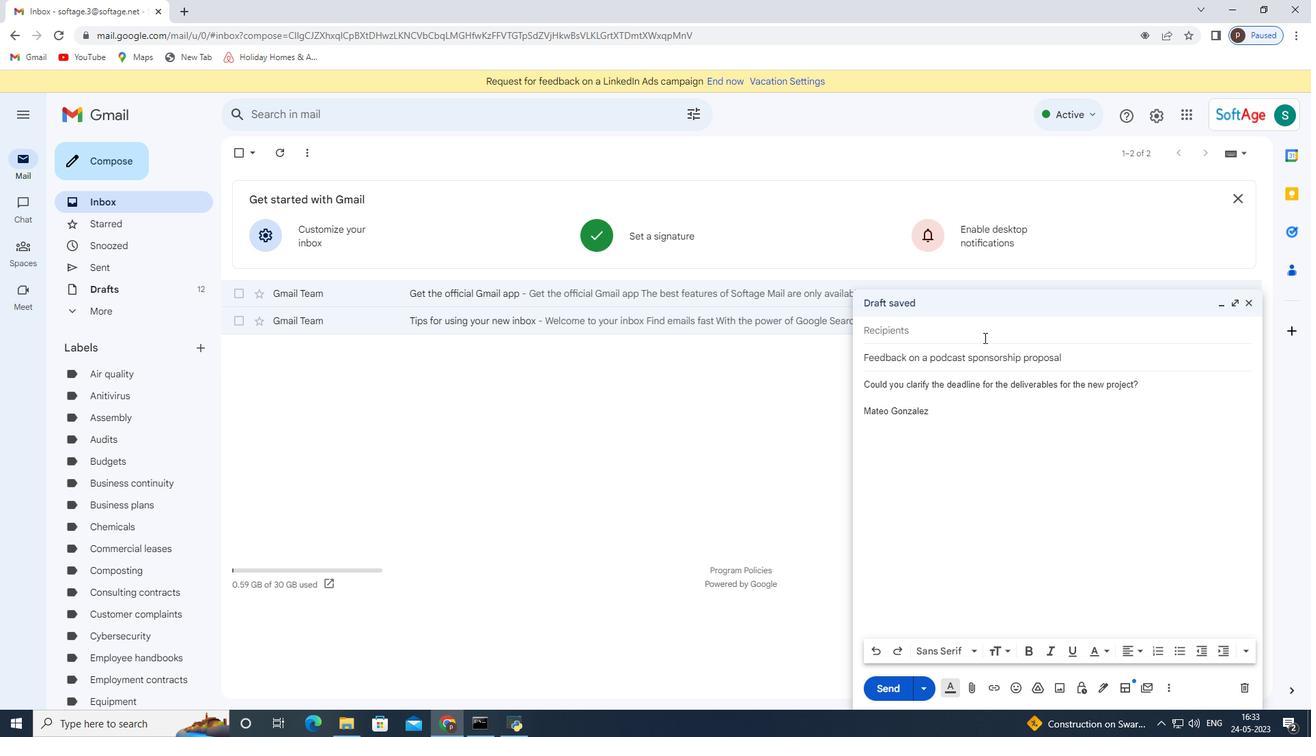 
Action: Mouse moved to (909, 335)
Screenshot: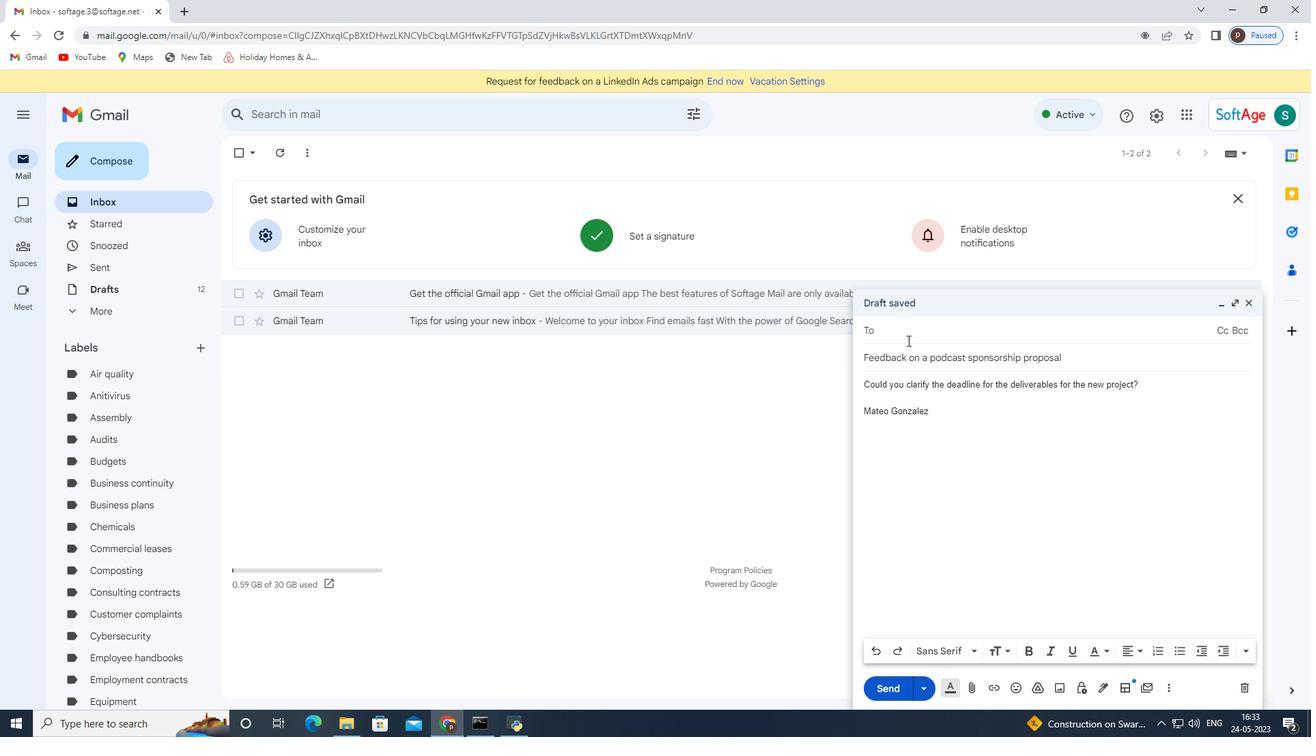 
Action: Key pressed softage.8<Key.shift>@softage.net<Key.enter>
Screenshot: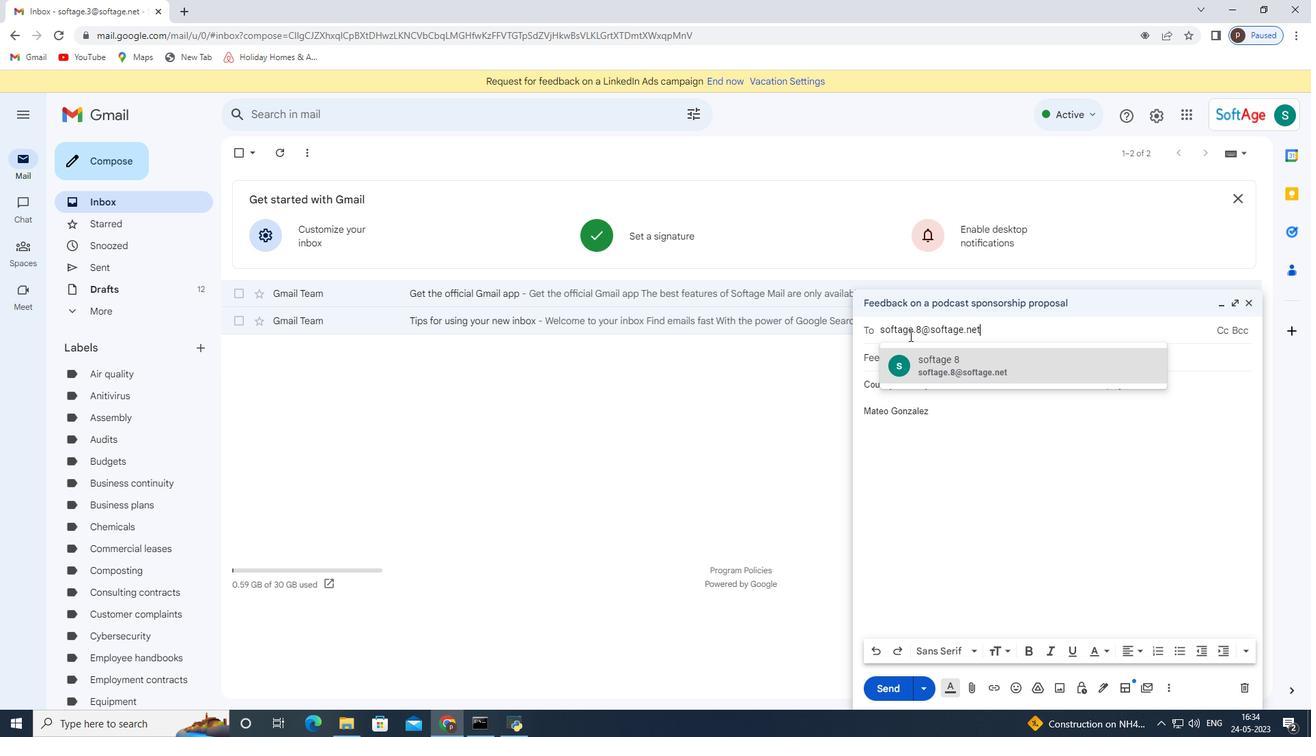 
Action: Mouse moved to (879, 448)
Screenshot: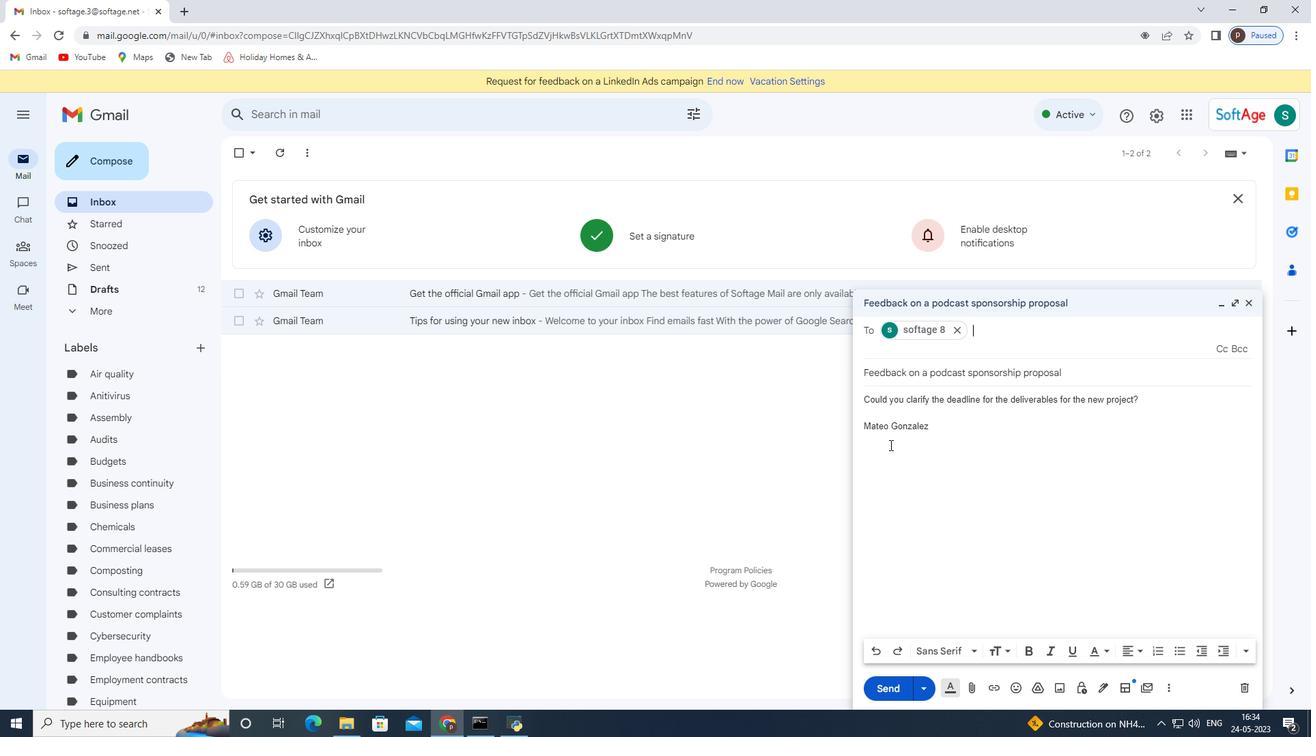 
Action: Mouse scrolled (879, 447) with delta (0, 0)
Screenshot: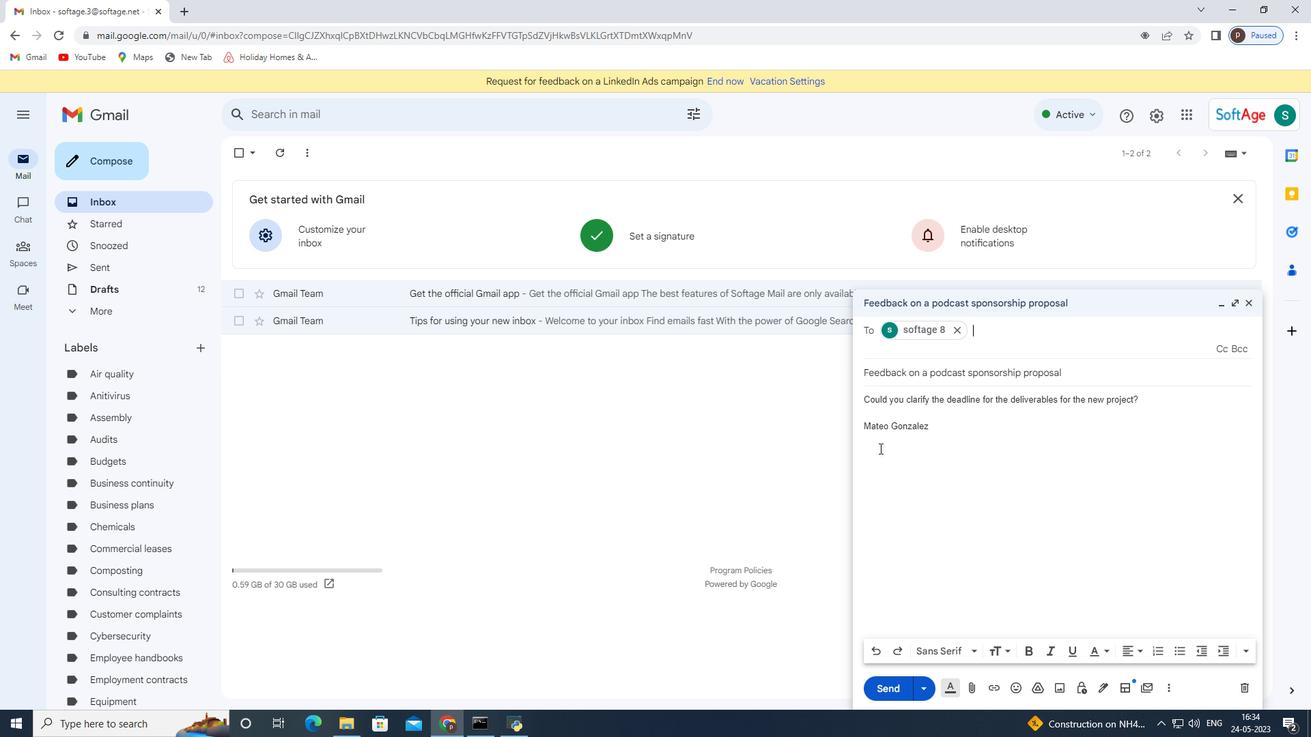 
Action: Mouse moved to (974, 686)
Screenshot: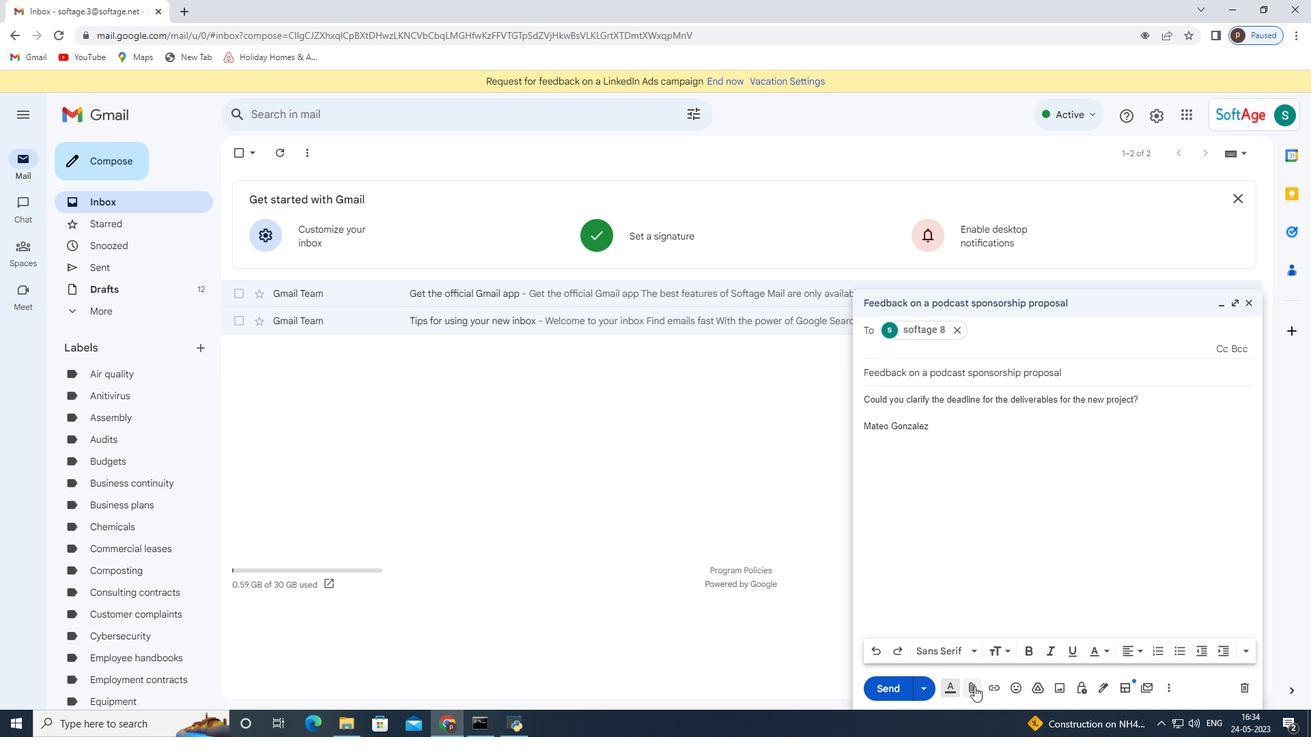 
Action: Mouse pressed left at (974, 686)
Screenshot: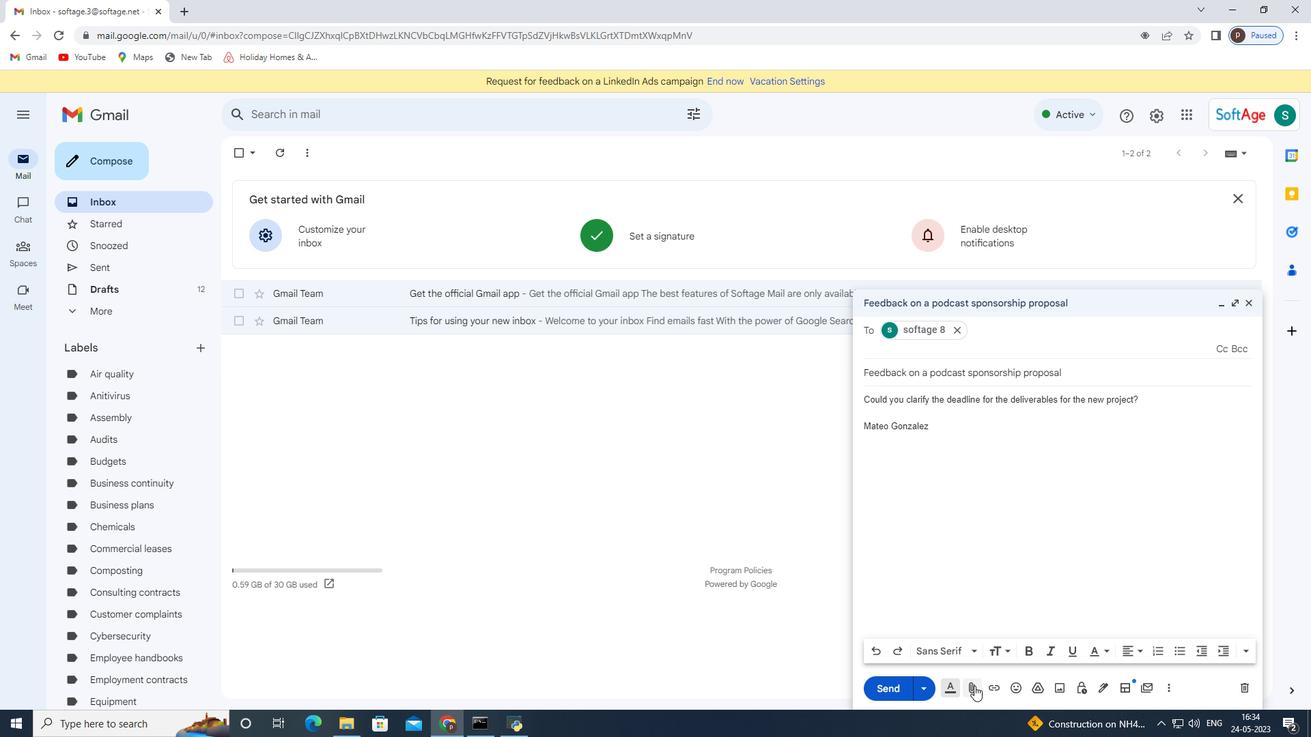 
Action: Mouse moved to (228, 172)
Screenshot: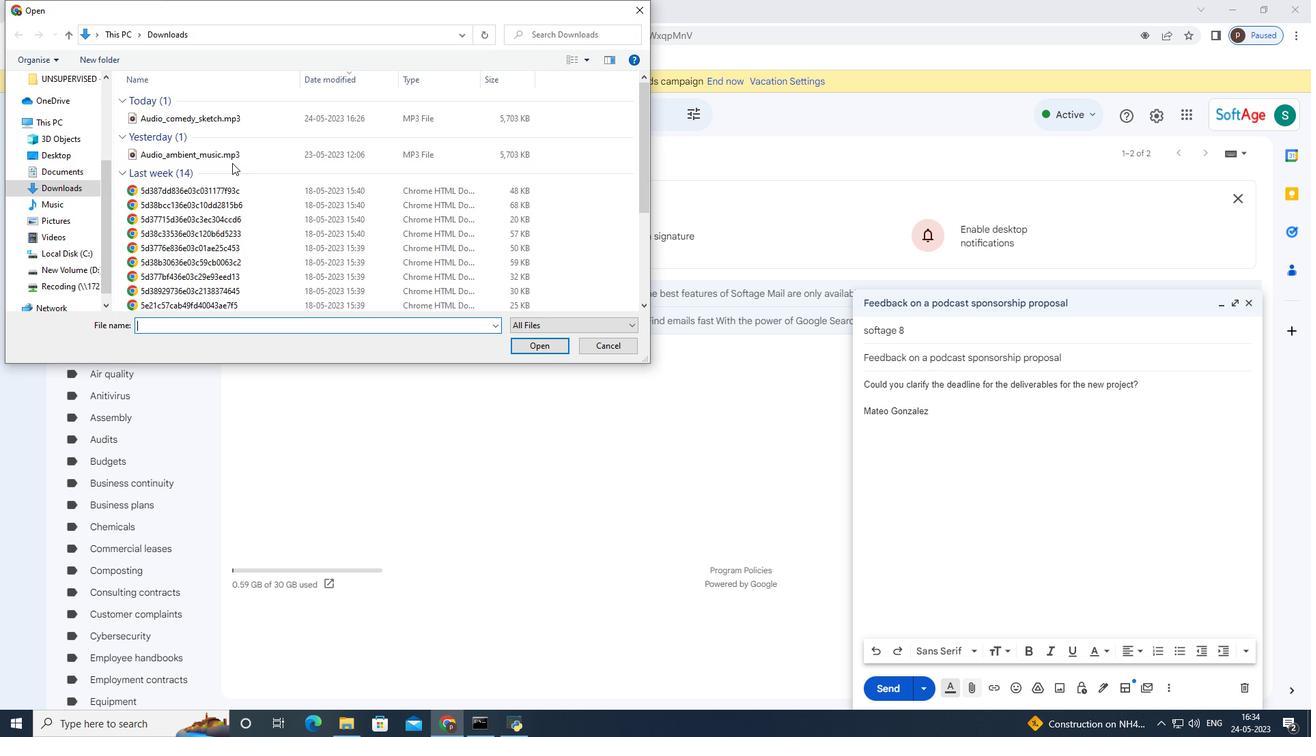 
Action: Mouse scrolled (228, 173) with delta (0, 0)
Screenshot: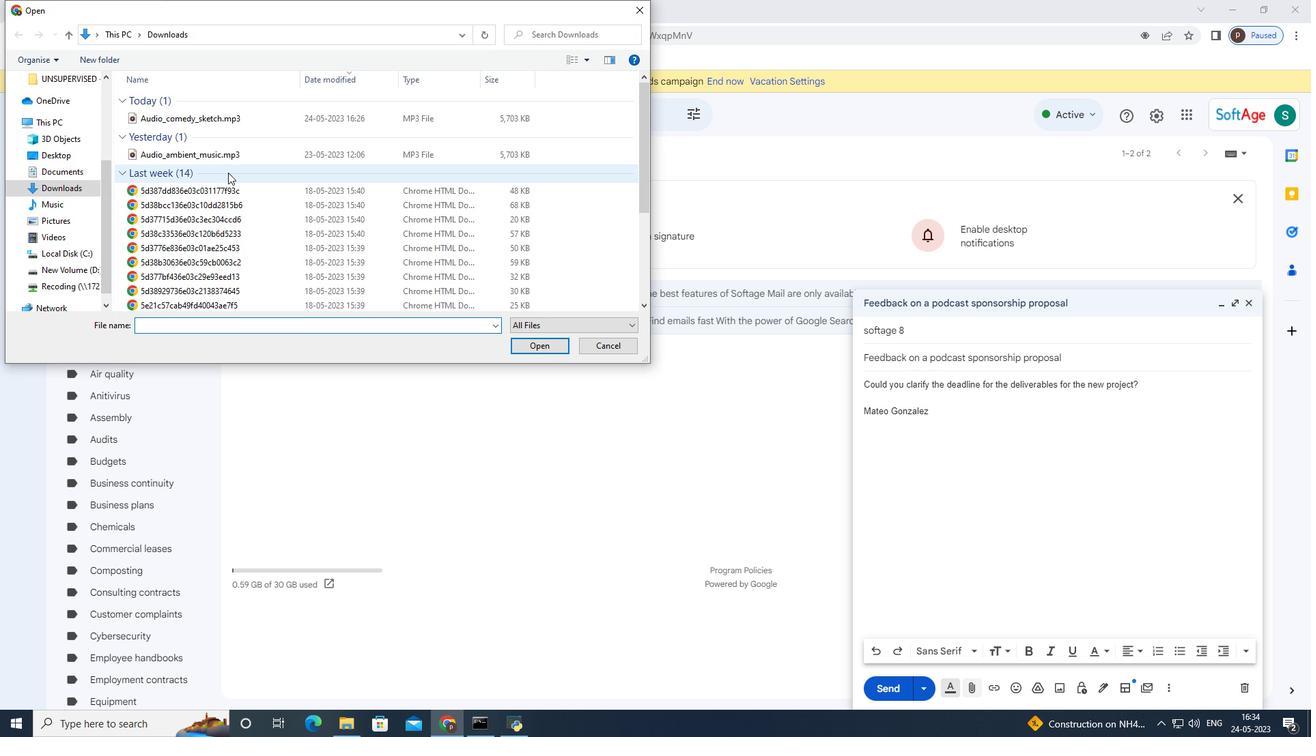 
Action: Mouse moved to (221, 118)
Screenshot: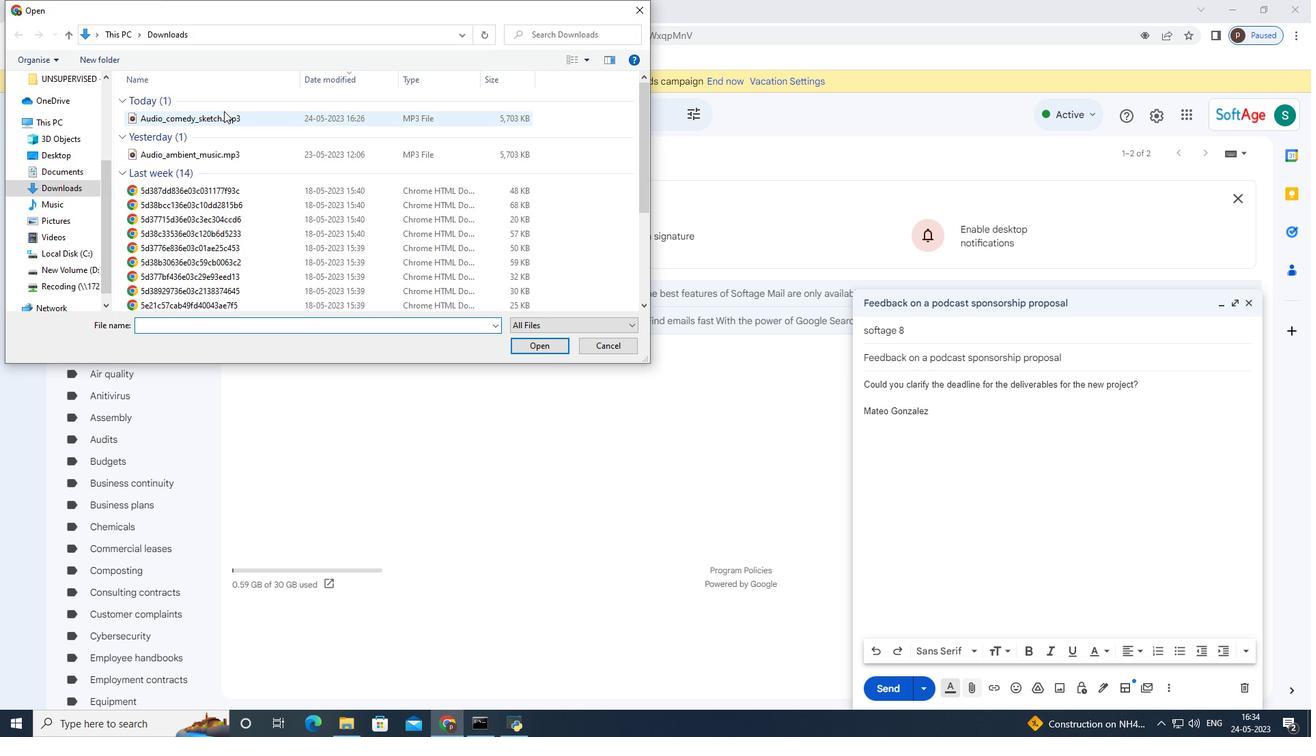 
Action: Mouse pressed left at (221, 118)
Screenshot: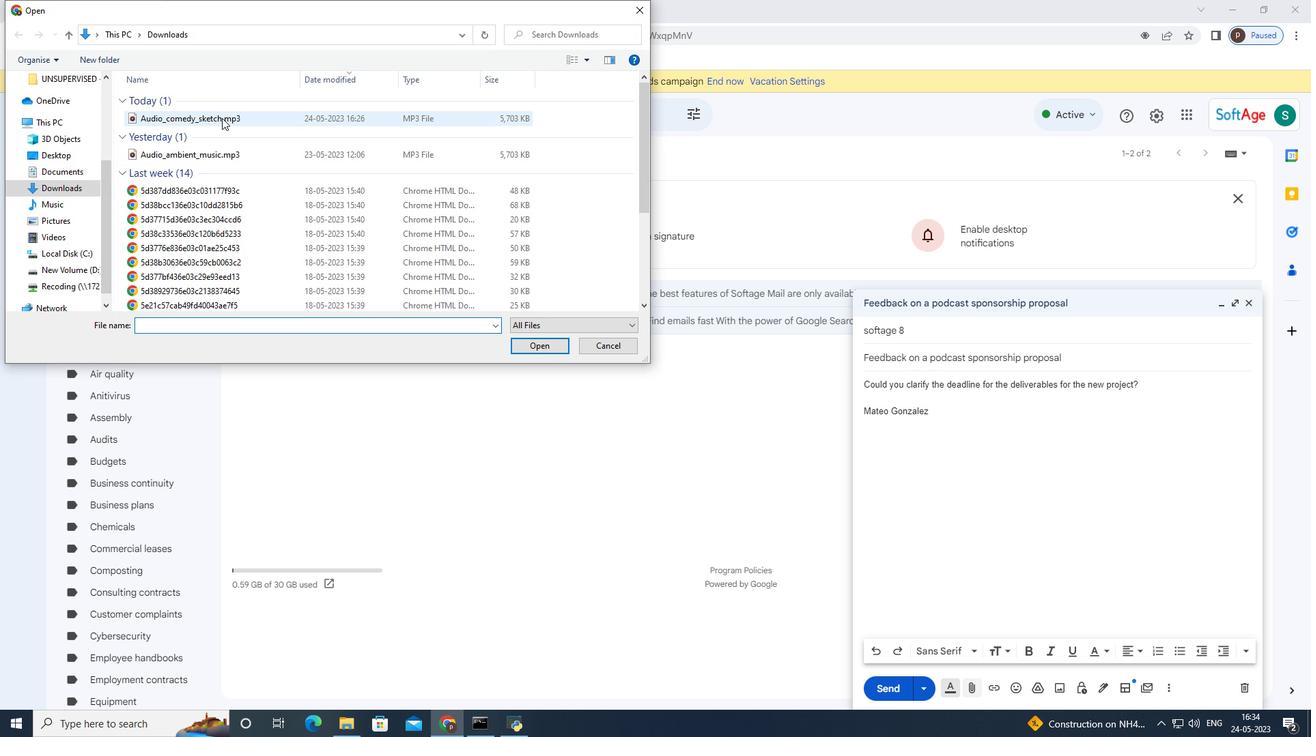 
Action: Mouse moved to (547, 340)
Screenshot: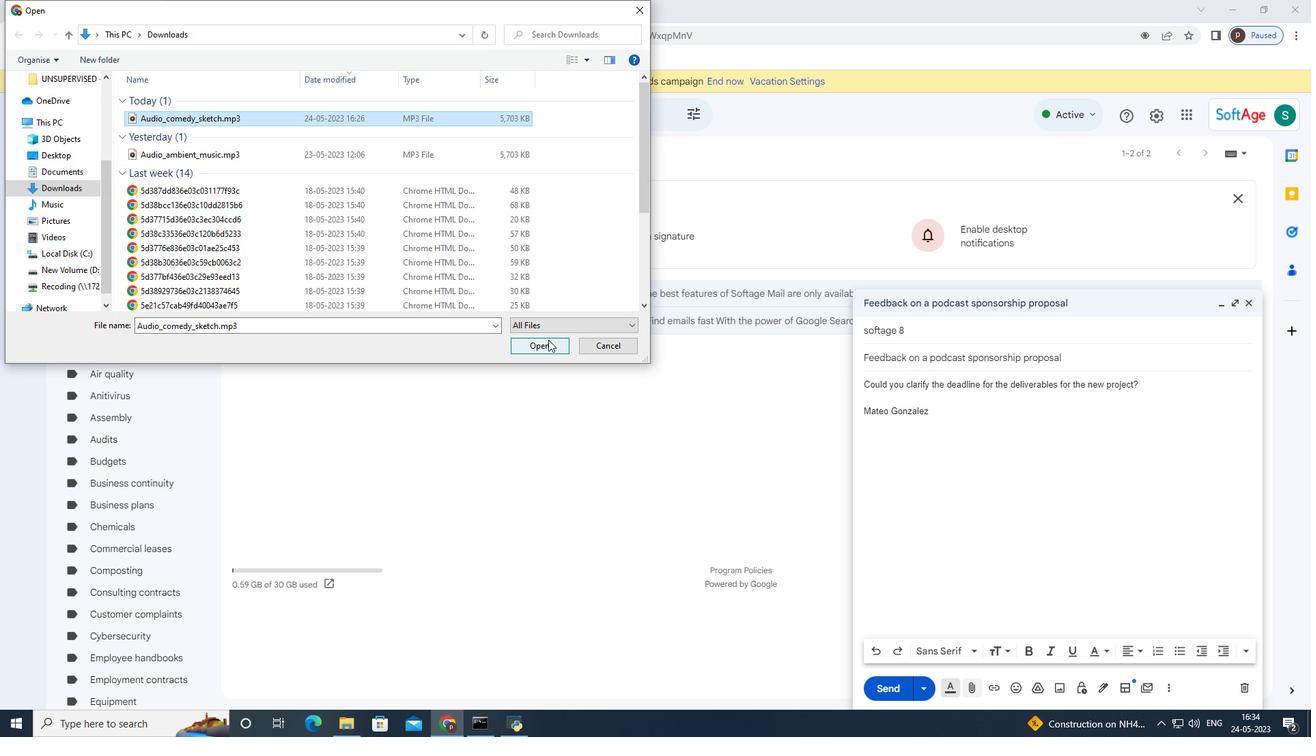 
Action: Mouse pressed left at (547, 340)
Screenshot: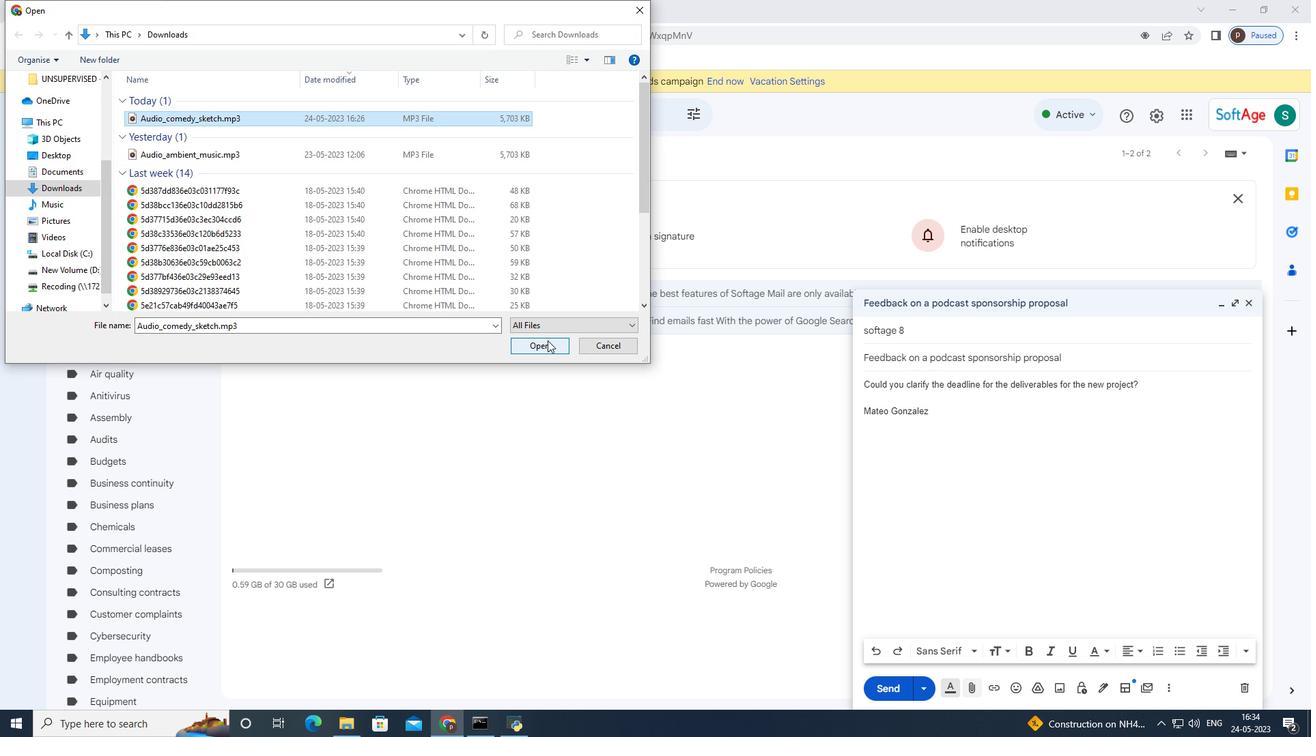 
Action: Mouse moved to (940, 389)
Screenshot: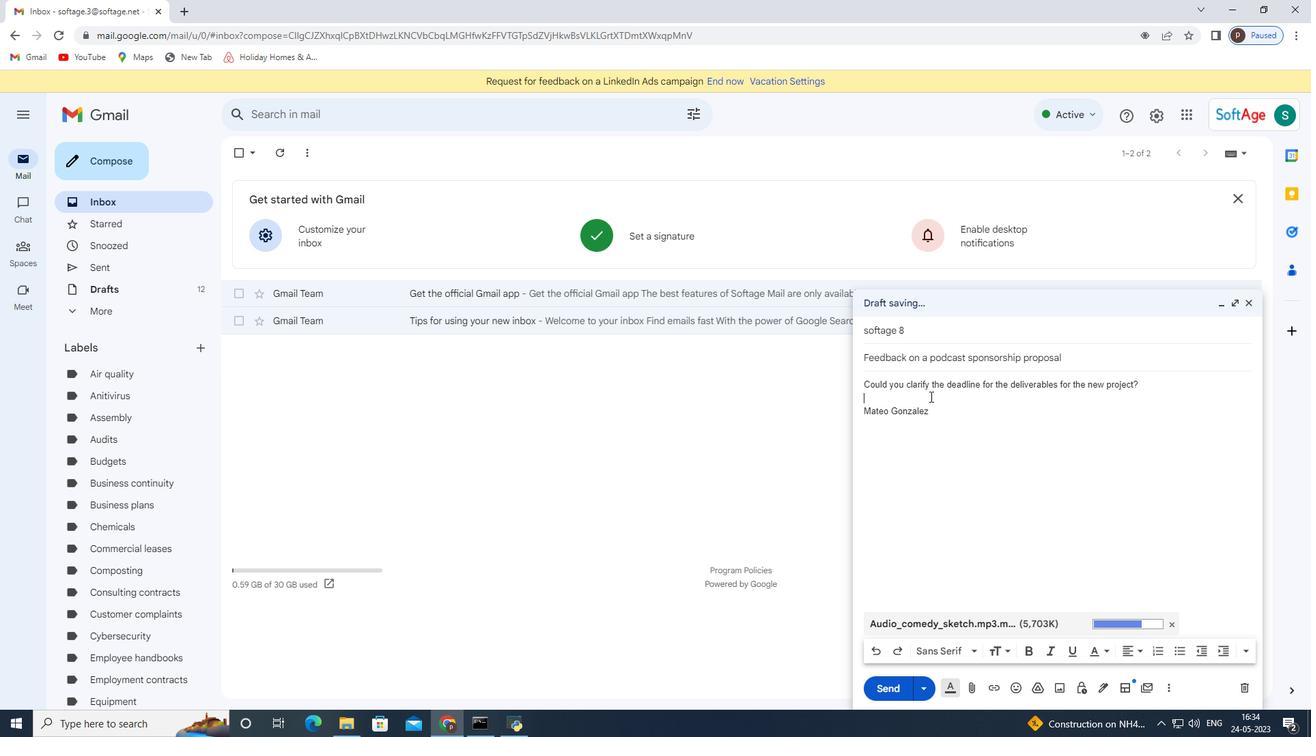 
Action: Mouse pressed left at (940, 389)
Screenshot: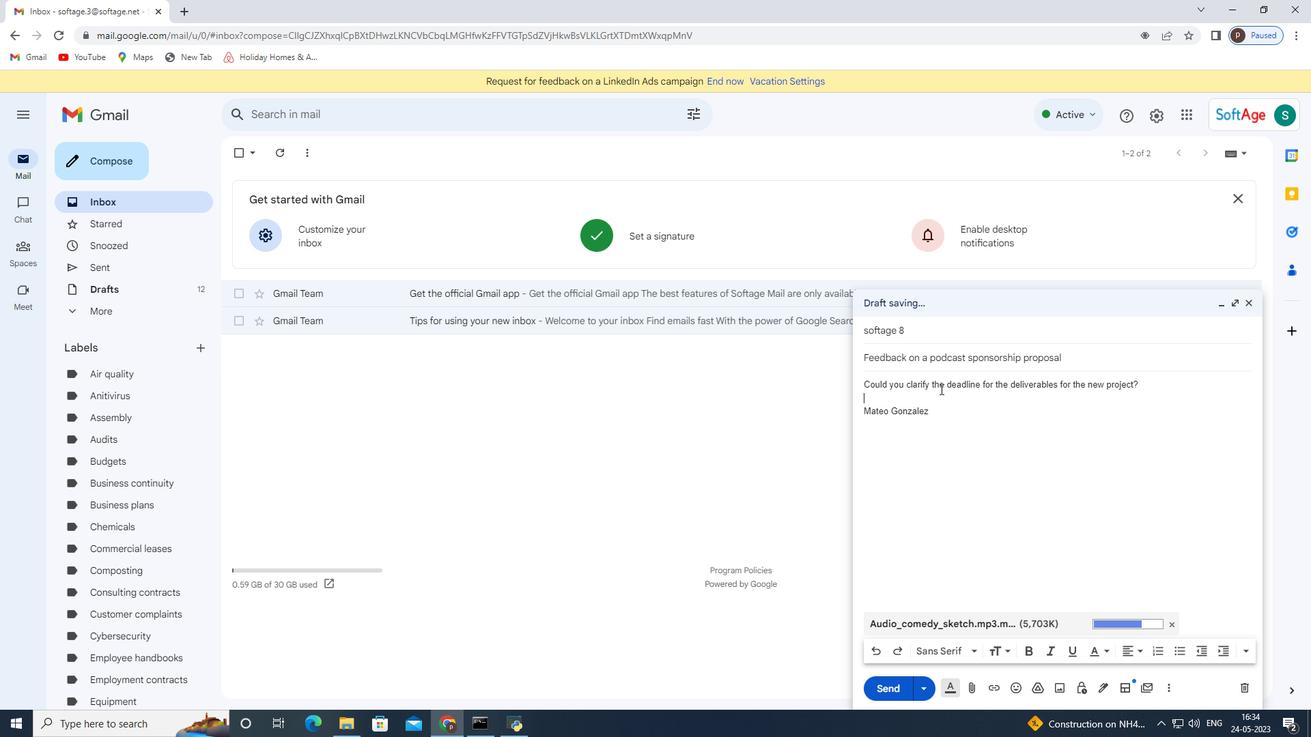 
Action: Mouse pressed left at (940, 389)
Screenshot: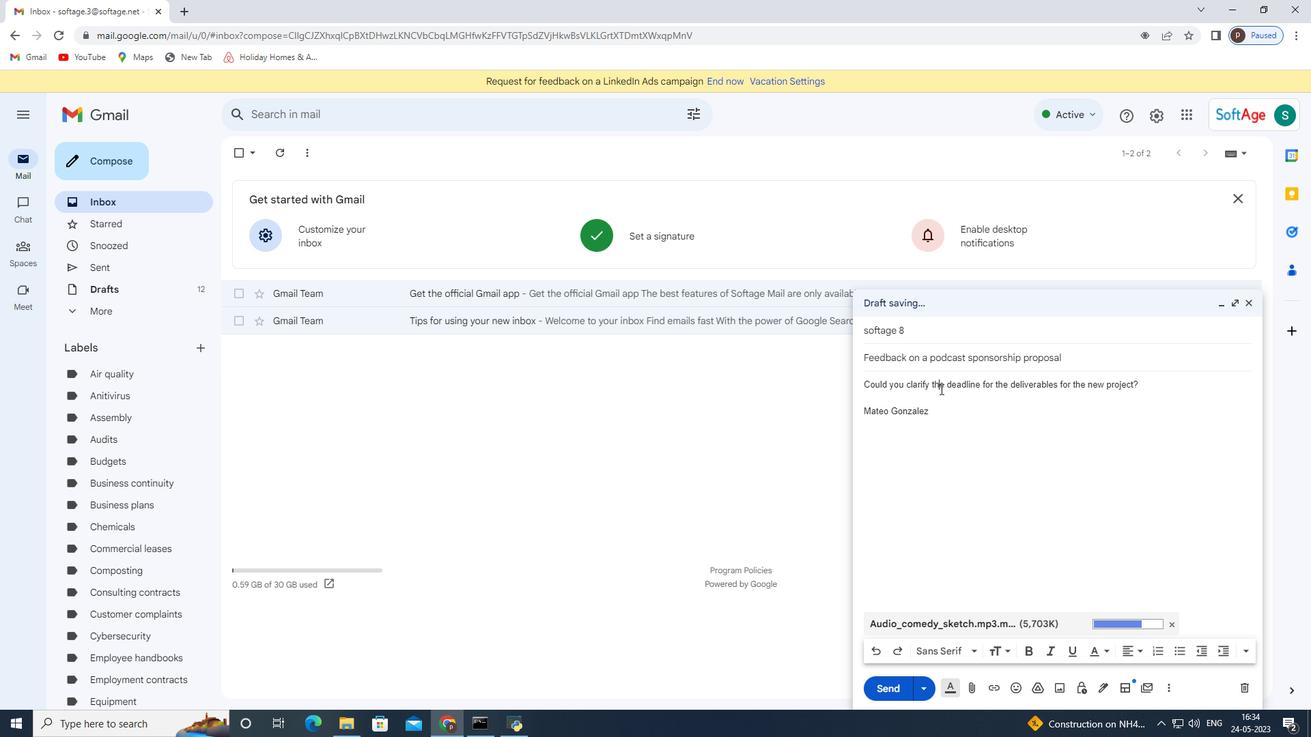
Action: Mouse pressed left at (940, 389)
Screenshot: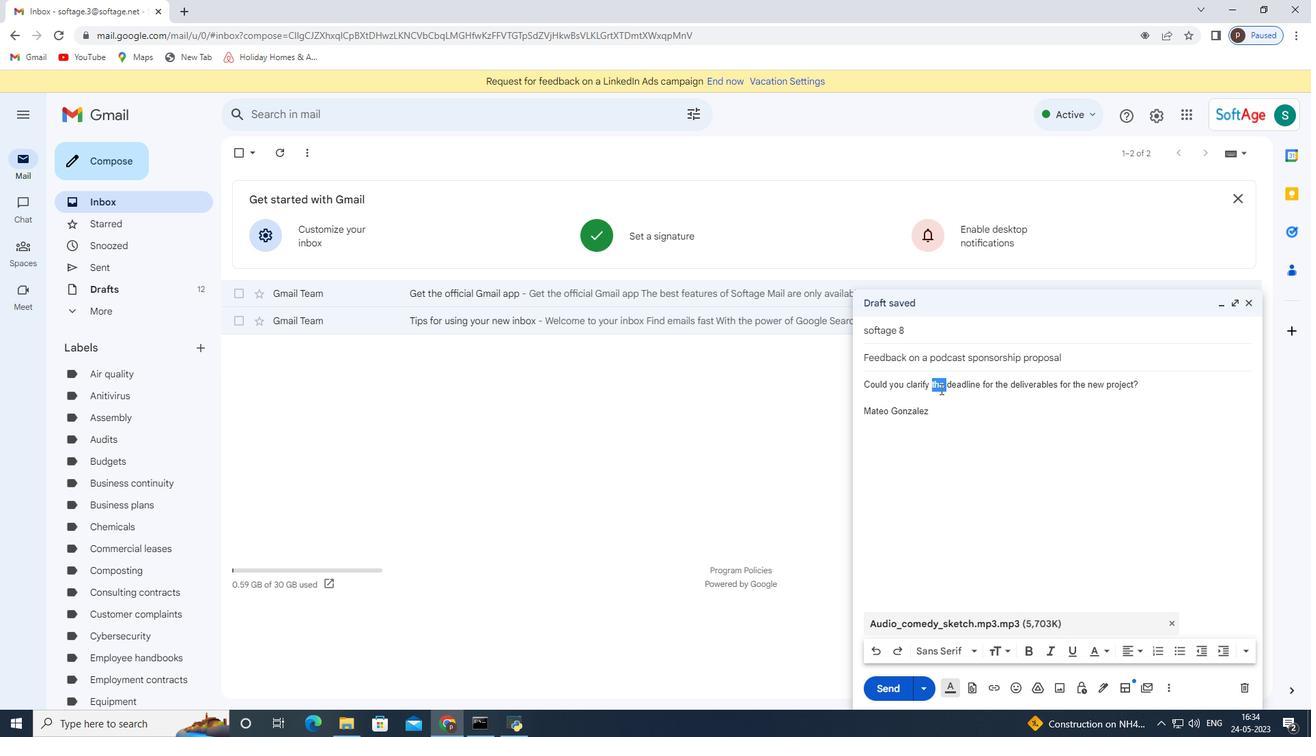 
Action: Mouse moved to (973, 647)
Screenshot: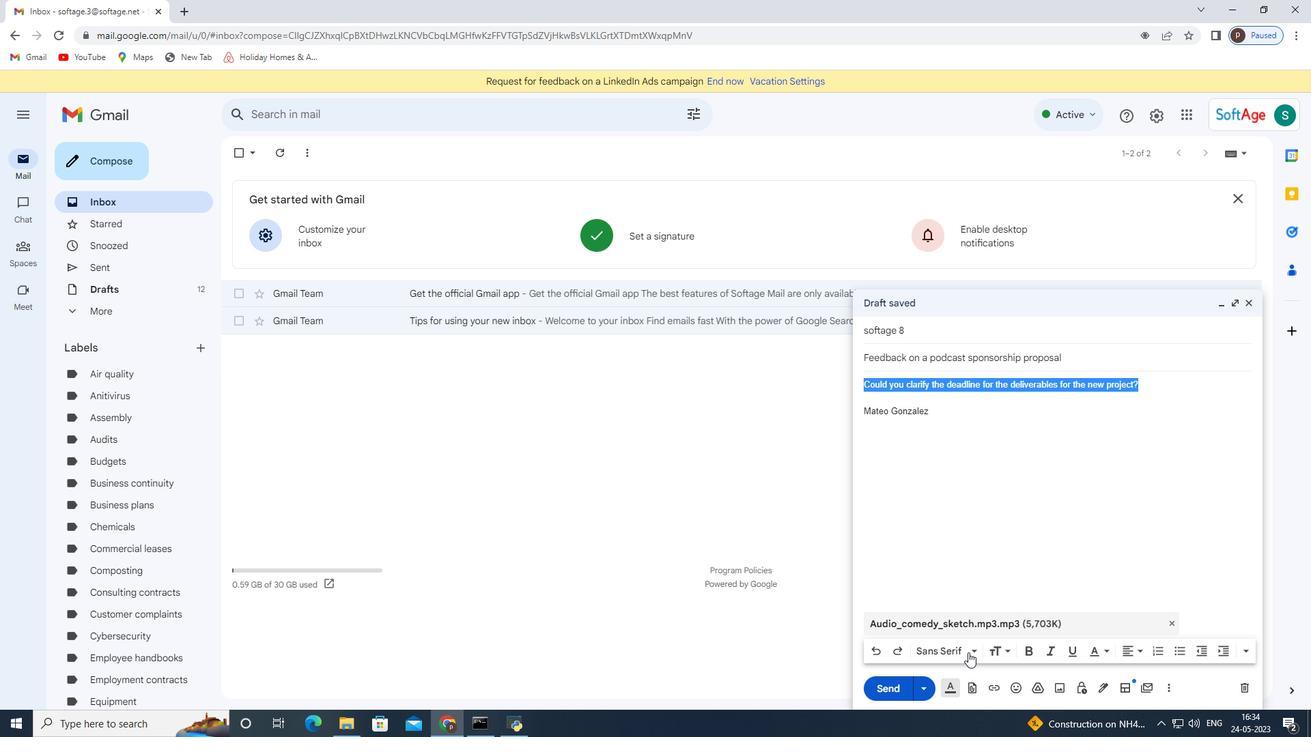 
Action: Mouse pressed left at (973, 647)
Screenshot: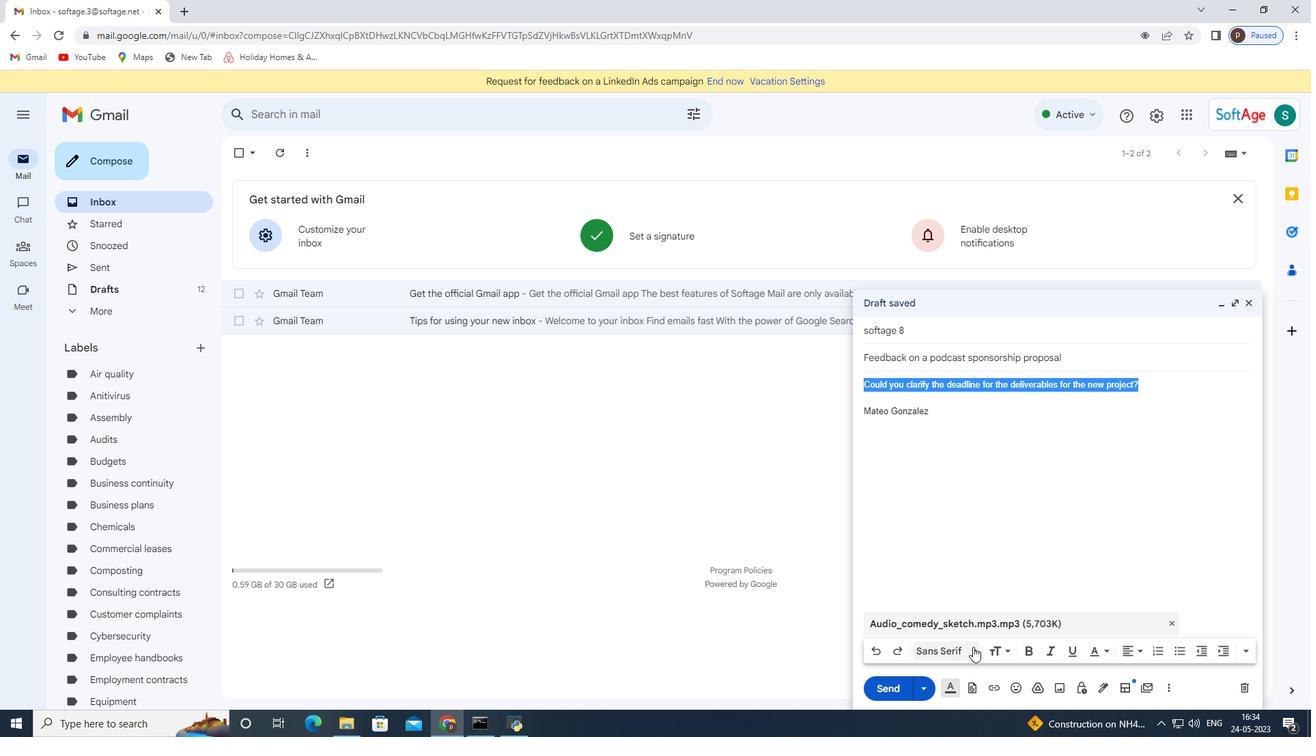 
Action: Mouse moved to (978, 563)
Screenshot: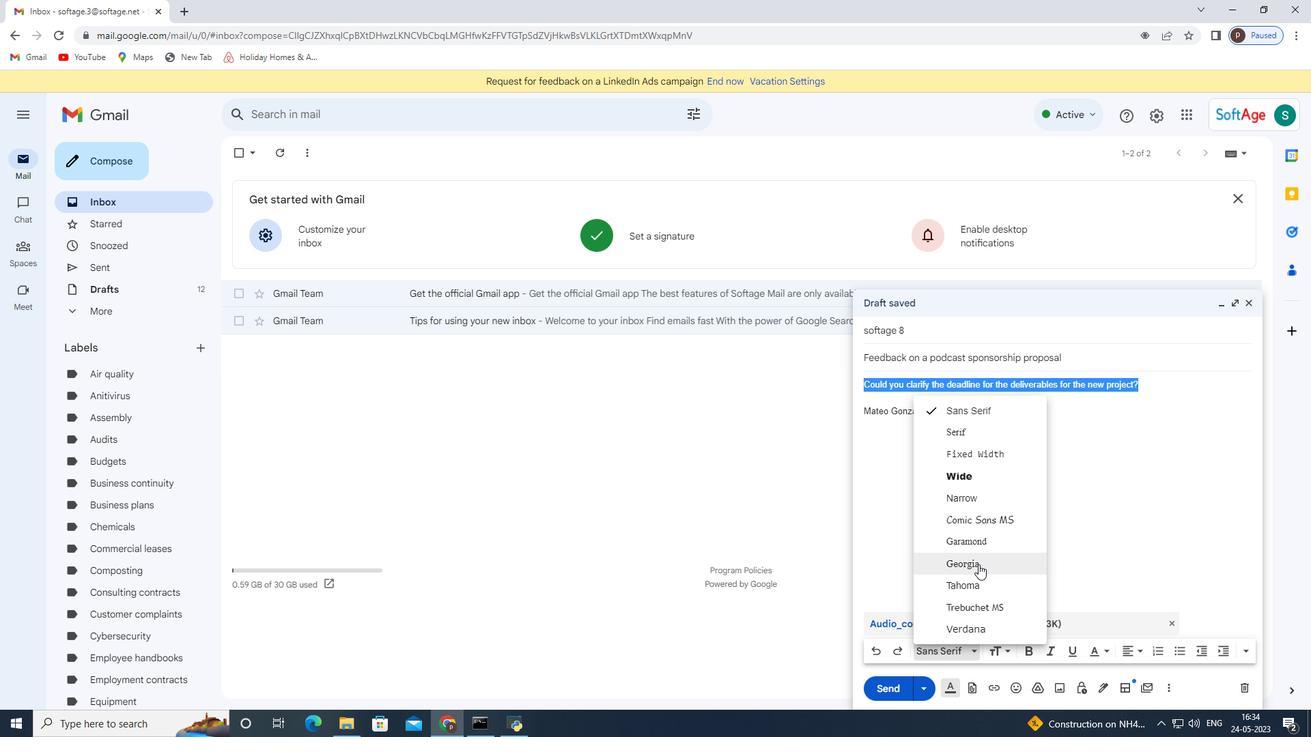 
Action: Mouse pressed left at (978, 563)
Screenshot: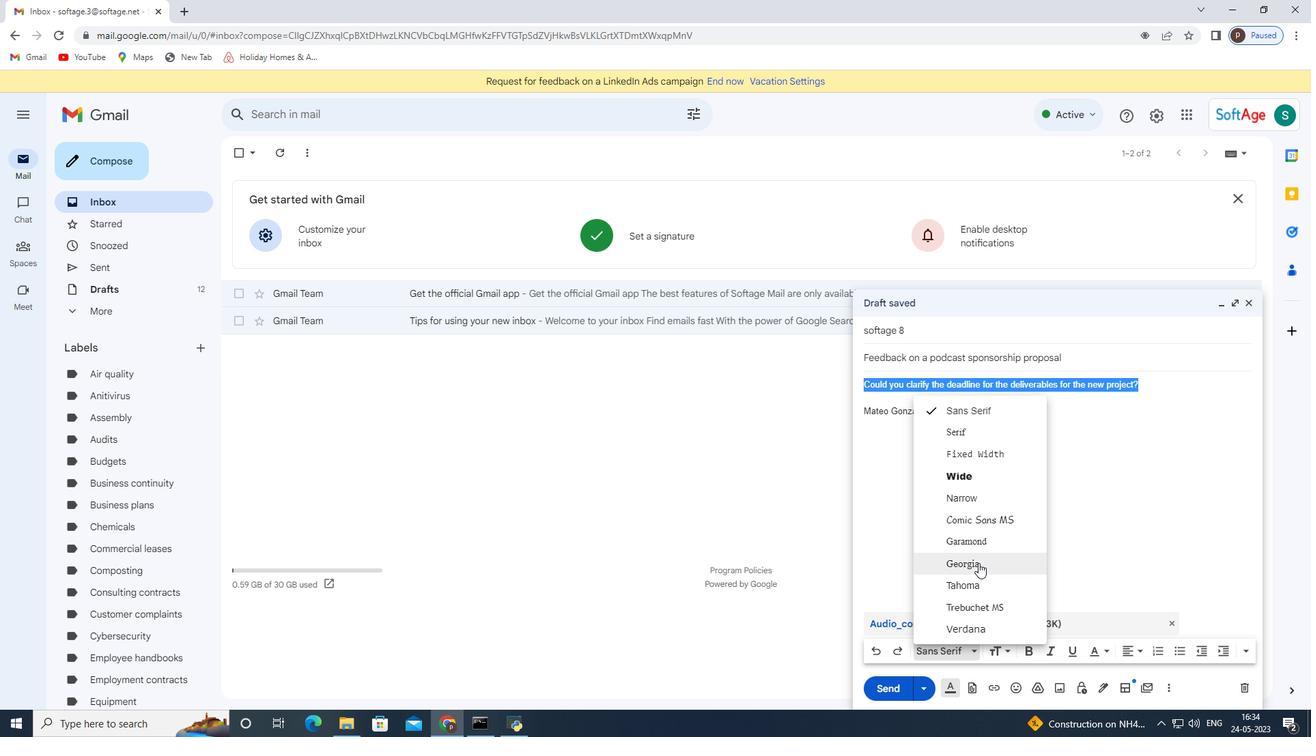 
Action: Mouse moved to (1053, 654)
Screenshot: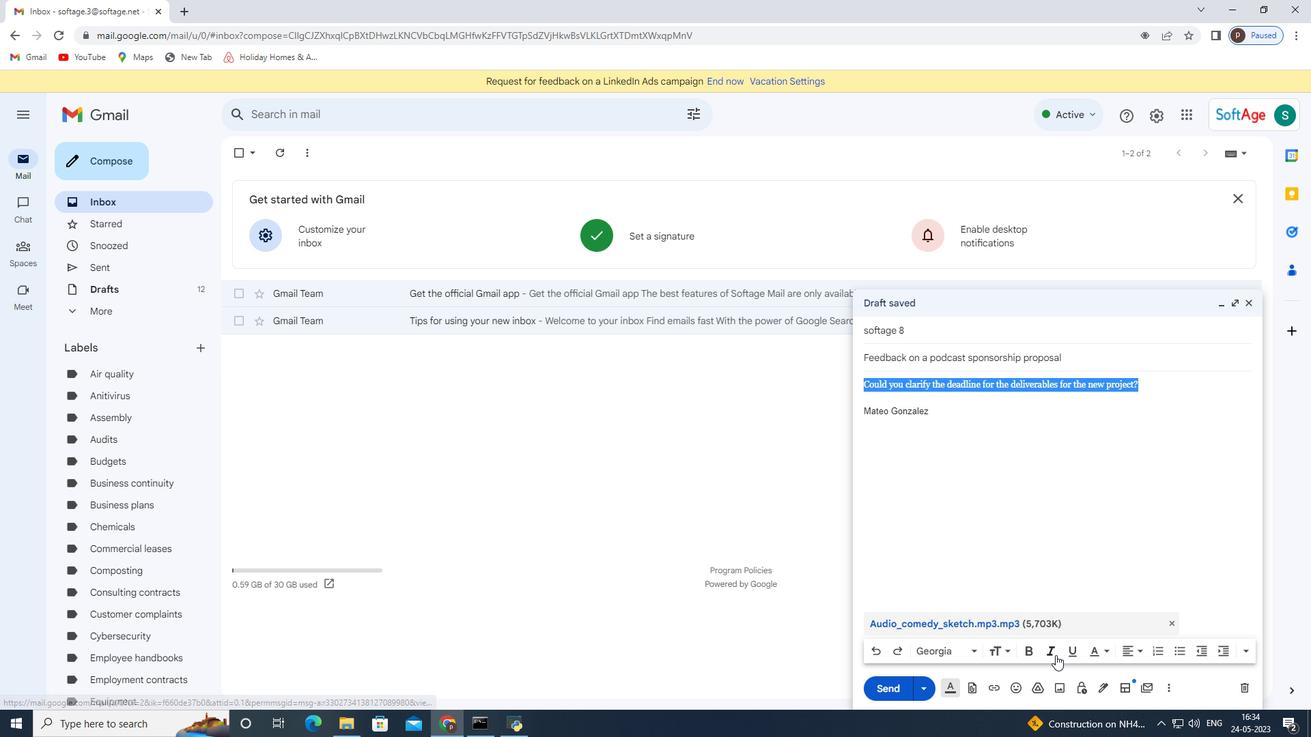 
Action: Mouse pressed left at (1053, 654)
Screenshot: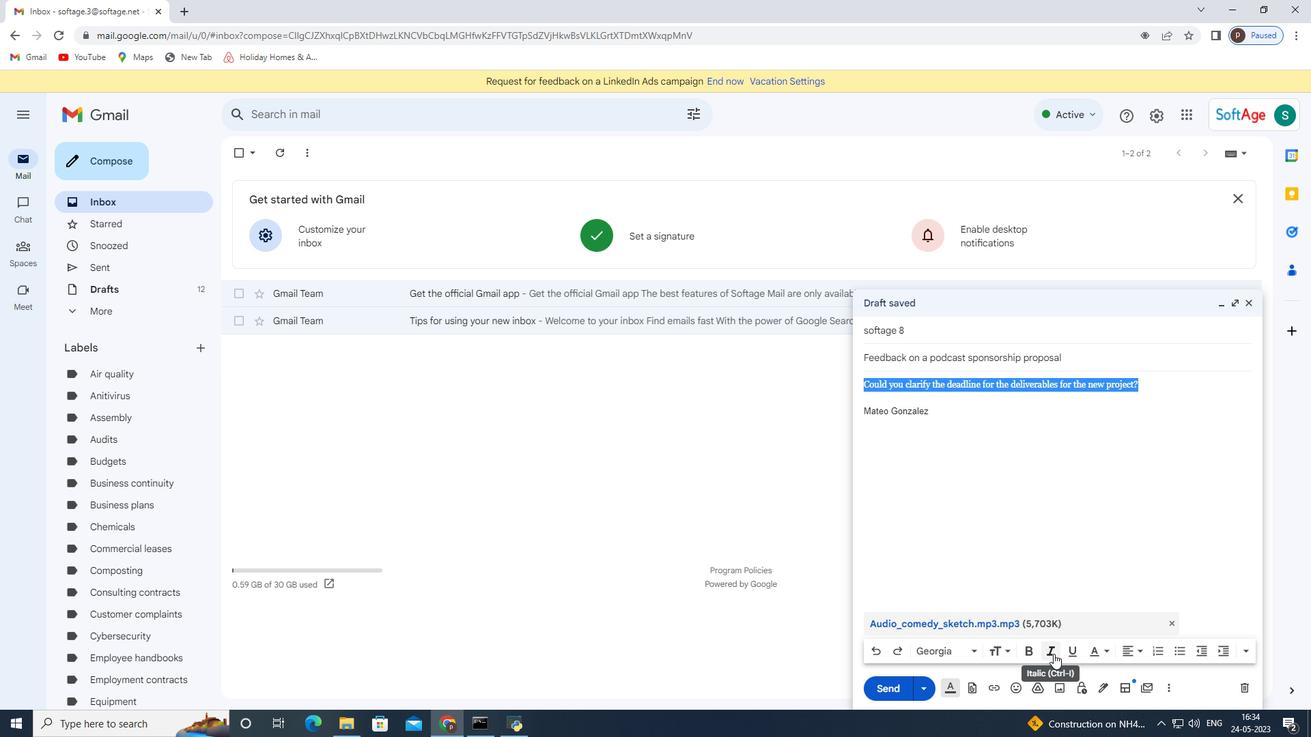 
Action: Mouse moved to (1016, 529)
Screenshot: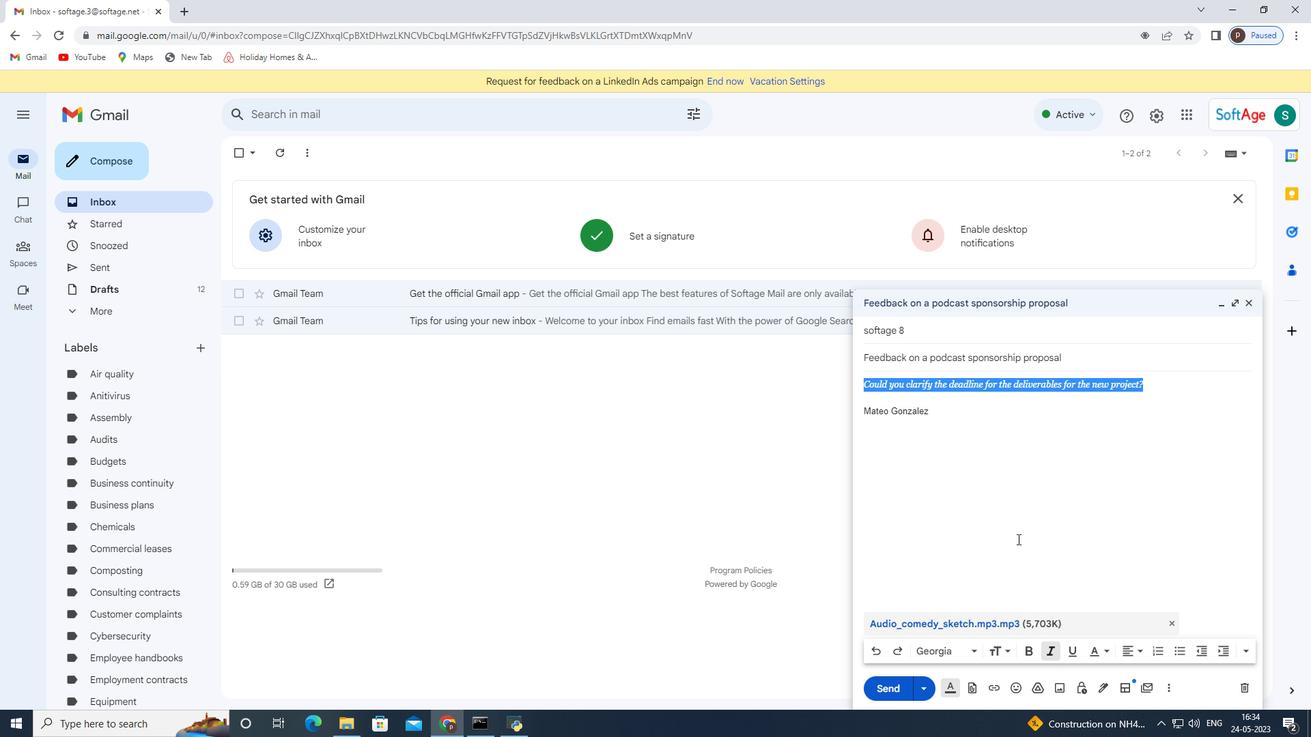 
Action: Mouse pressed left at (1016, 529)
Screenshot: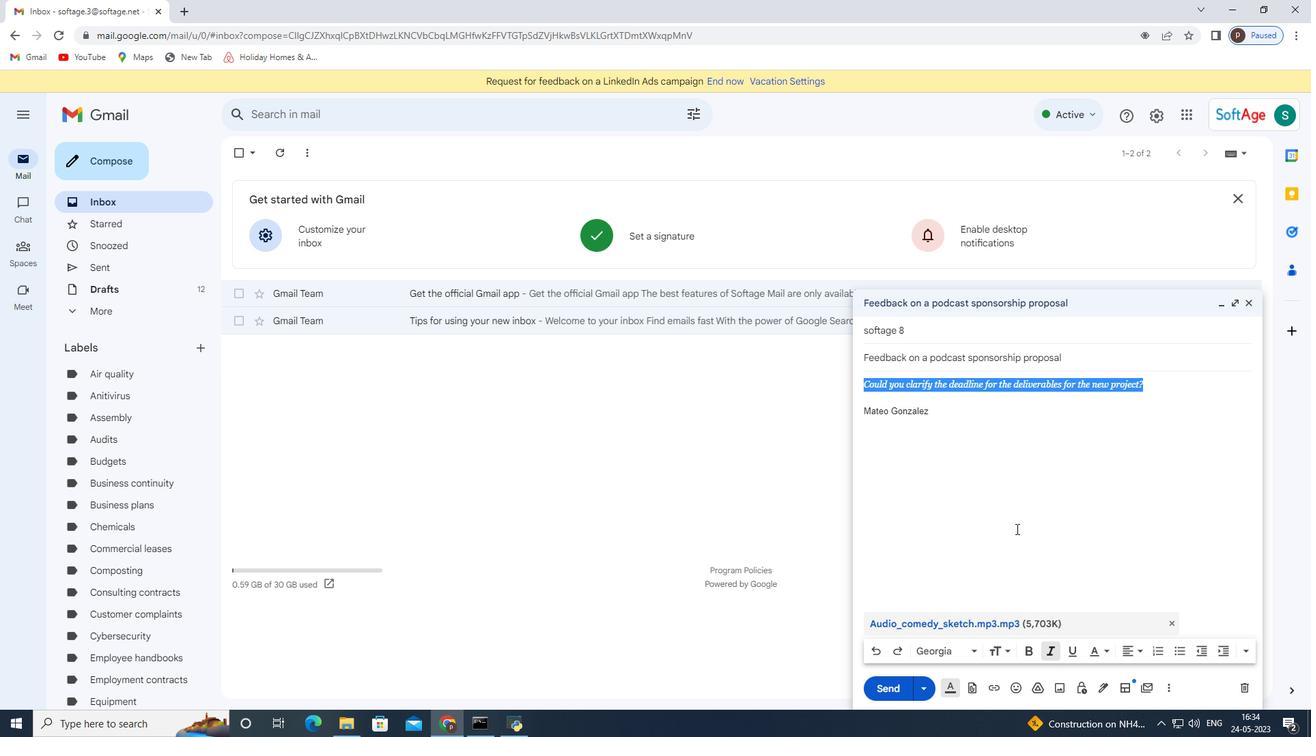 
Action: Mouse moved to (897, 690)
Screenshot: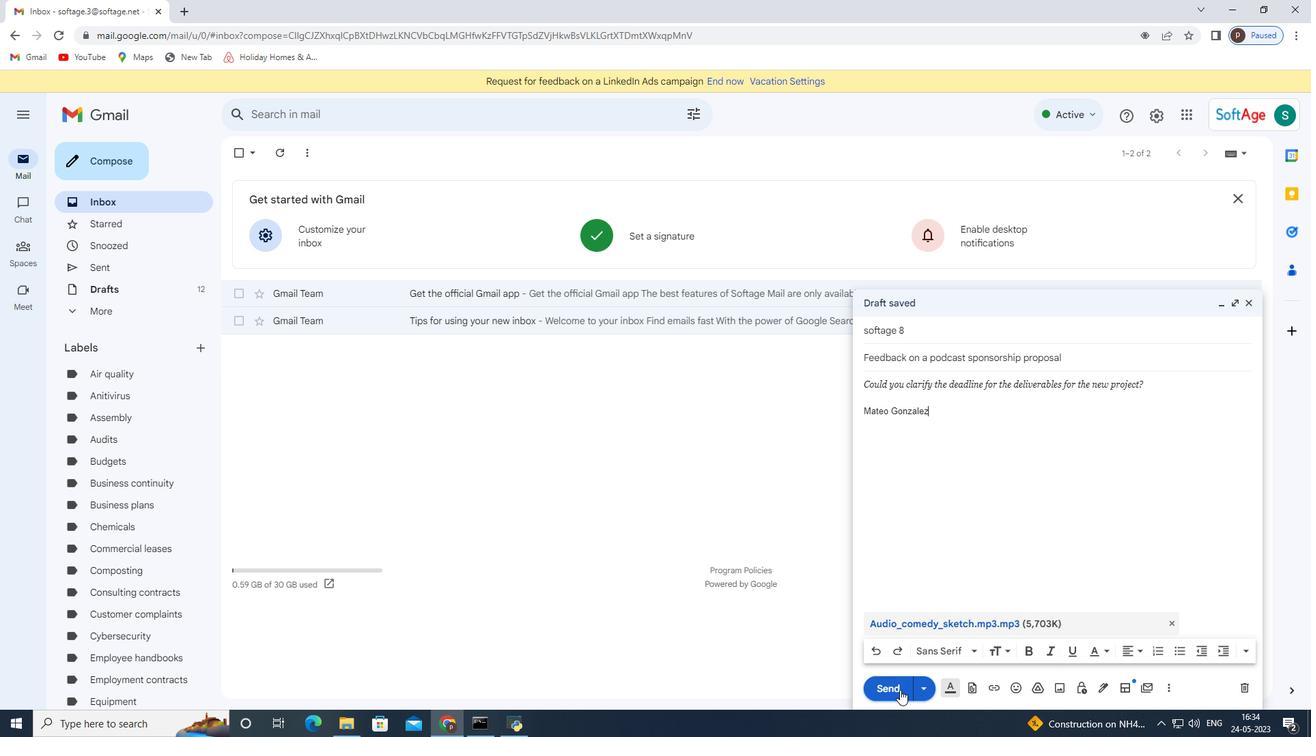 
Action: Mouse pressed left at (897, 690)
Screenshot: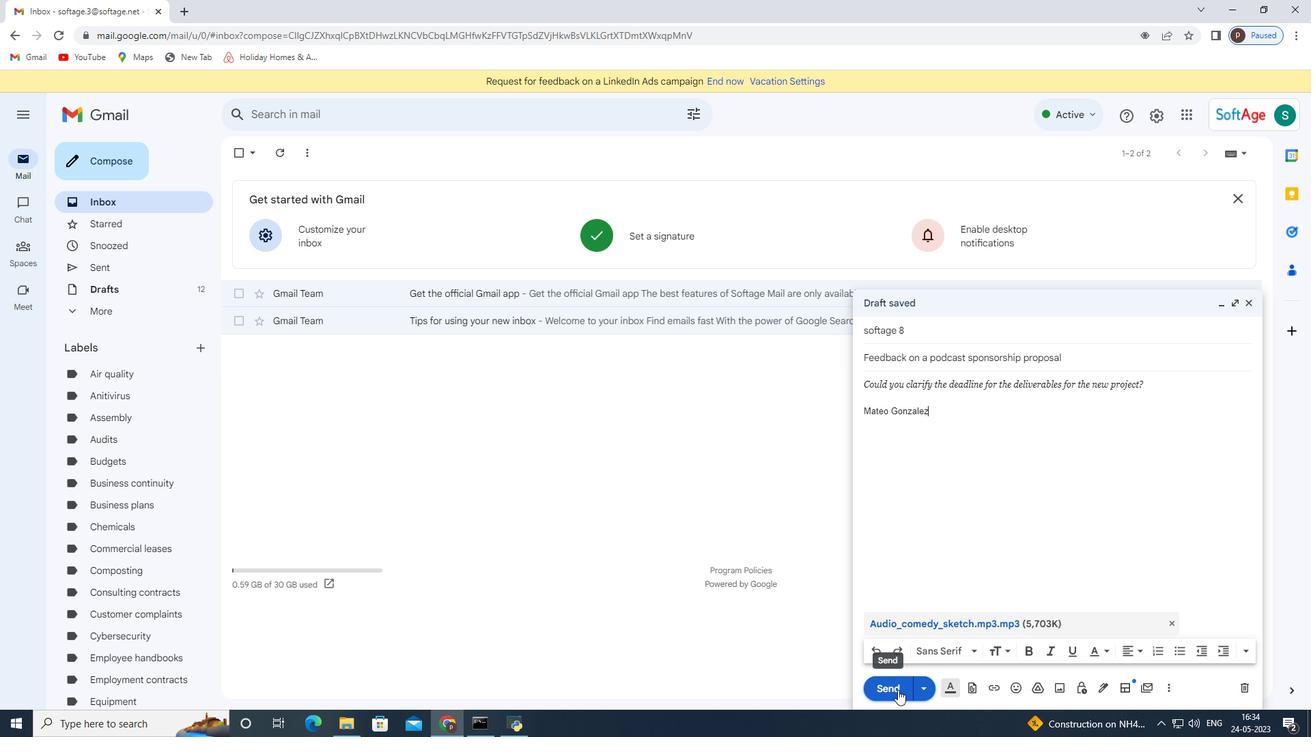 
Action: Mouse moved to (137, 268)
Screenshot: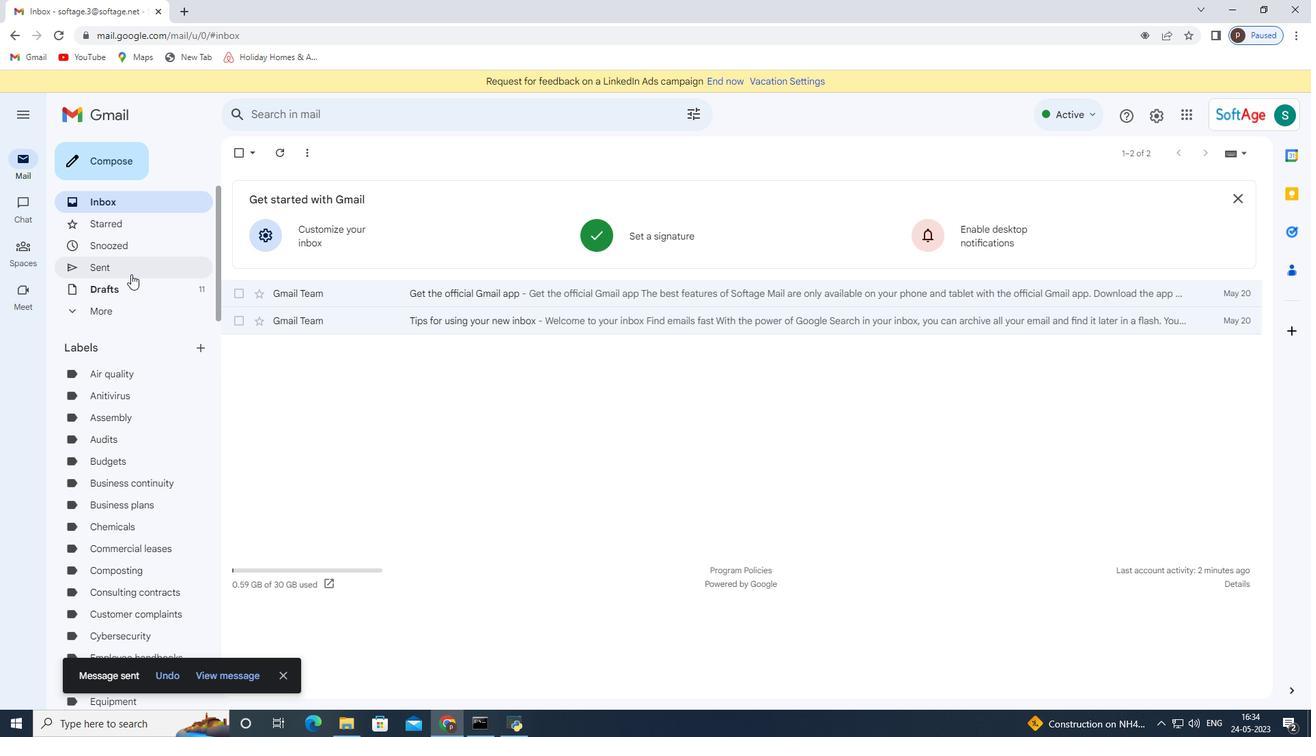 
Action: Mouse pressed left at (137, 268)
Screenshot: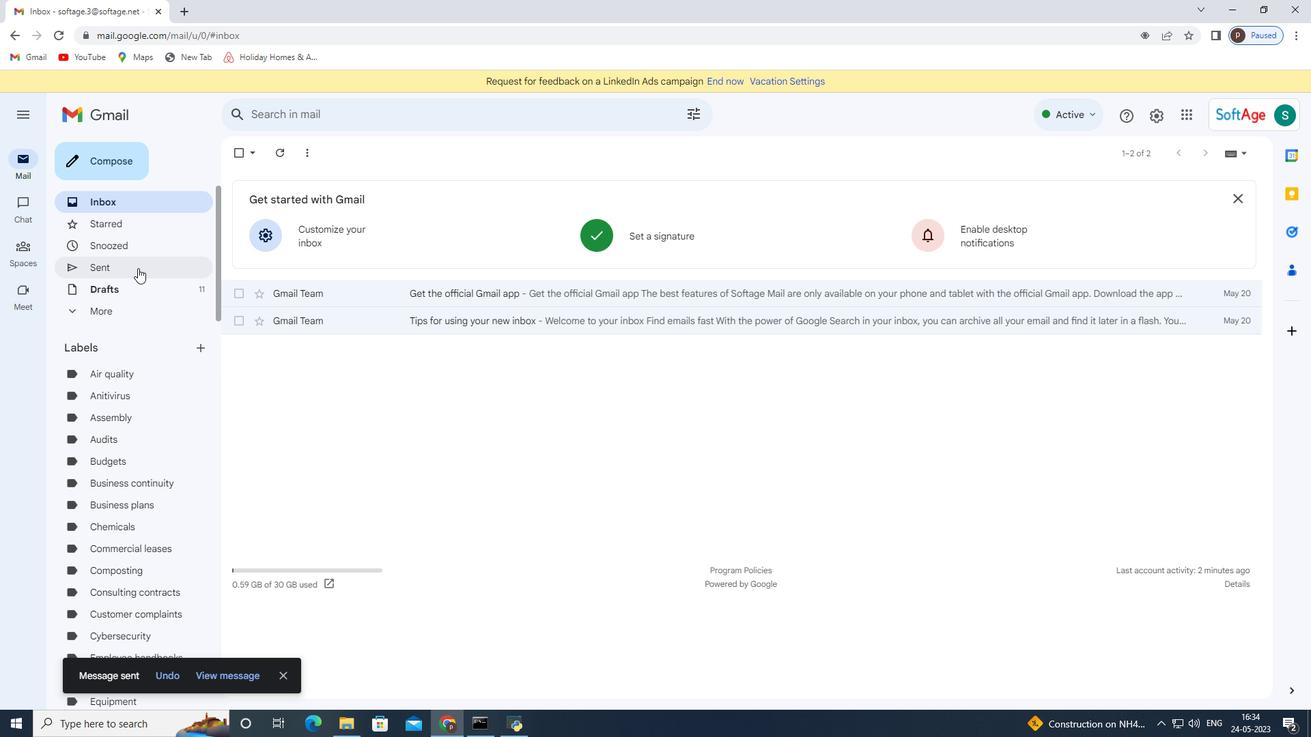 
Action: Mouse moved to (547, 236)
Screenshot: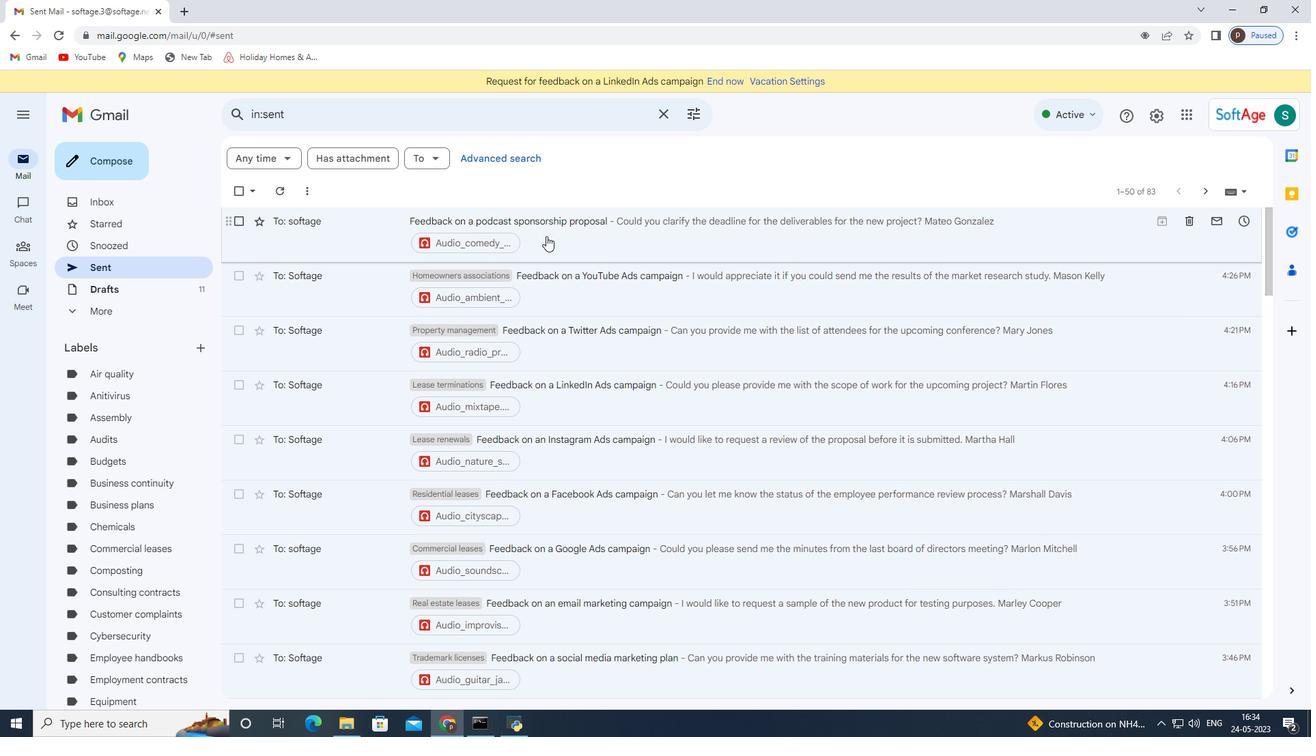 
Action: Mouse pressed right at (547, 236)
Screenshot: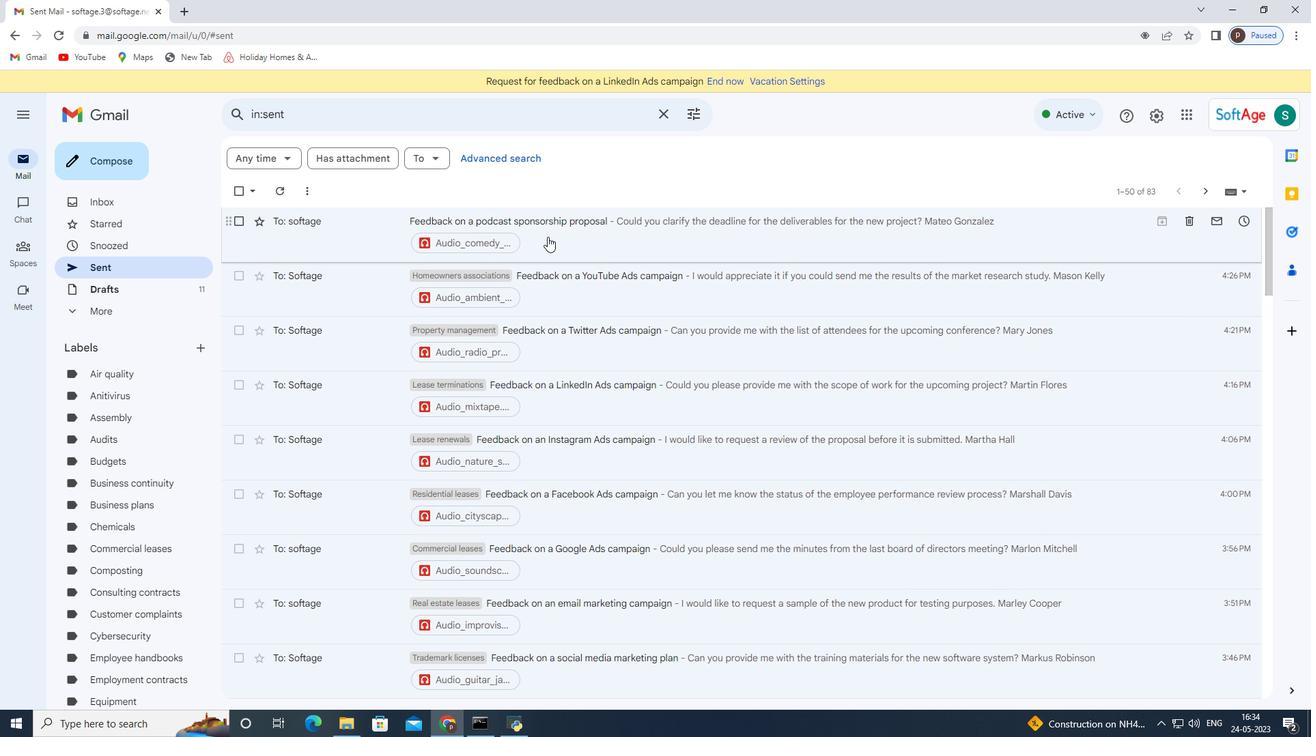 
Action: Mouse moved to (653, 469)
Screenshot: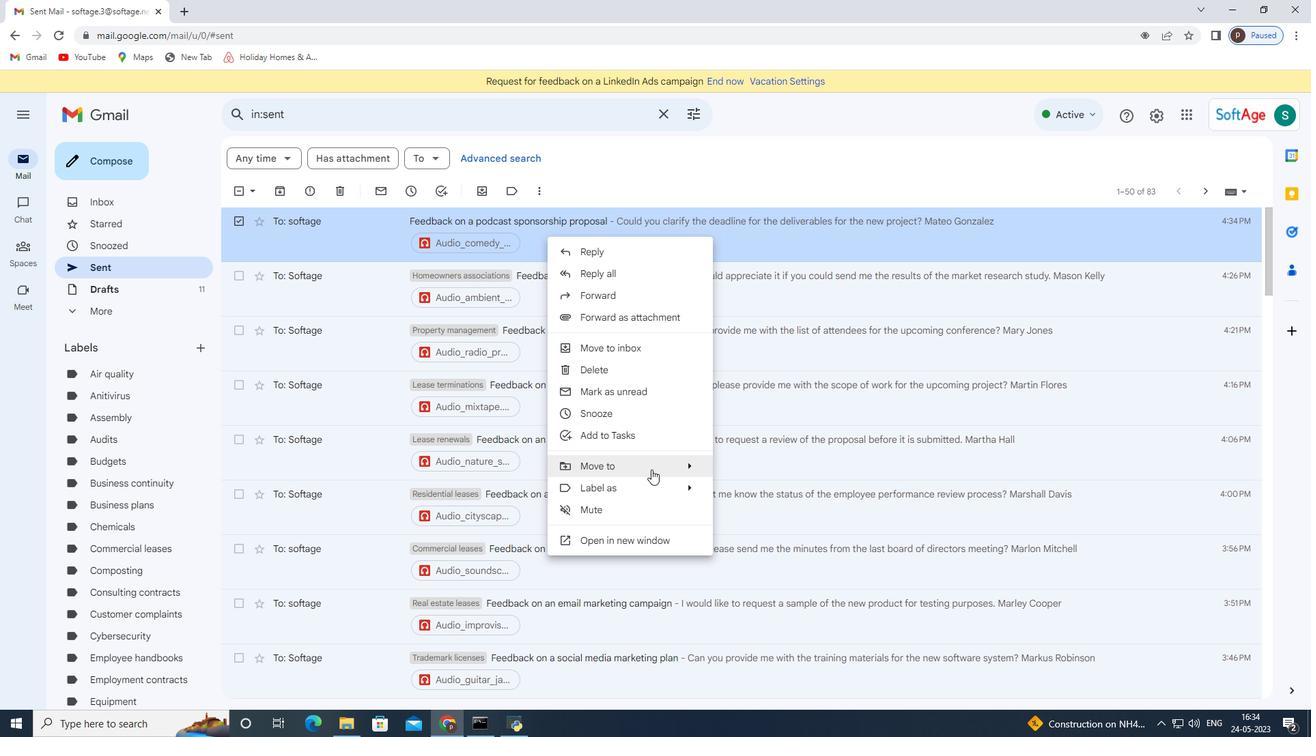 
Action: Mouse pressed left at (653, 469)
Screenshot: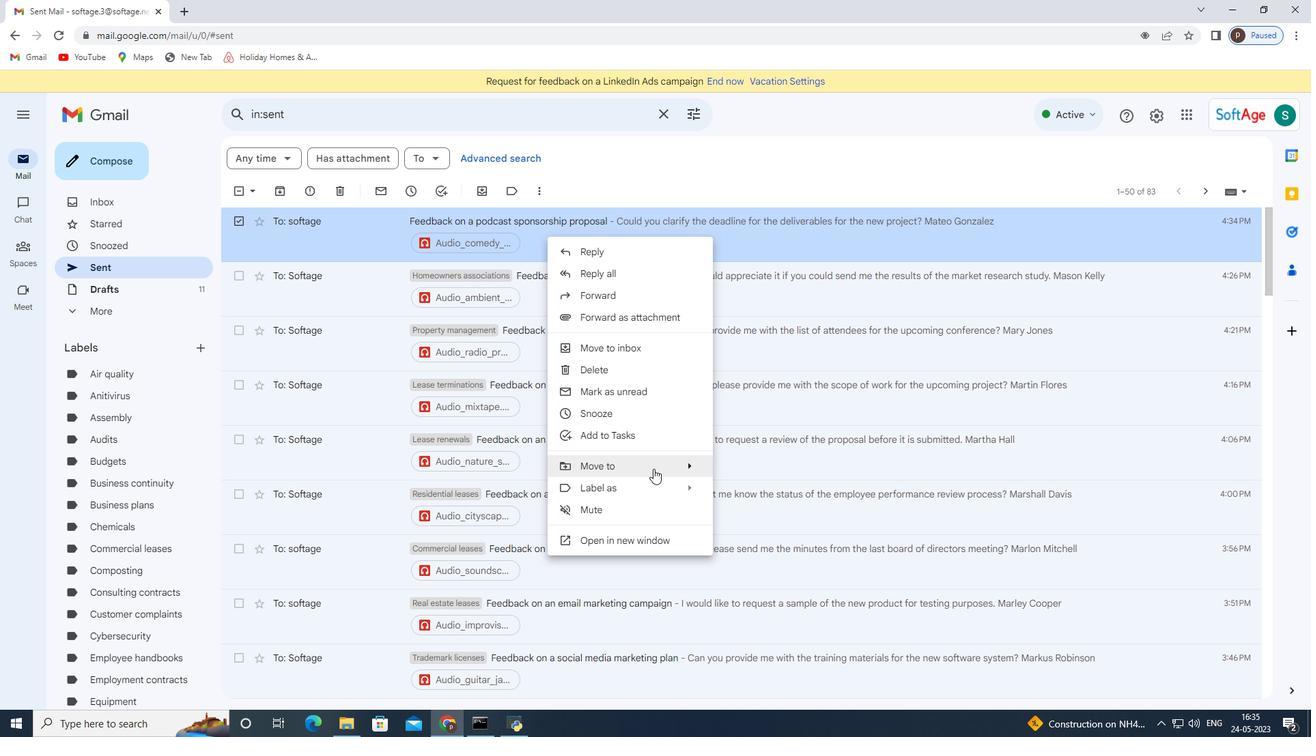 
Action: Mouse moved to (754, 434)
Screenshot: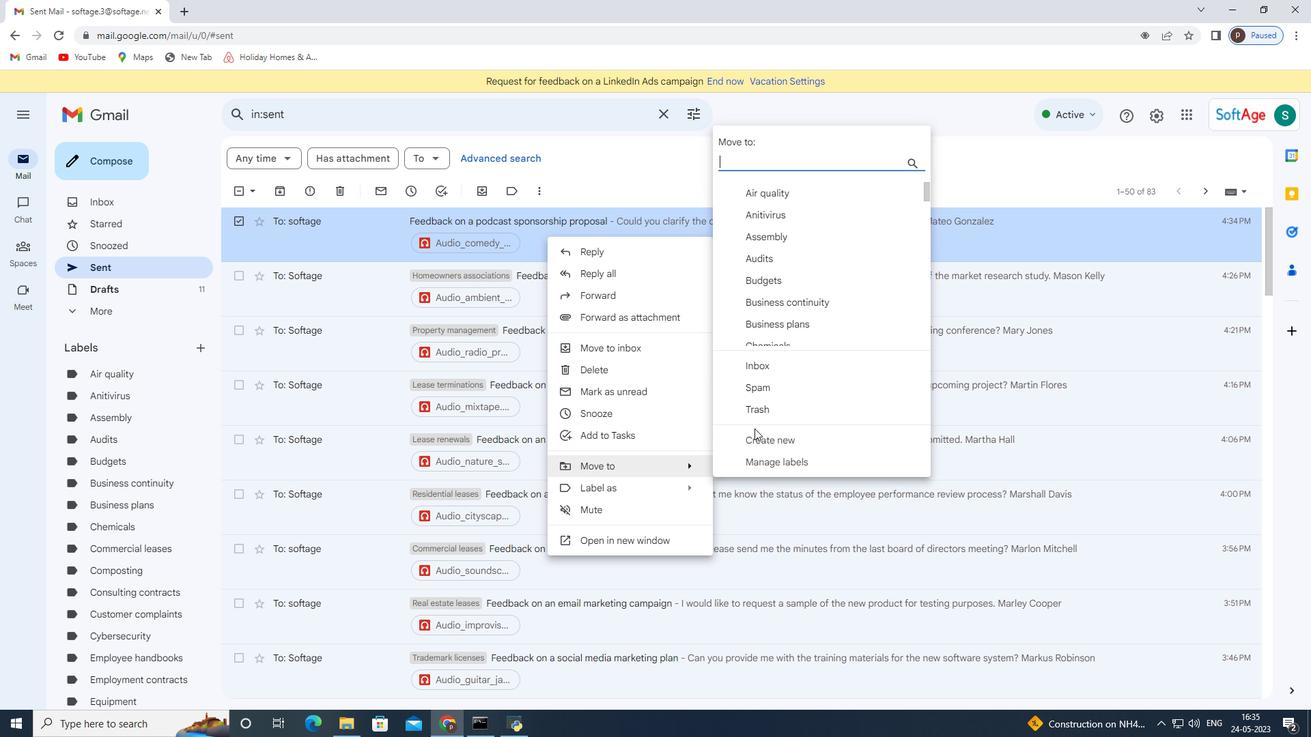 
Action: Mouse pressed left at (754, 434)
Screenshot: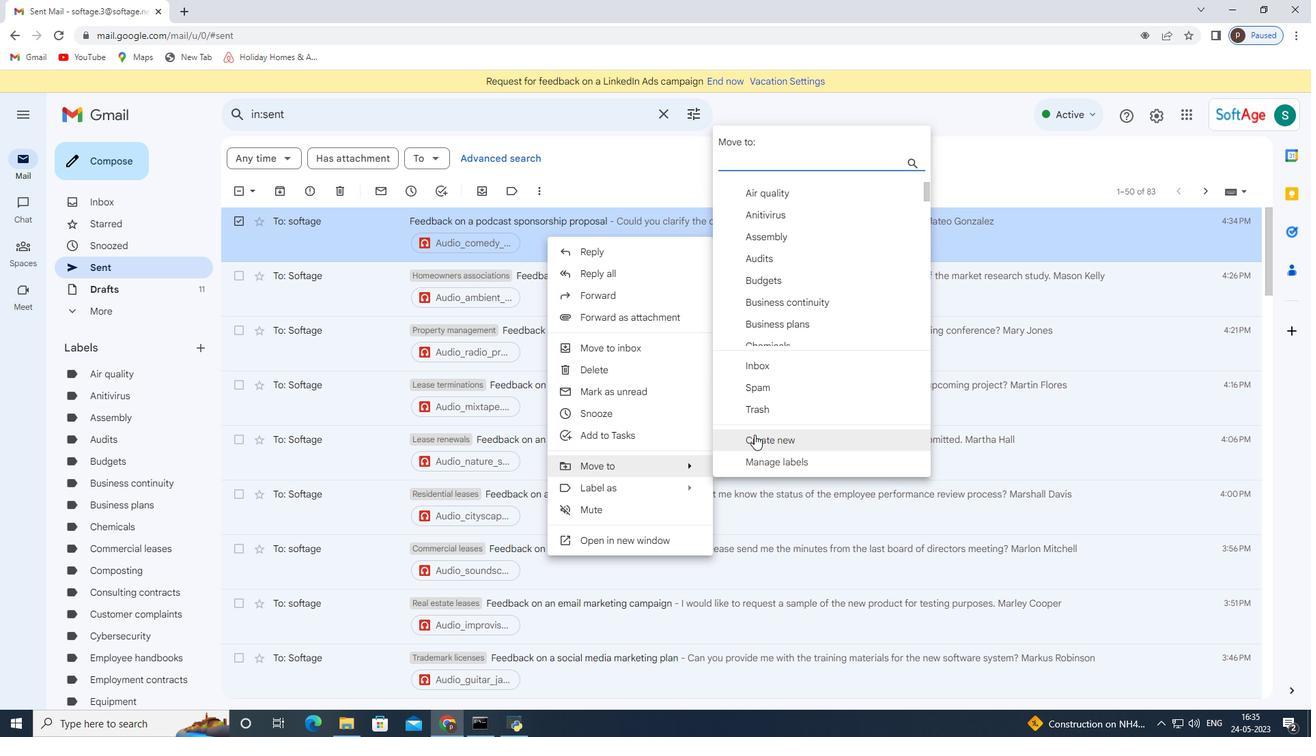 
Action: Mouse moved to (524, 370)
Screenshot: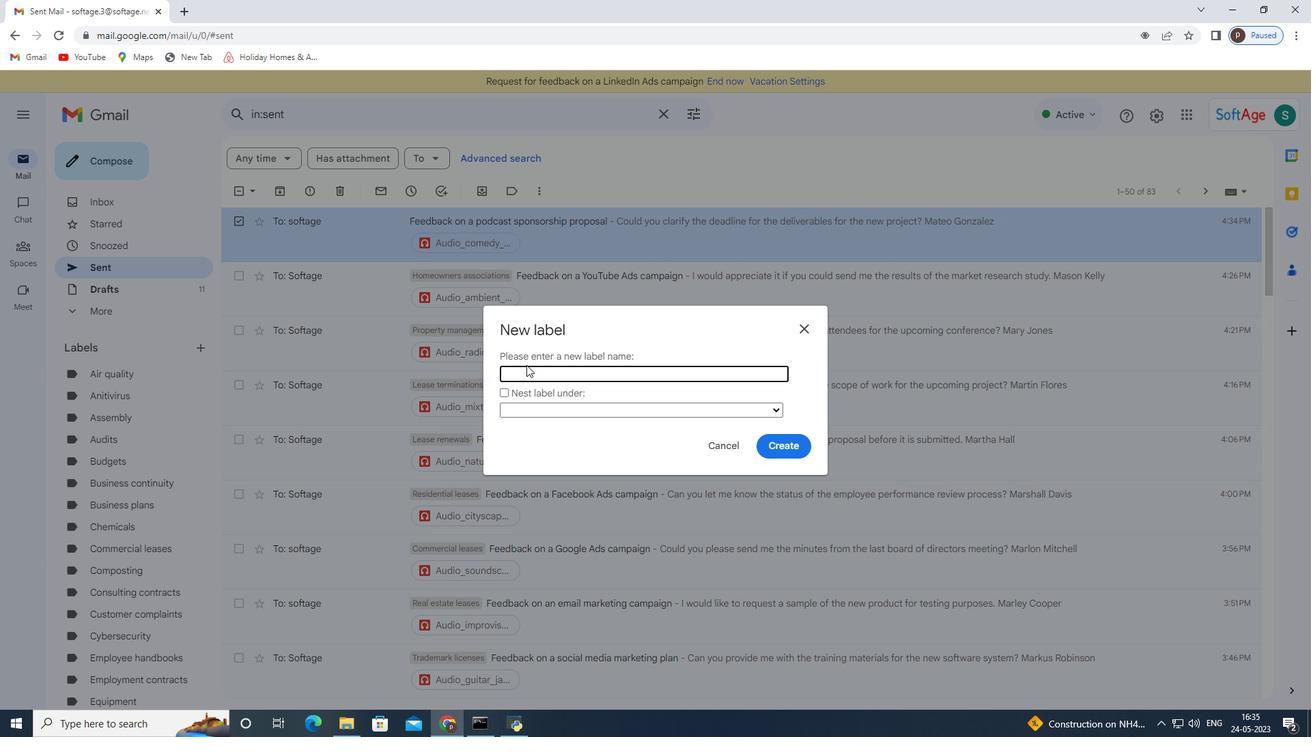 
Action: Mouse pressed left at (524, 370)
Screenshot: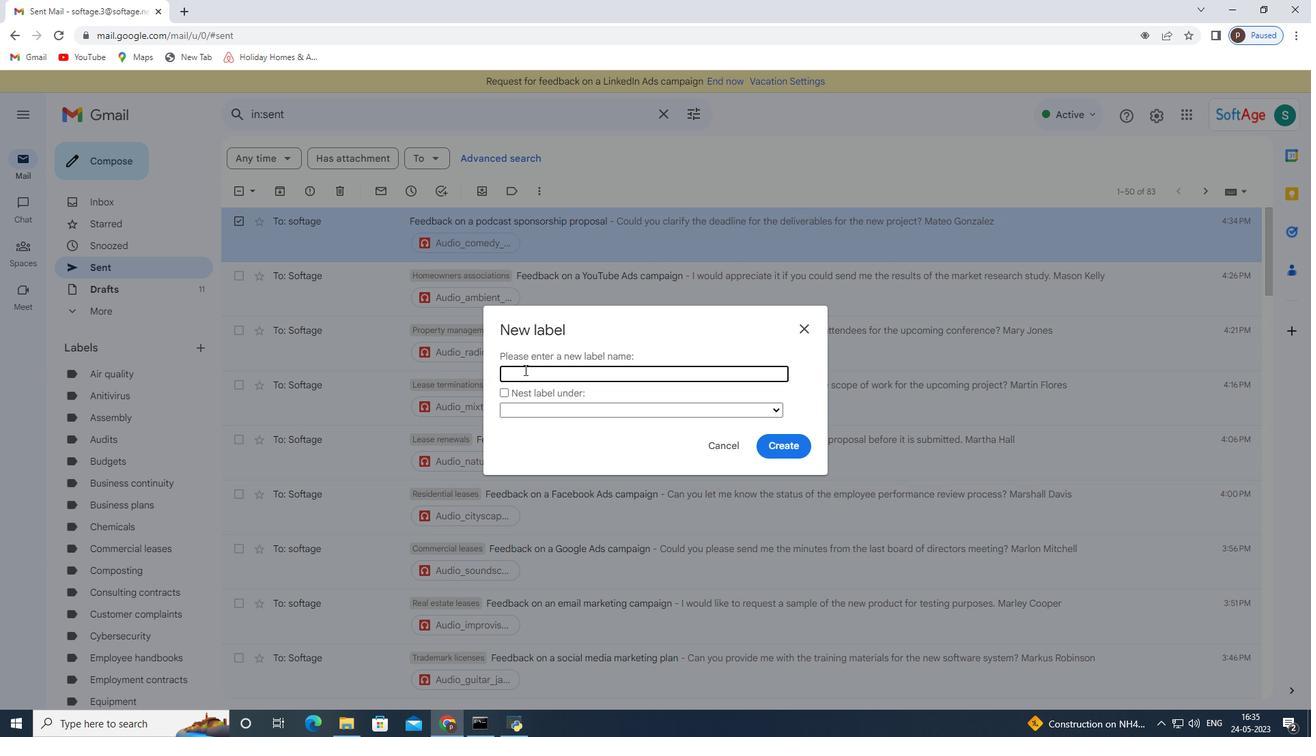 
Action: Key pressed <Key.shift>Condo<Key.space>associations<Key.enter>
Screenshot: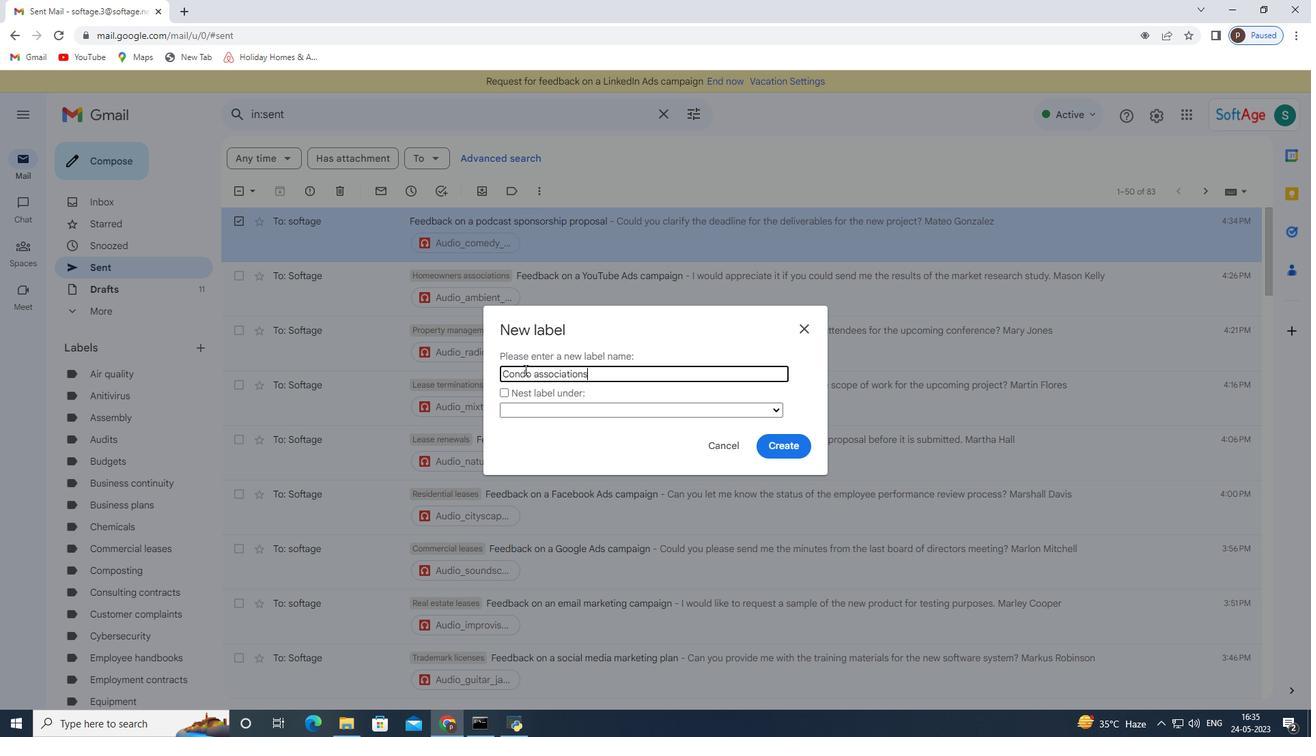 
Action: Mouse moved to (551, 401)
Screenshot: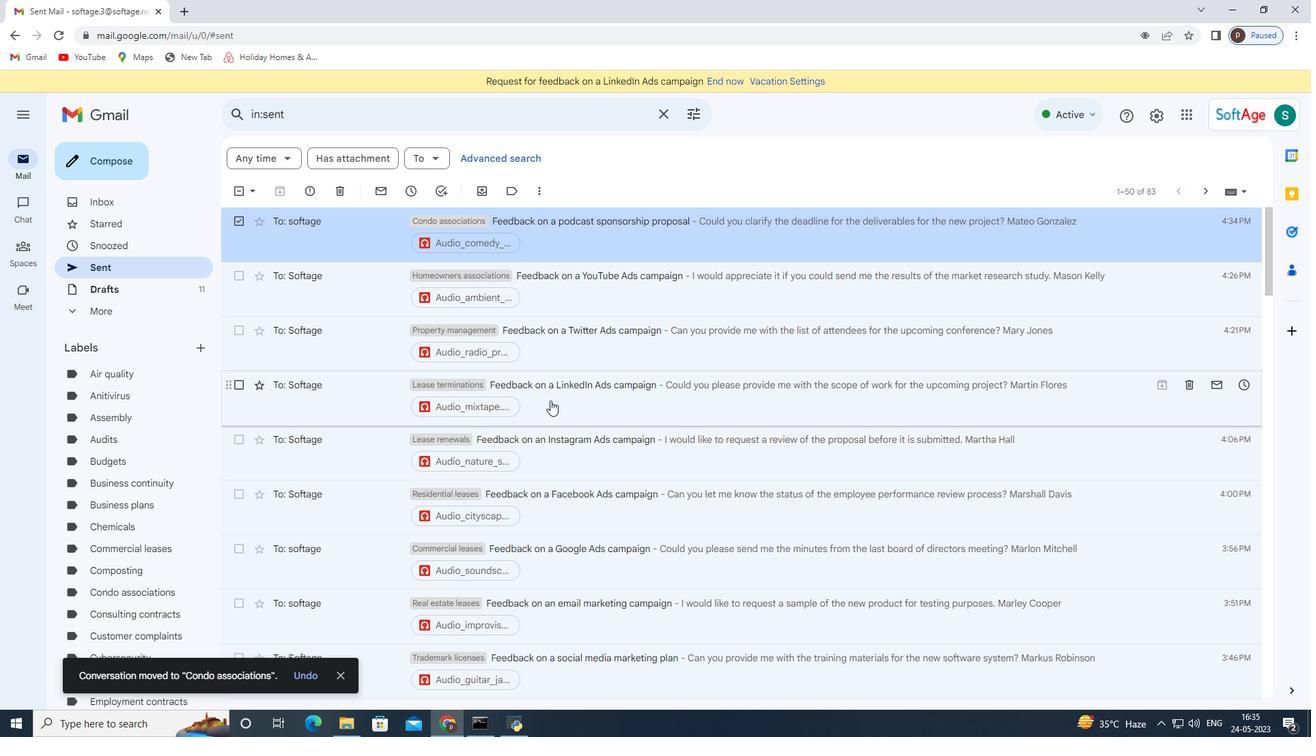 
